 Task: In the Page Amazonrainforest.pptxapply the shape effects 3-d rotation in shape 1 ' off axis 1 left'shape outline with colour purpleapply the shape effects 3-d rotation in shape 2  off axis 1 rightshape outline with colour goldselect and change the height of the shape 1 6.0select and change the height of the shape 2 6.5
Action: Mouse moved to (18, 90)
Screenshot: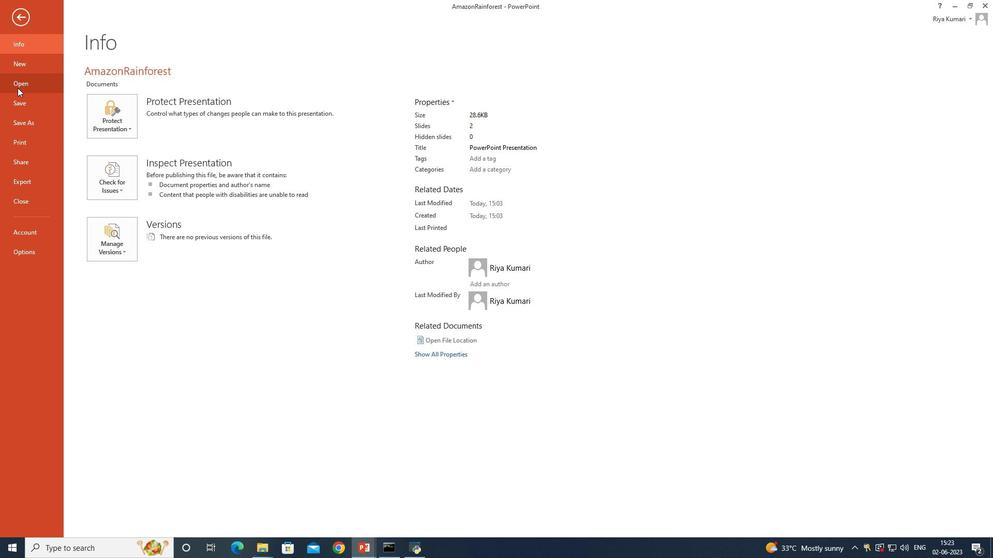 
Action: Mouse pressed left at (18, 90)
Screenshot: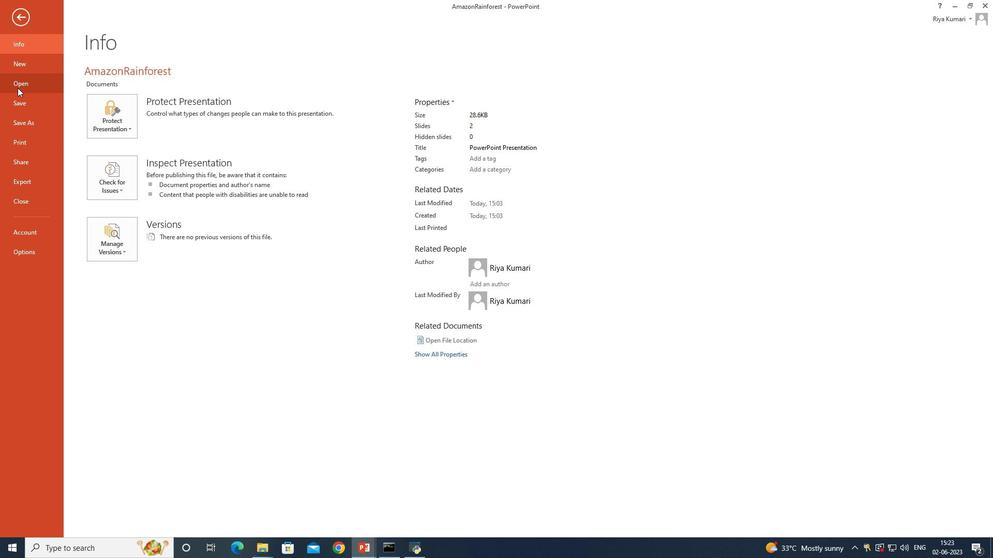 
Action: Mouse moved to (289, 103)
Screenshot: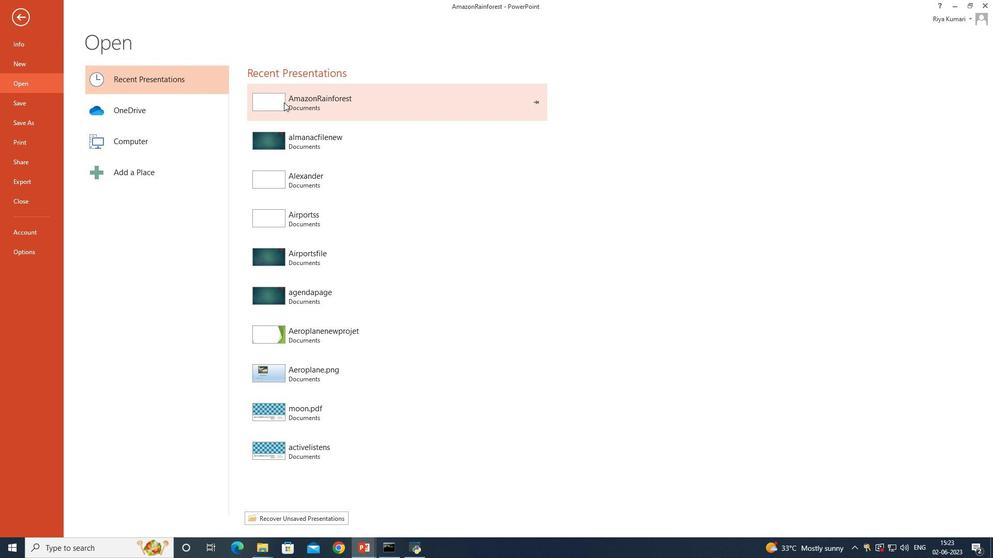 
Action: Mouse pressed left at (289, 103)
Screenshot: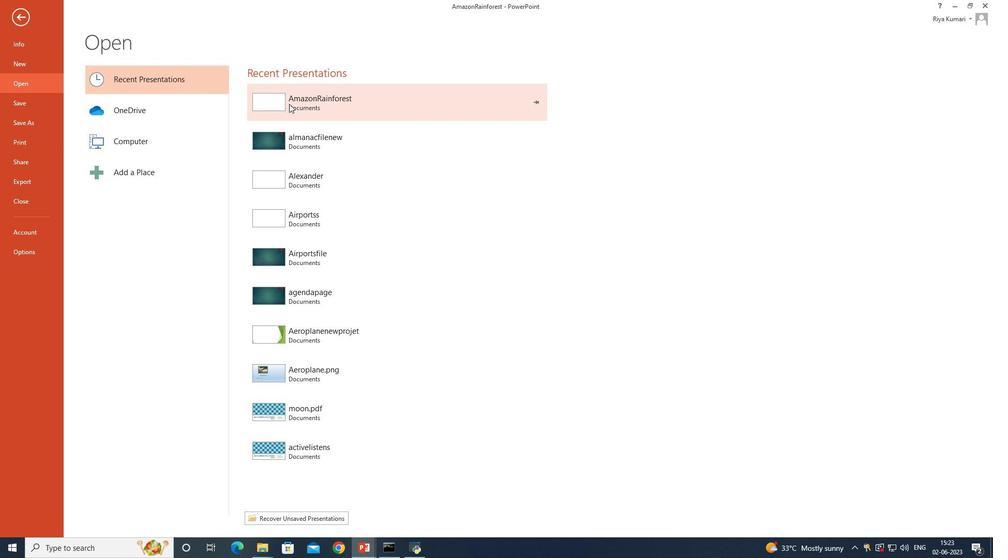 
Action: Mouse moved to (481, 169)
Screenshot: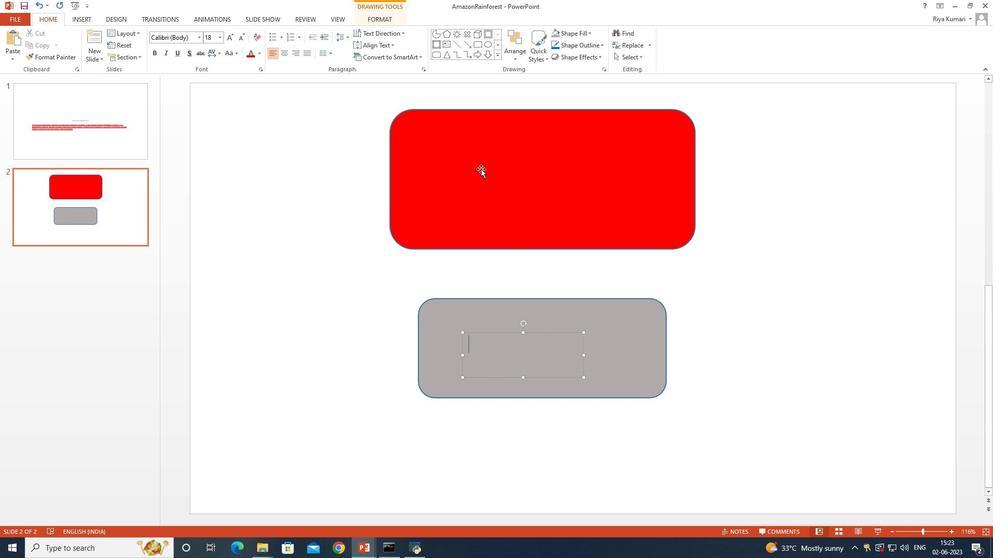 
Action: Mouse pressed left at (481, 169)
Screenshot: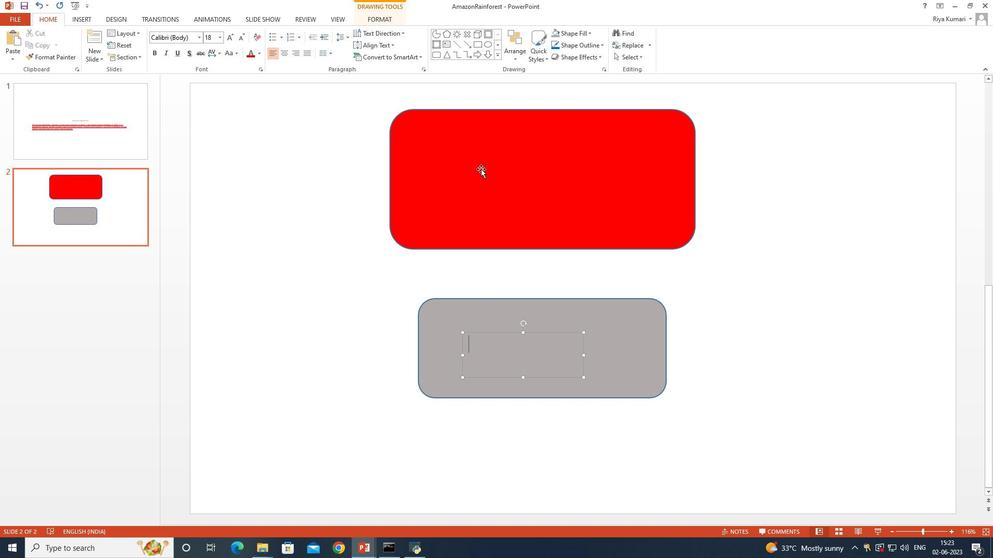 
Action: Mouse moved to (578, 56)
Screenshot: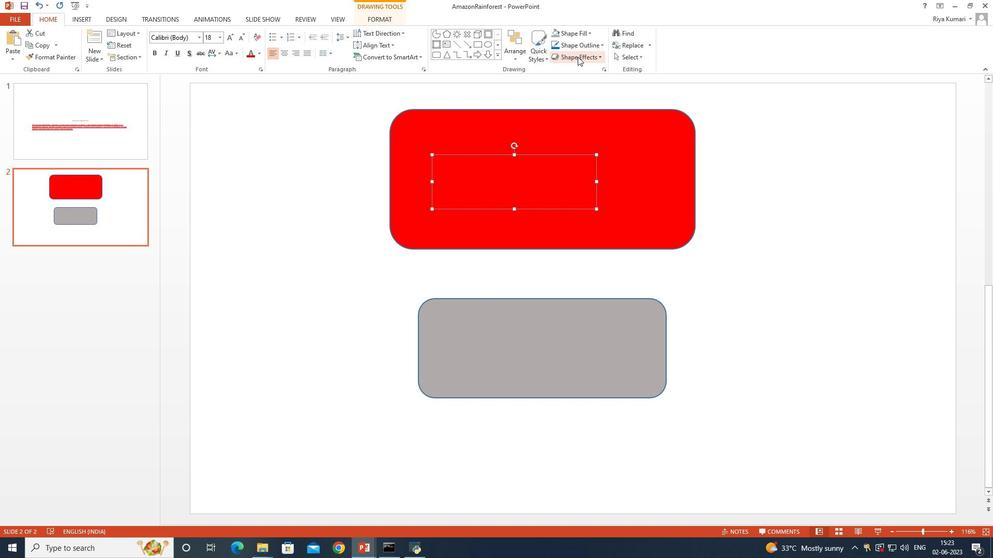 
Action: Mouse pressed left at (578, 56)
Screenshot: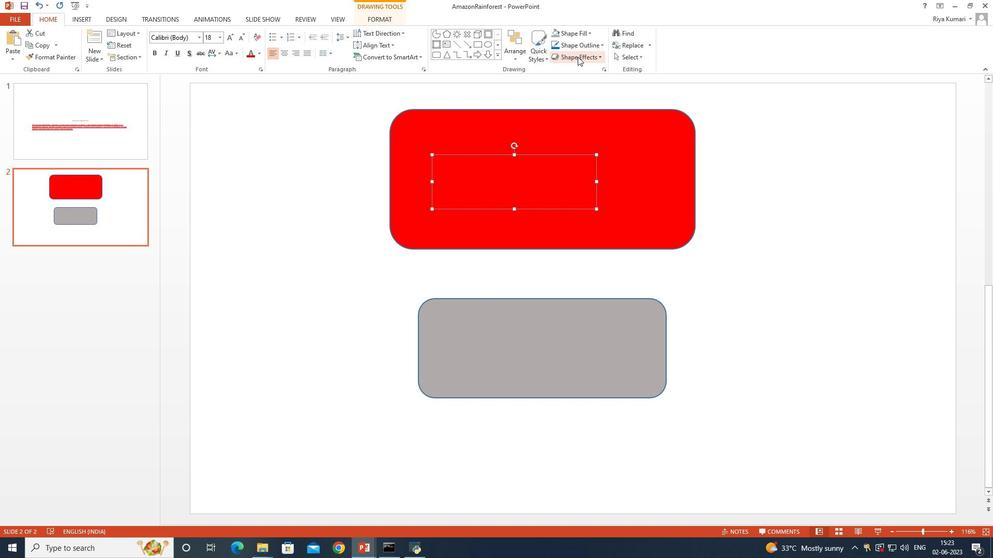 
Action: Mouse moved to (588, 208)
Screenshot: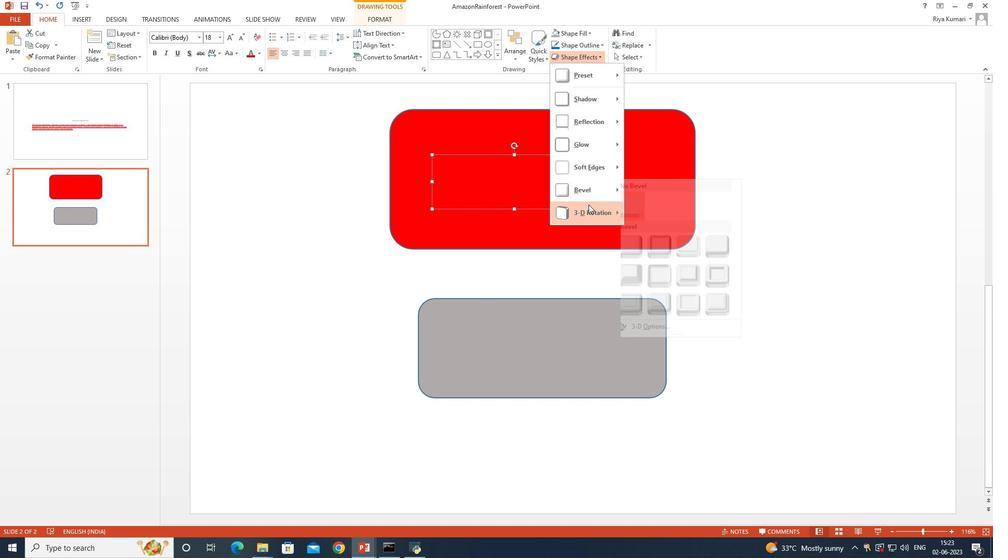 
Action: Mouse pressed left at (588, 208)
Screenshot: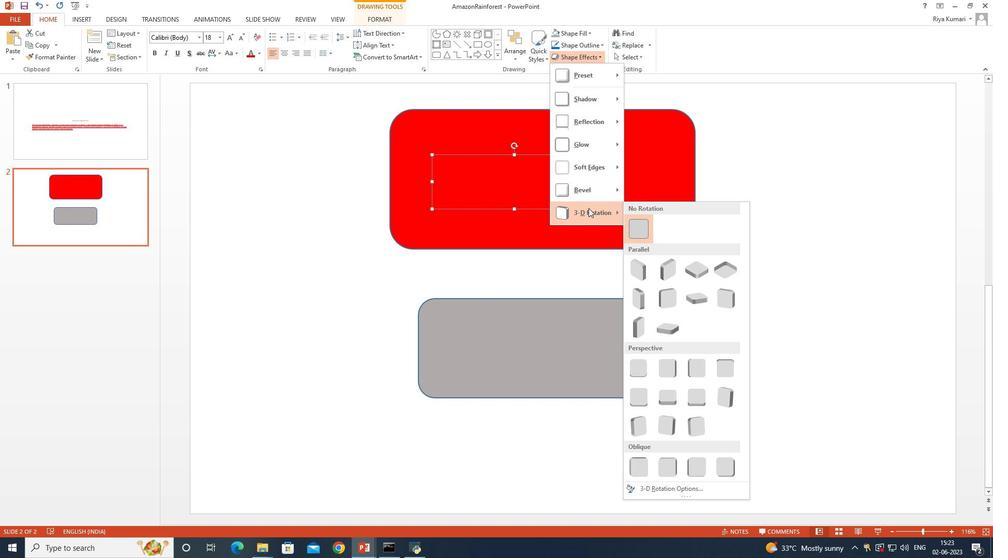 
Action: Mouse moved to (703, 299)
Screenshot: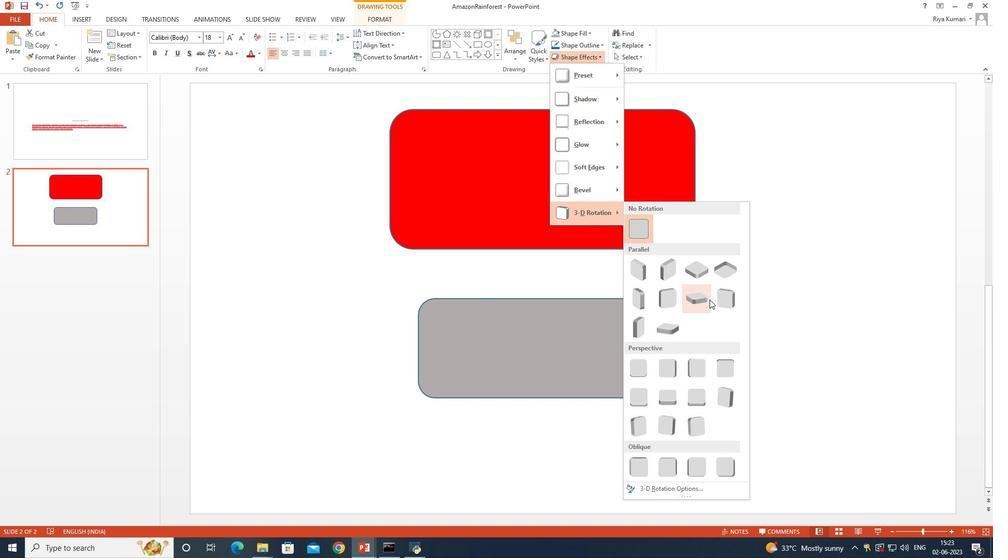 
Action: Mouse pressed left at (703, 299)
Screenshot: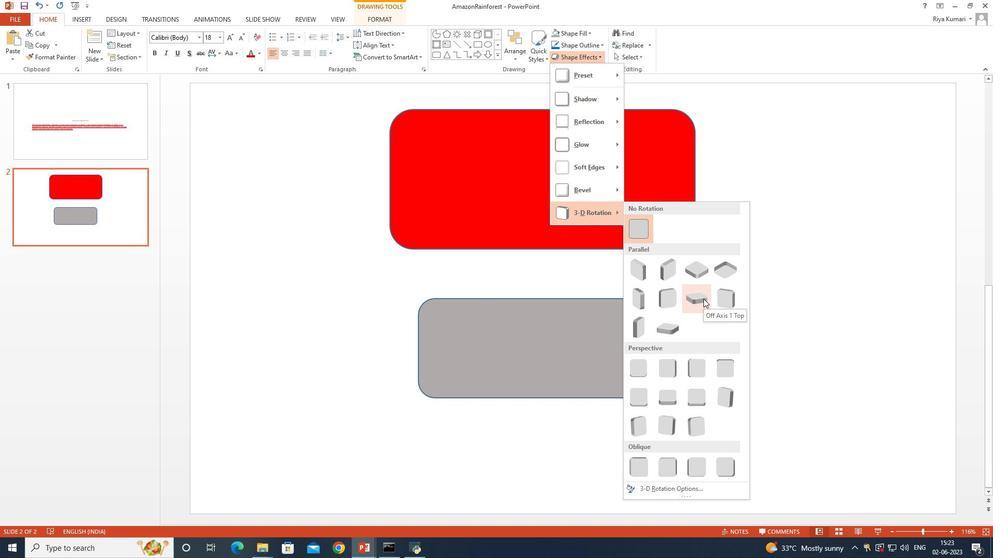 
Action: Mouse moved to (387, 97)
Screenshot: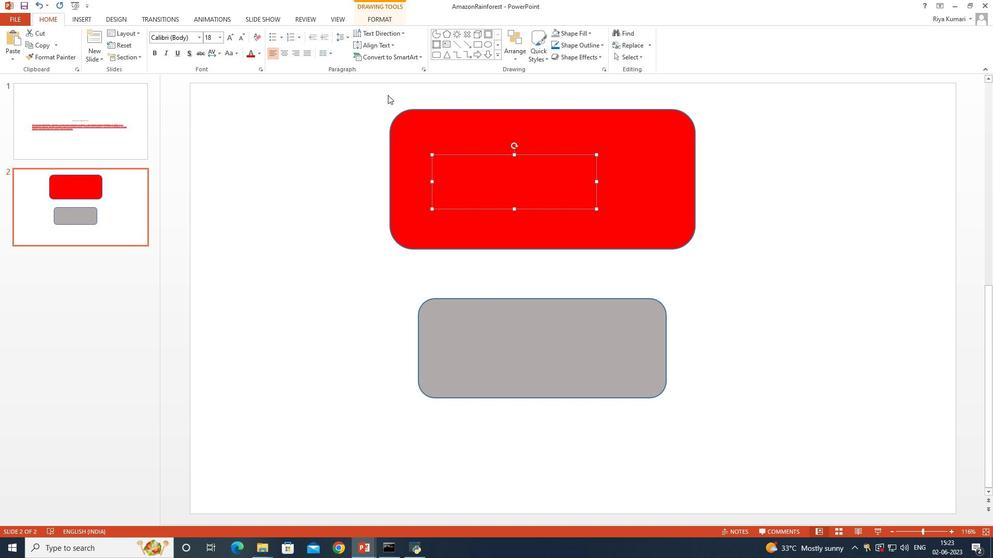 
Action: Mouse pressed left at (387, 97)
Screenshot: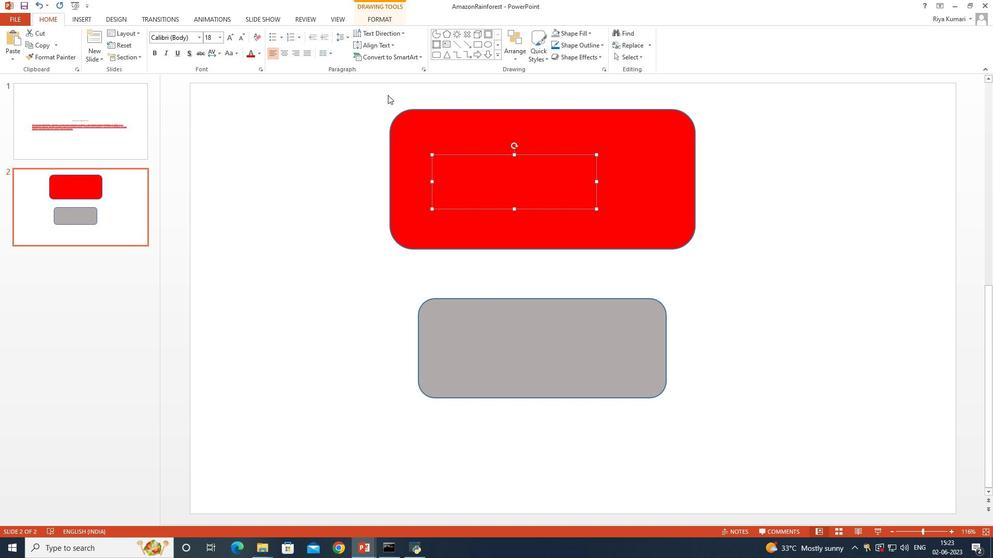 
Action: Mouse moved to (593, 45)
Screenshot: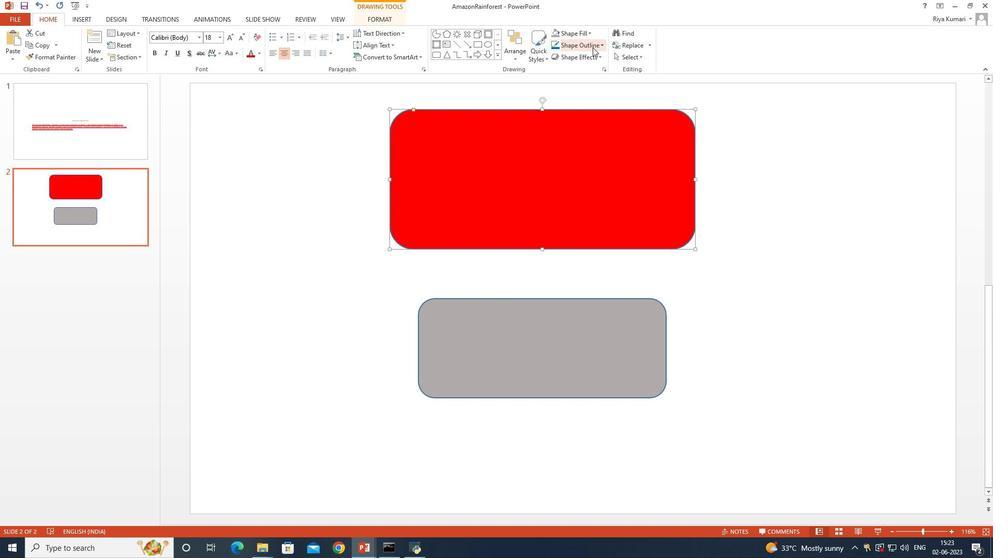 
Action: Mouse pressed left at (593, 45)
Screenshot: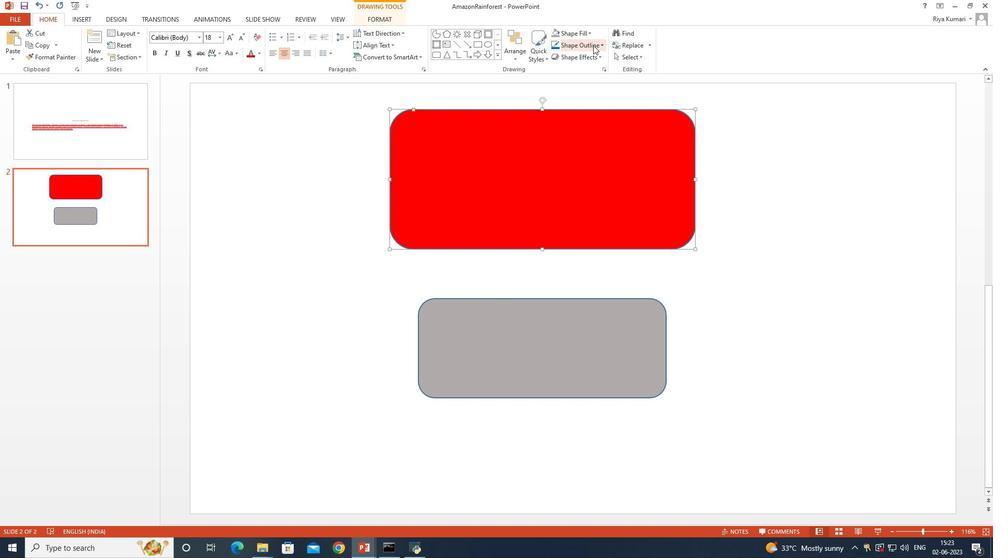 
Action: Mouse moved to (632, 123)
Screenshot: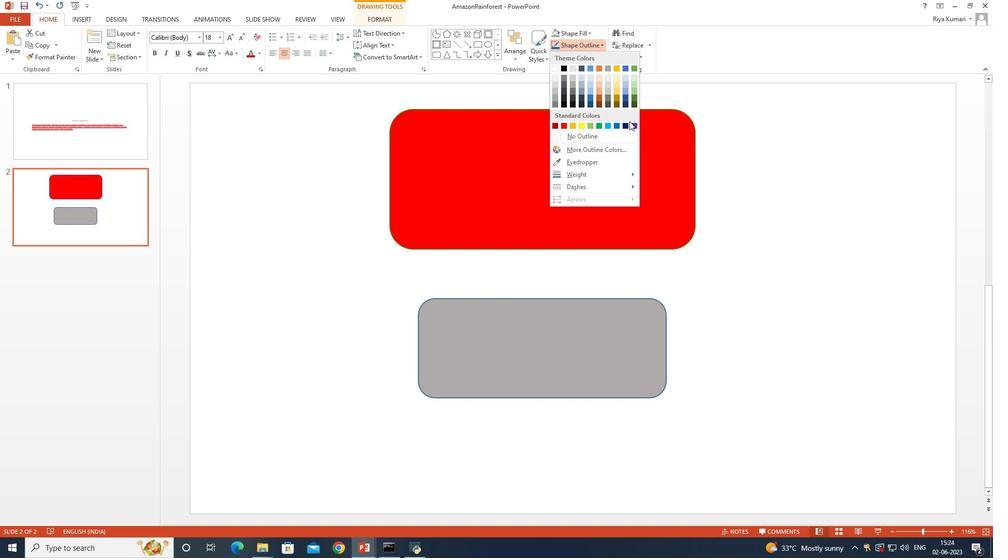 
Action: Mouse pressed left at (632, 123)
Screenshot: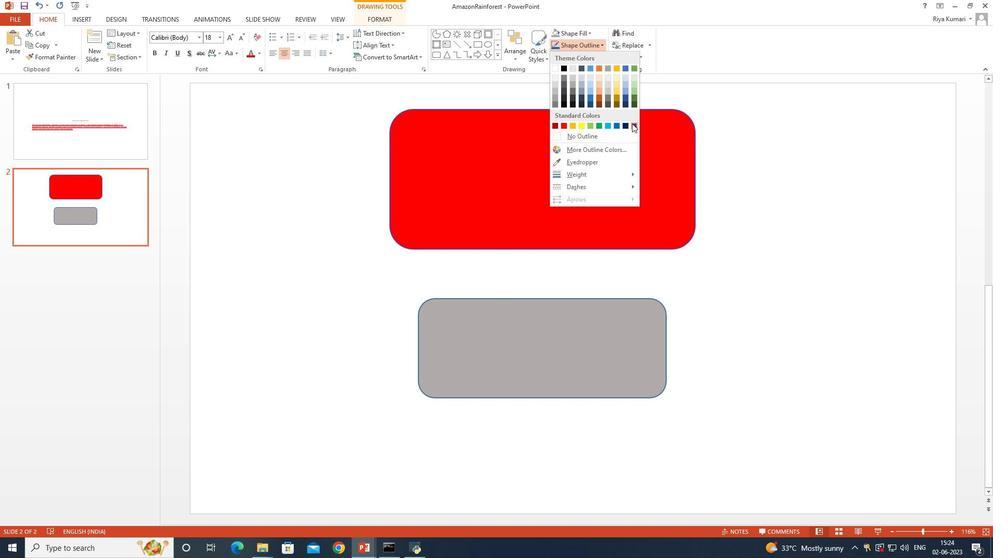 
Action: Mouse moved to (530, 324)
Screenshot: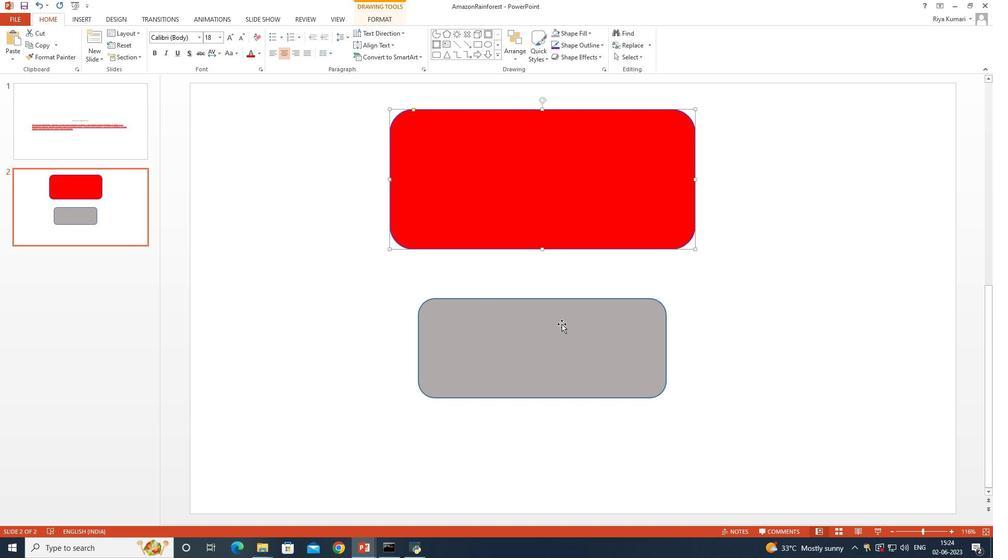 
Action: Mouse pressed left at (530, 324)
Screenshot: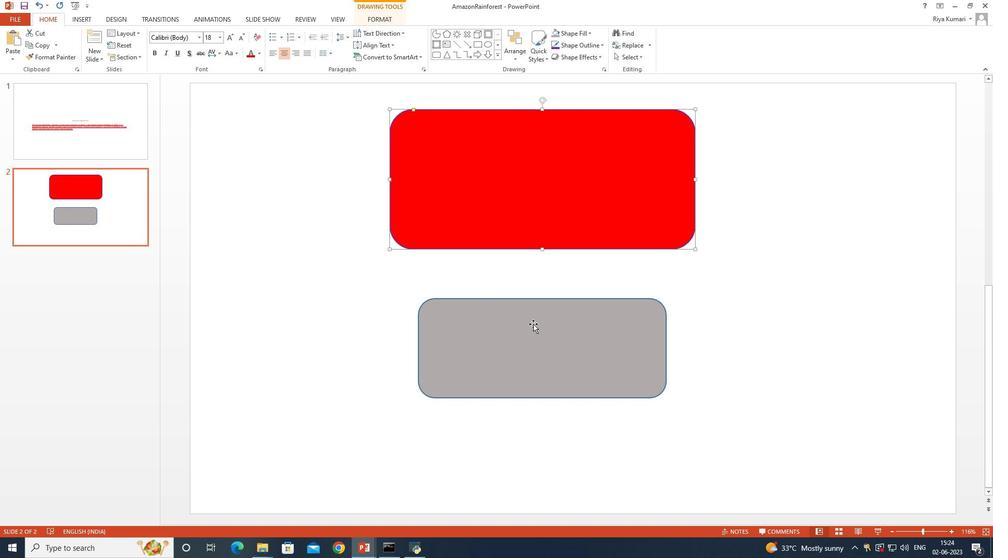 
Action: Mouse moved to (396, 300)
Screenshot: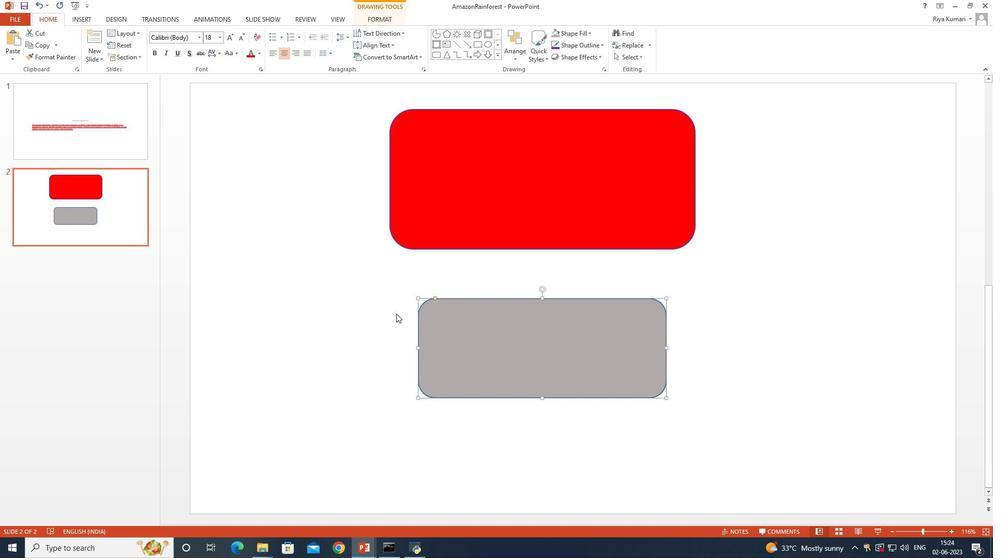 
Action: Mouse pressed left at (396, 300)
Screenshot: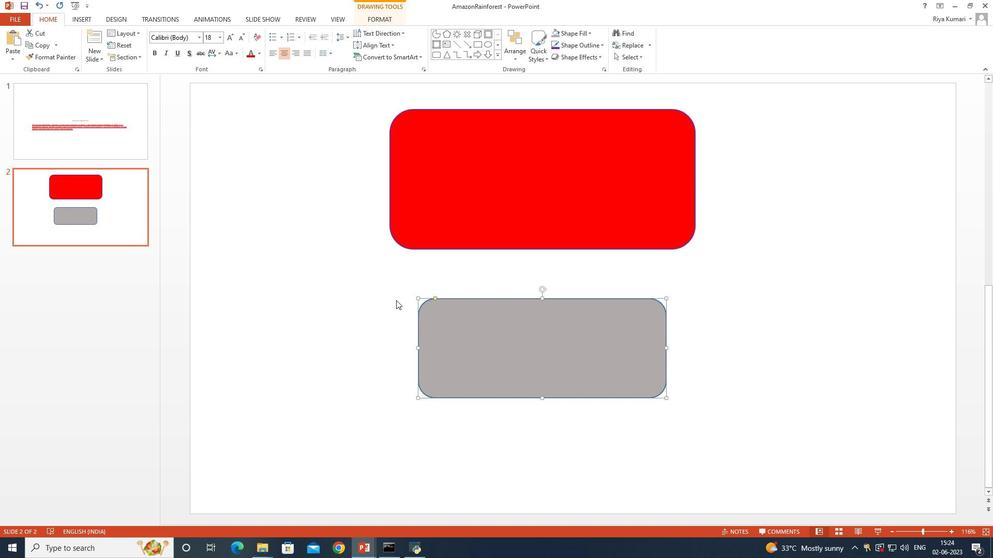 
Action: Mouse moved to (402, 278)
Screenshot: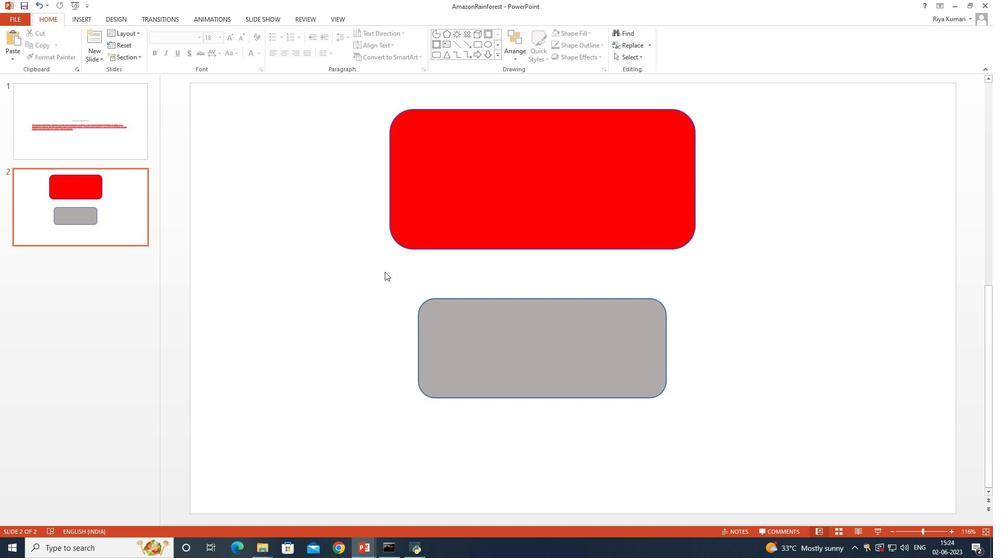 
Action: Mouse pressed left at (402, 278)
Screenshot: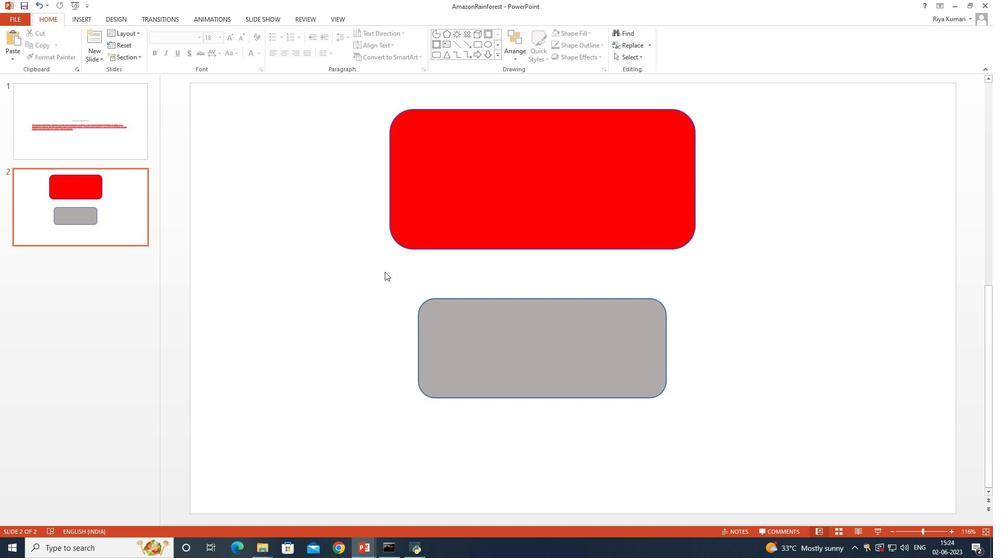 
Action: Mouse moved to (576, 58)
Screenshot: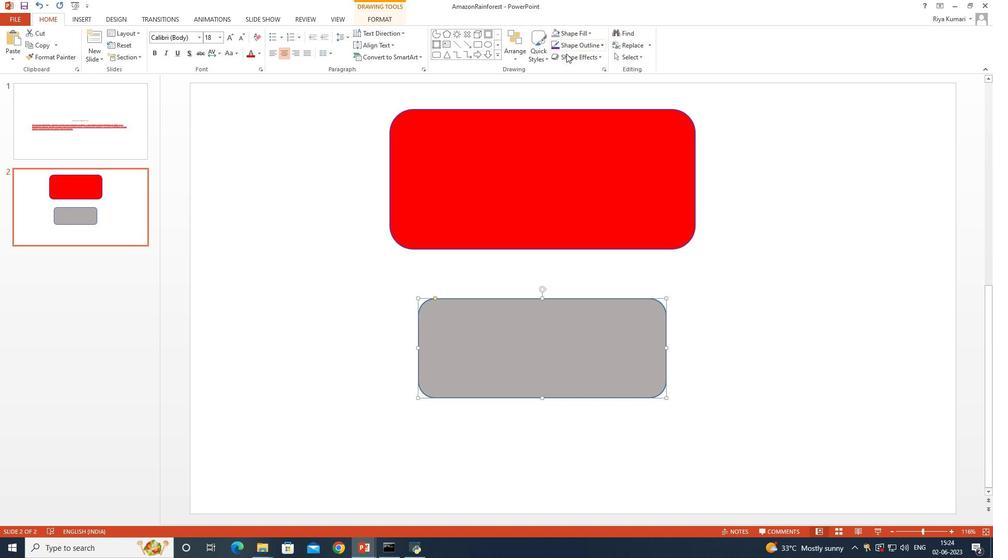 
Action: Mouse pressed left at (576, 58)
Screenshot: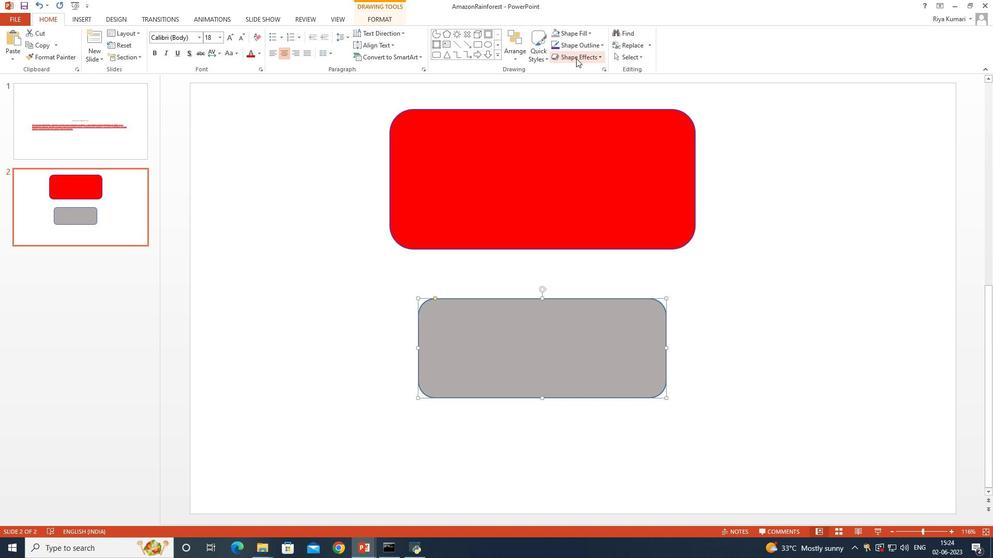 
Action: Mouse moved to (588, 210)
Screenshot: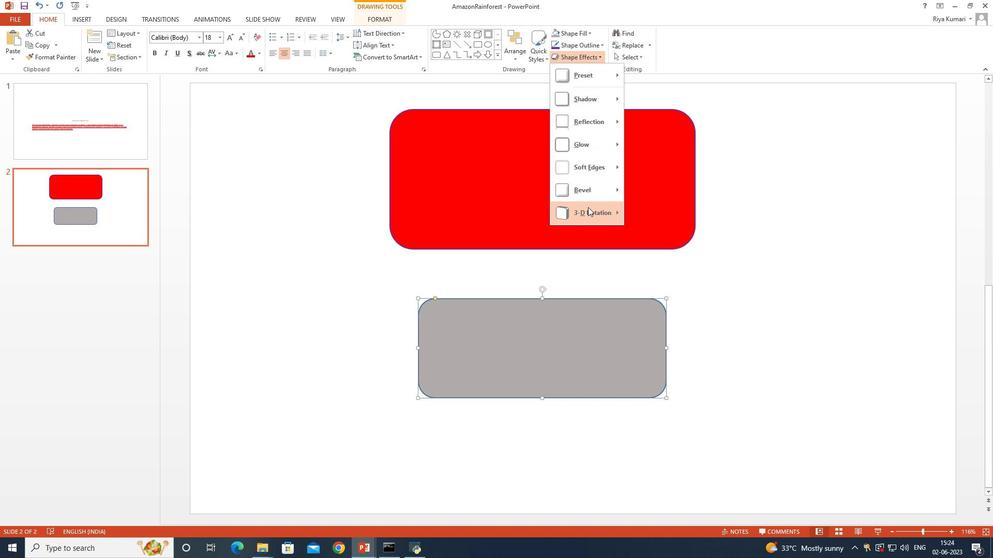 
Action: Mouse pressed left at (588, 210)
Screenshot: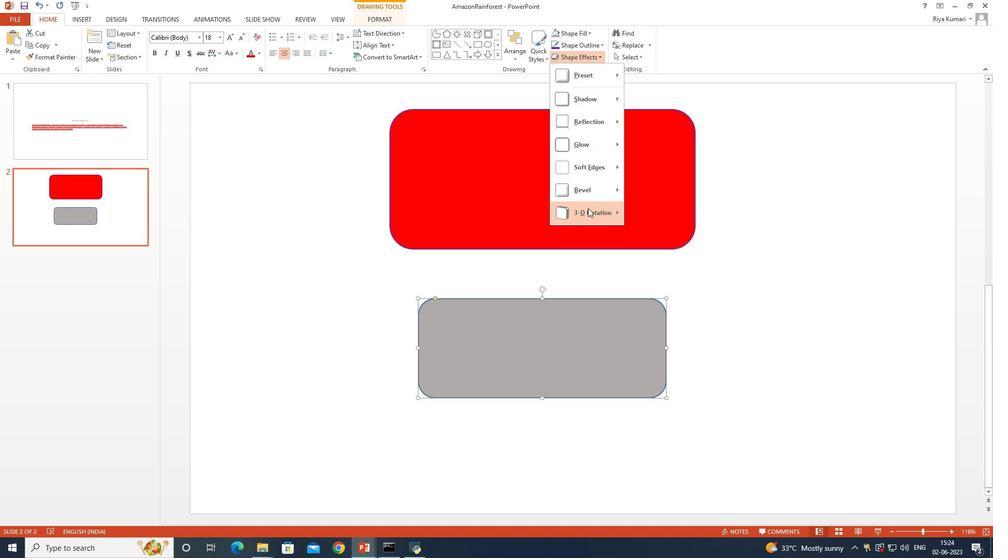 
Action: Mouse moved to (719, 302)
Screenshot: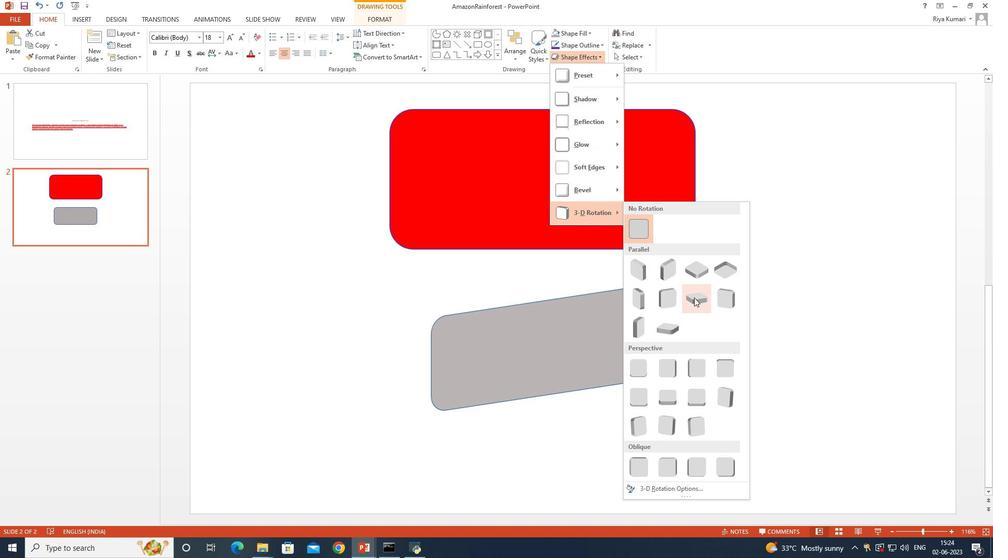 
Action: Mouse pressed left at (719, 302)
Screenshot: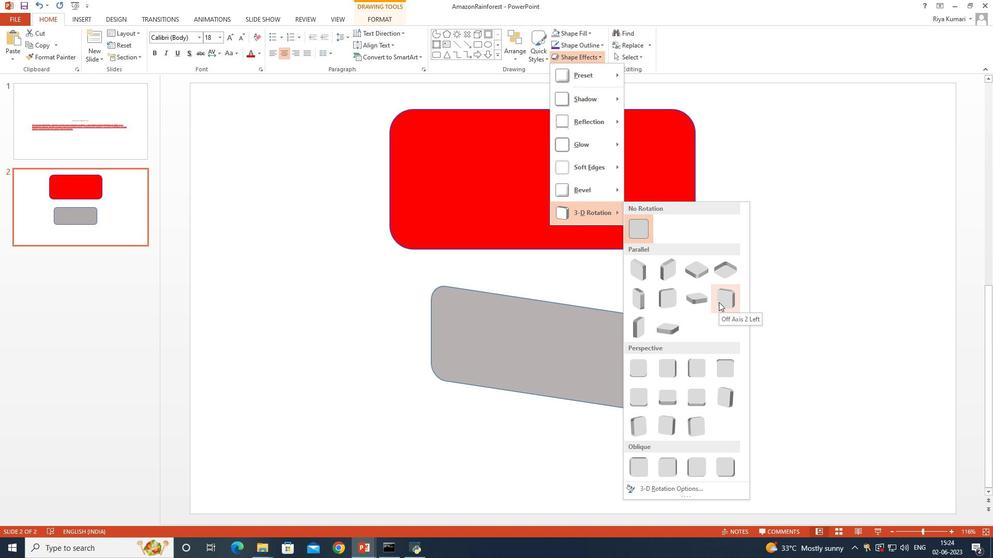 
Action: Mouse moved to (375, 104)
Screenshot: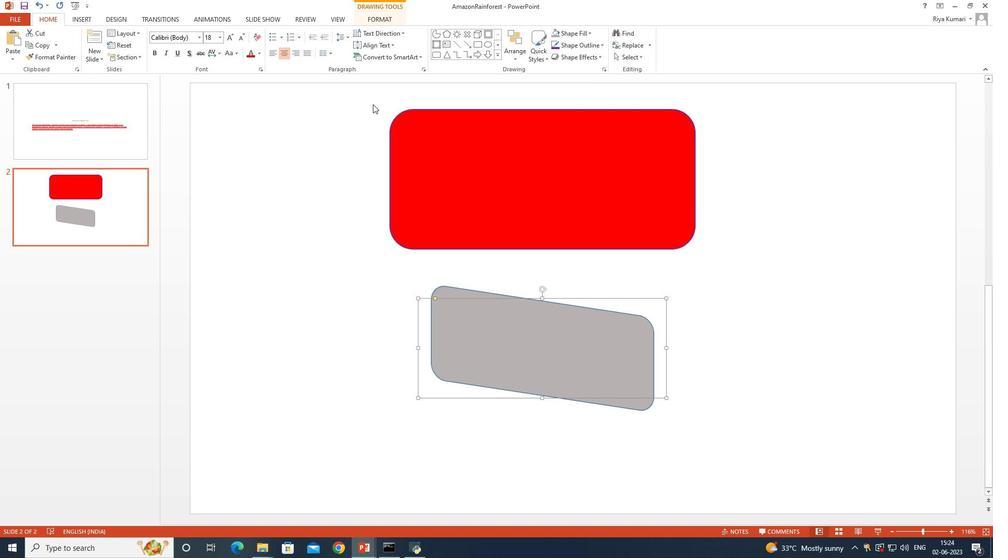 
Action: Mouse pressed left at (375, 104)
Screenshot: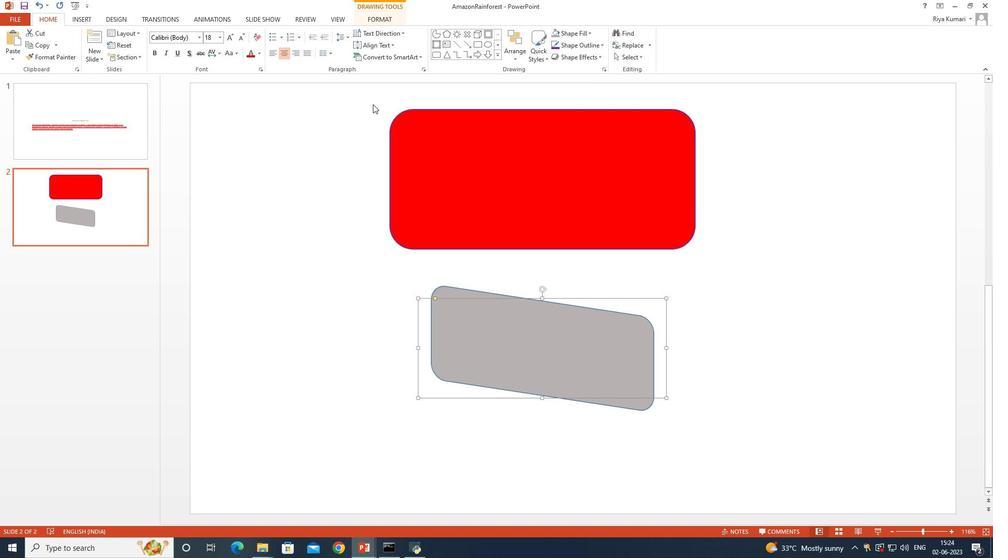 
Action: Mouse moved to (585, 54)
Screenshot: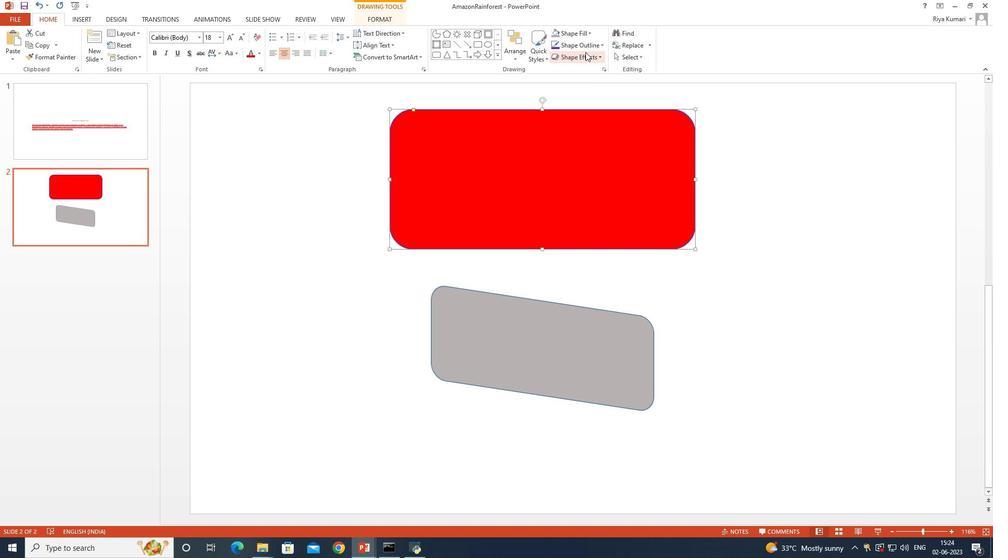 
Action: Mouse pressed left at (585, 54)
Screenshot: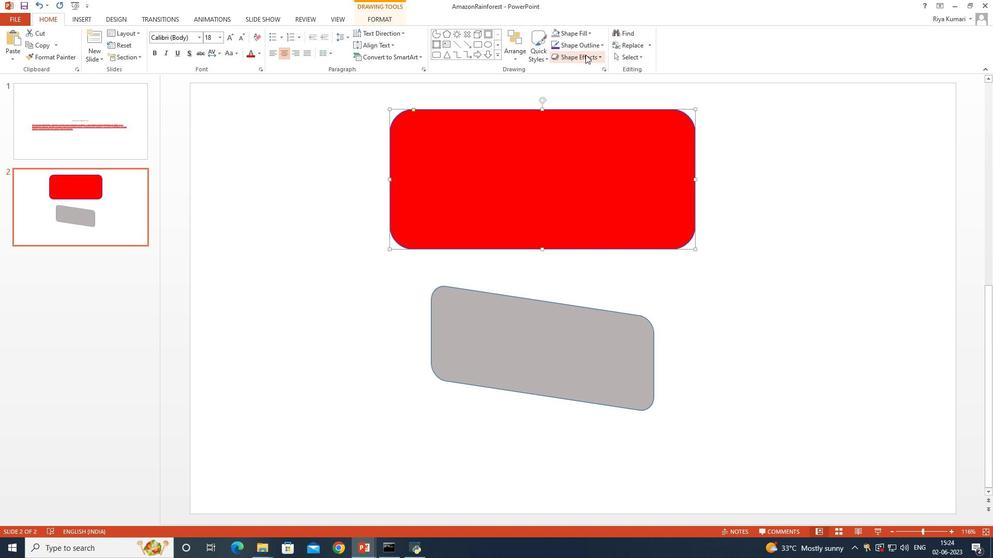 
Action: Mouse moved to (578, 212)
Screenshot: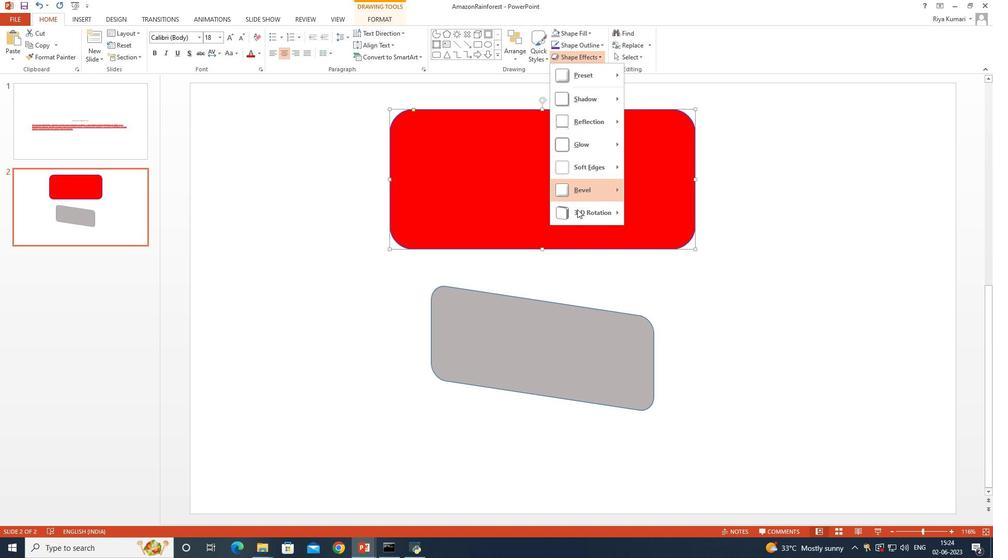 
Action: Mouse pressed left at (578, 212)
Screenshot: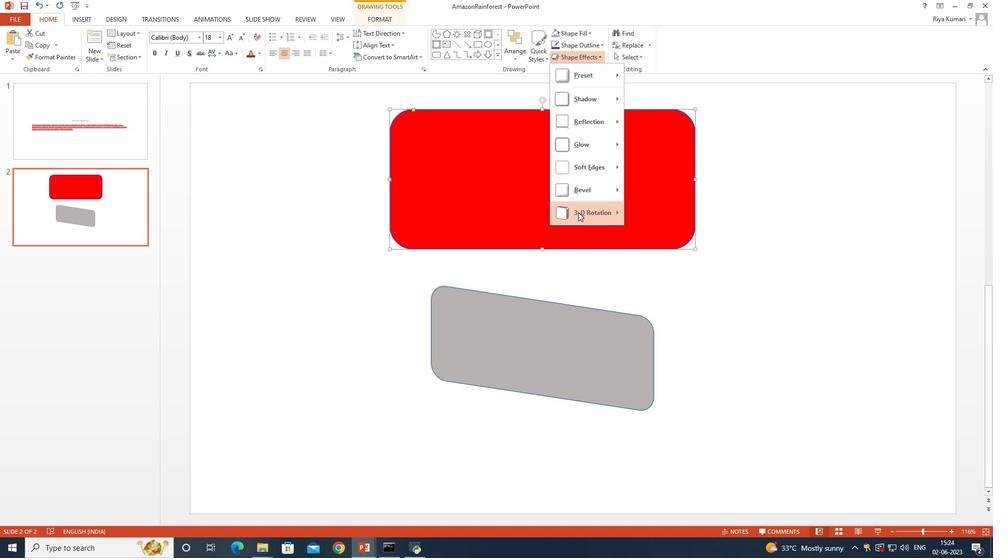 
Action: Mouse moved to (692, 308)
Screenshot: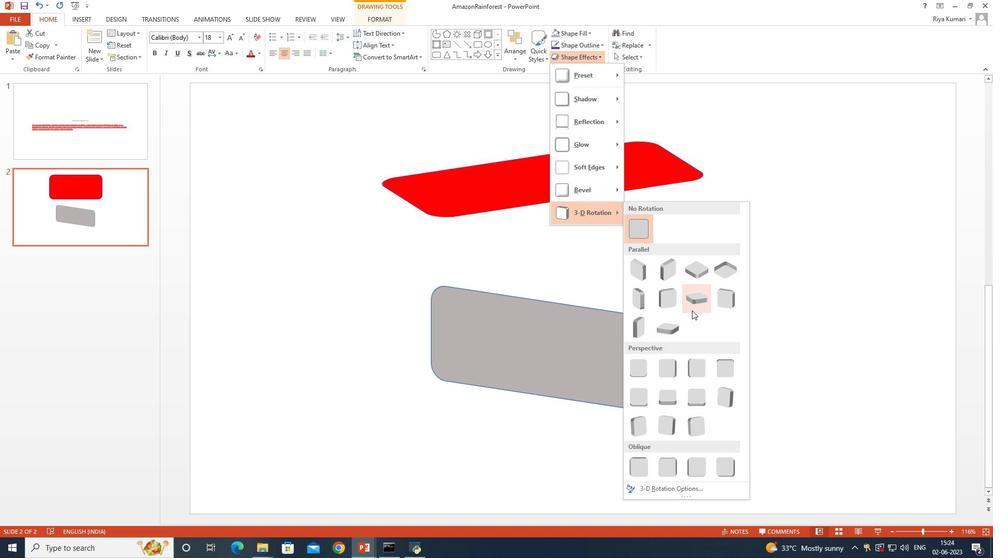 
Action: Mouse pressed left at (692, 308)
Screenshot: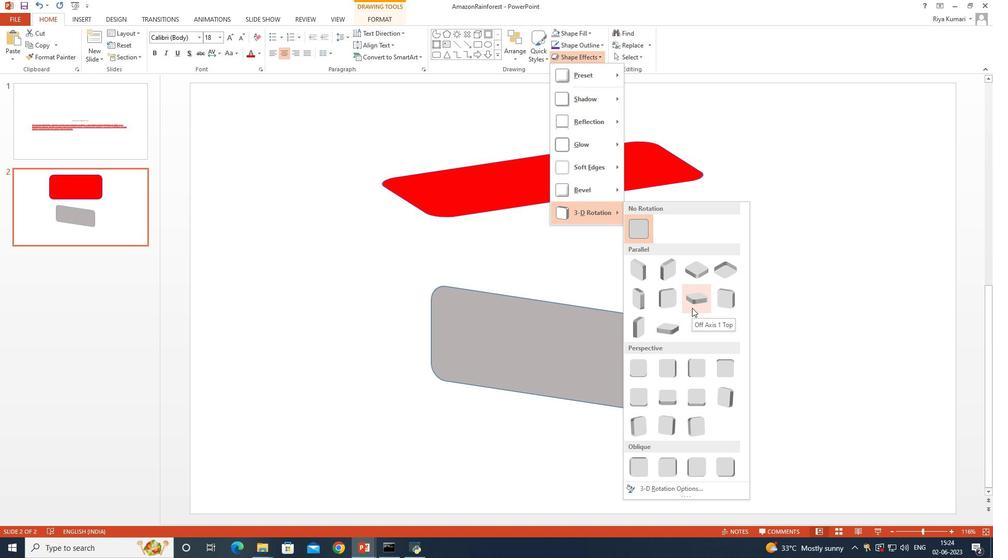 
Action: Mouse moved to (558, 333)
Screenshot: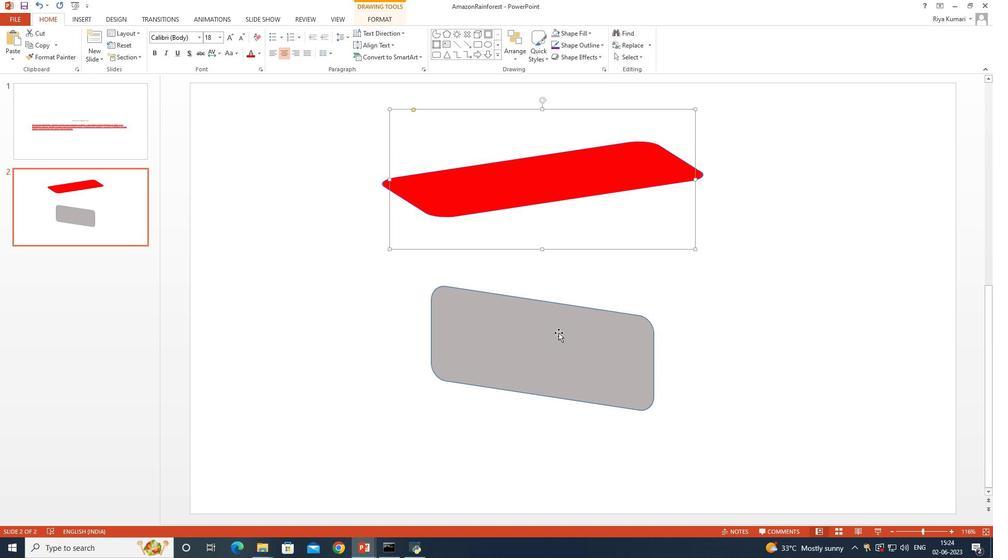 
Action: Mouse pressed left at (558, 333)
Screenshot: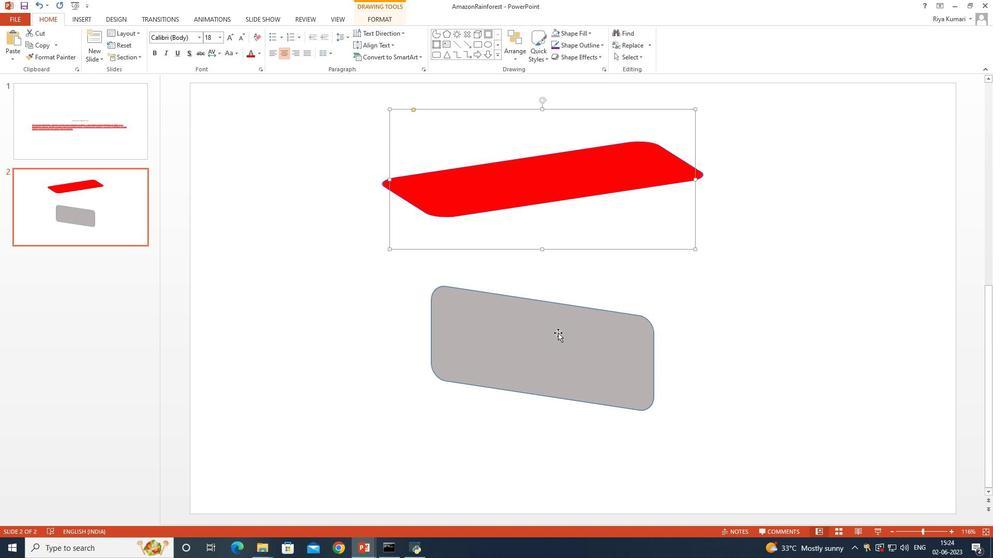 
Action: Mouse moved to (430, 264)
Screenshot: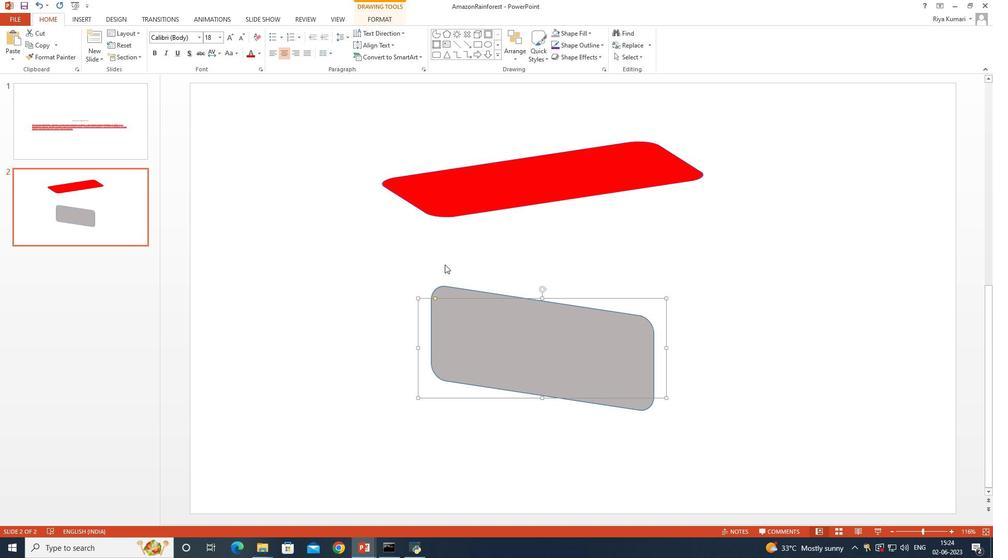 
Action: Mouse pressed left at (430, 264)
Screenshot: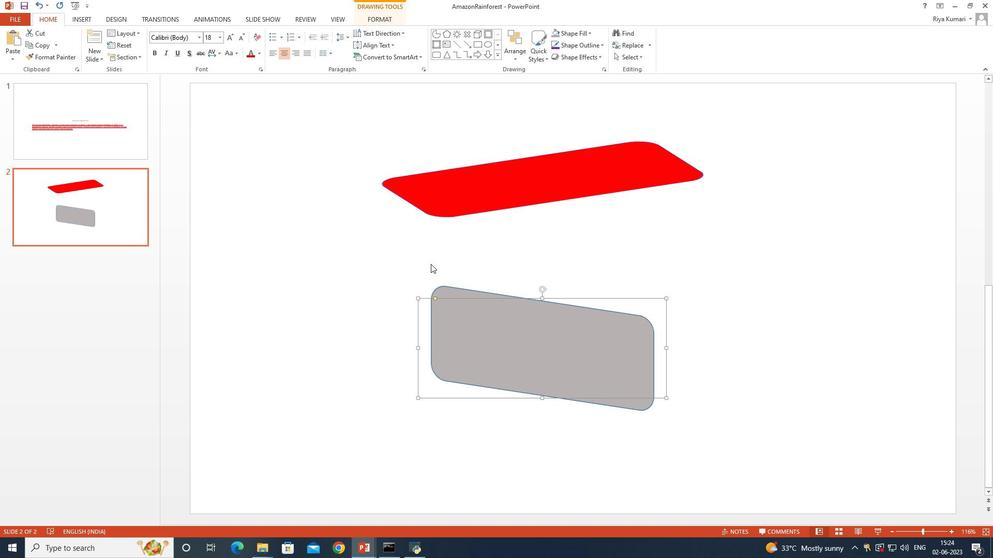 
Action: Mouse moved to (414, 279)
Screenshot: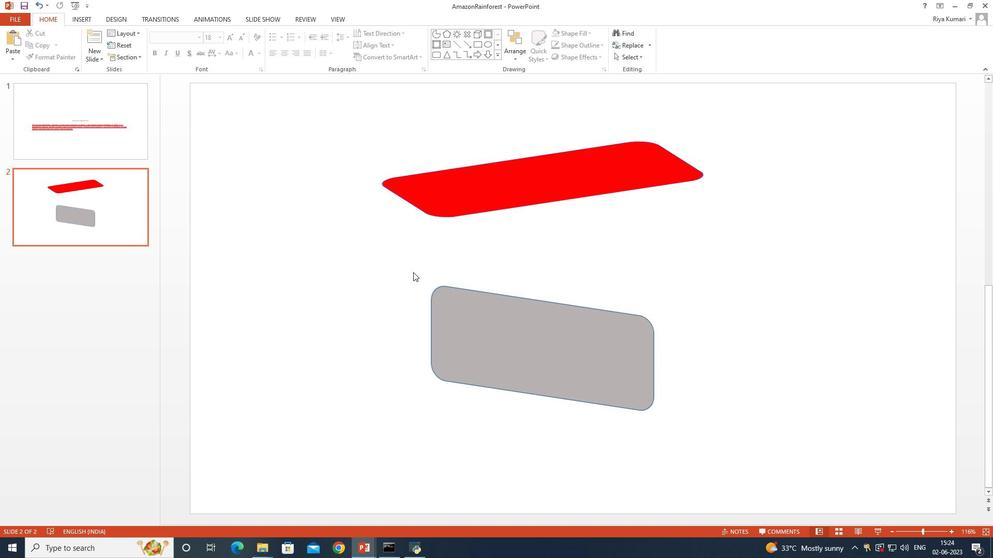 
Action: Mouse pressed left at (414, 279)
Screenshot: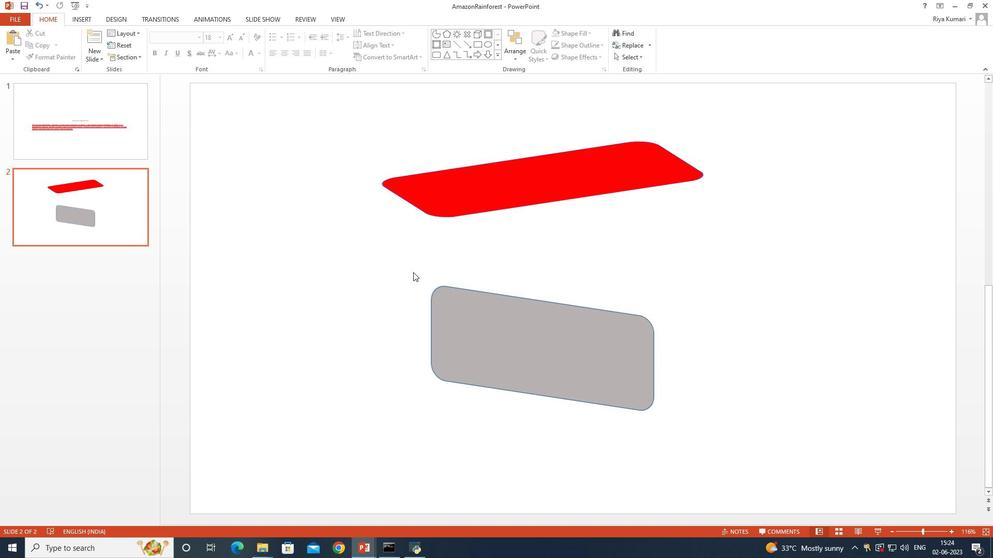 
Action: Mouse moved to (592, 34)
Screenshot: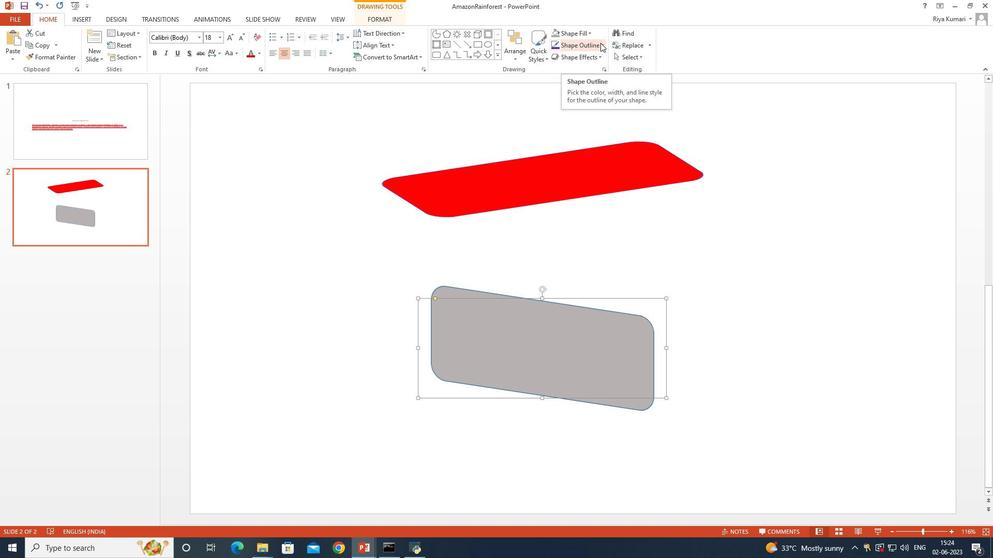 
Action: Mouse pressed left at (592, 34)
Screenshot: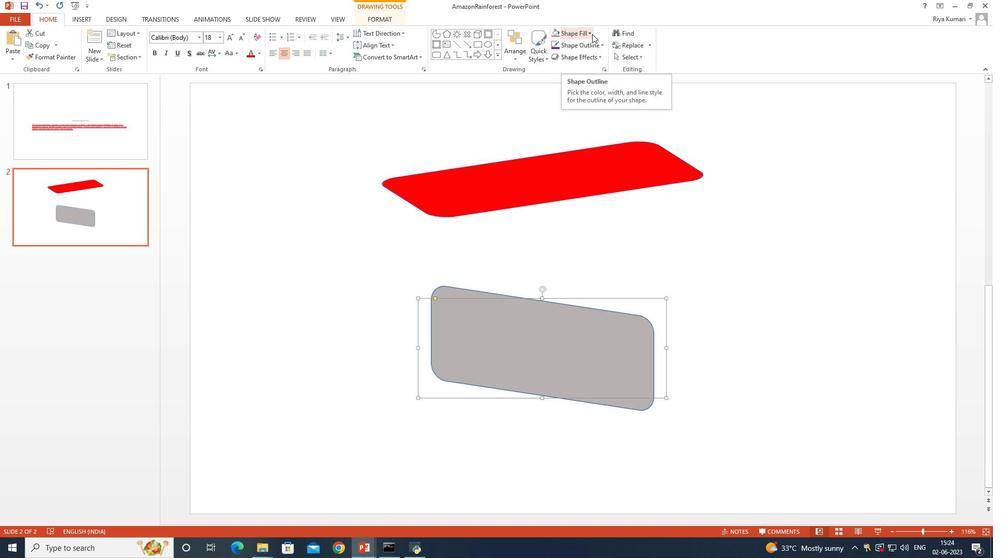 
Action: Mouse moved to (690, 103)
Screenshot: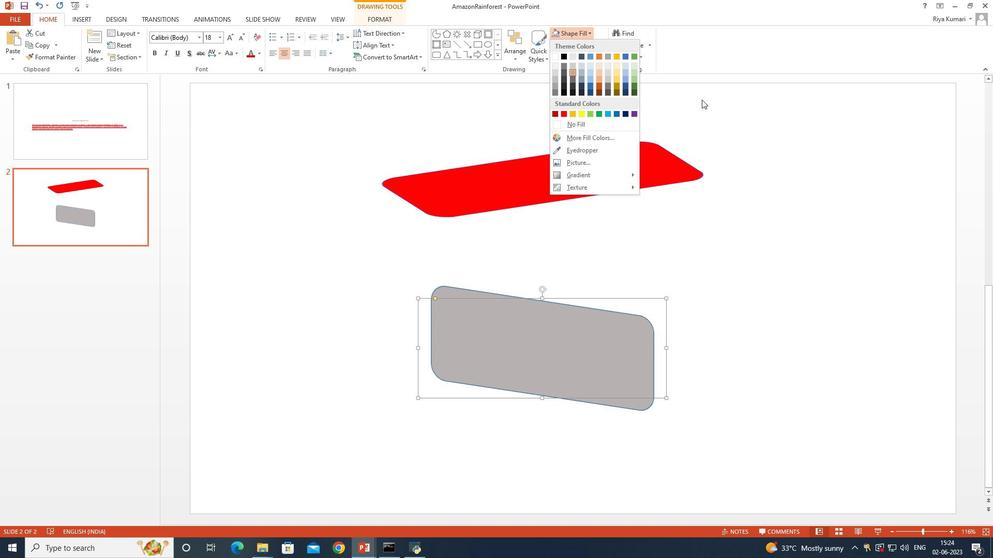 
Action: Mouse pressed left at (690, 103)
Screenshot: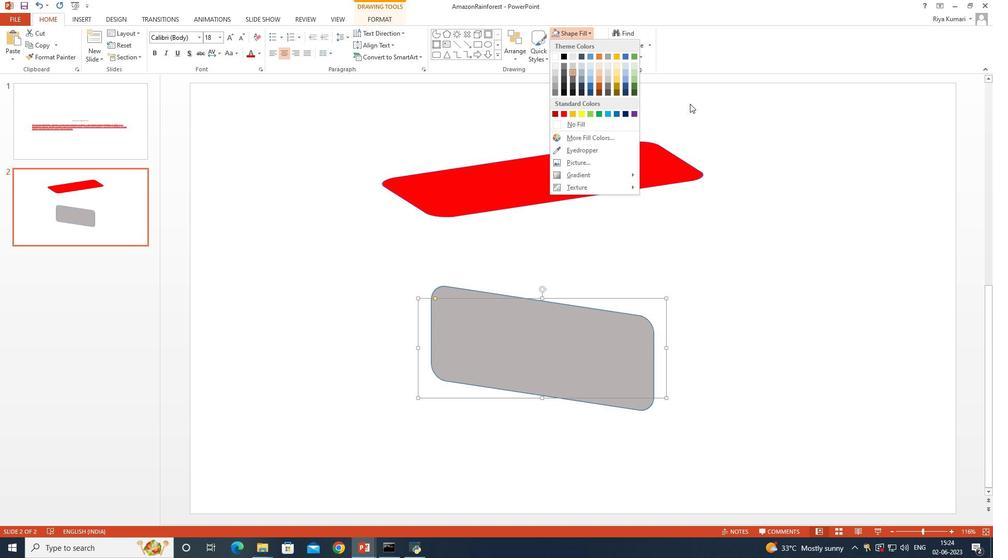 
Action: Mouse moved to (592, 45)
Screenshot: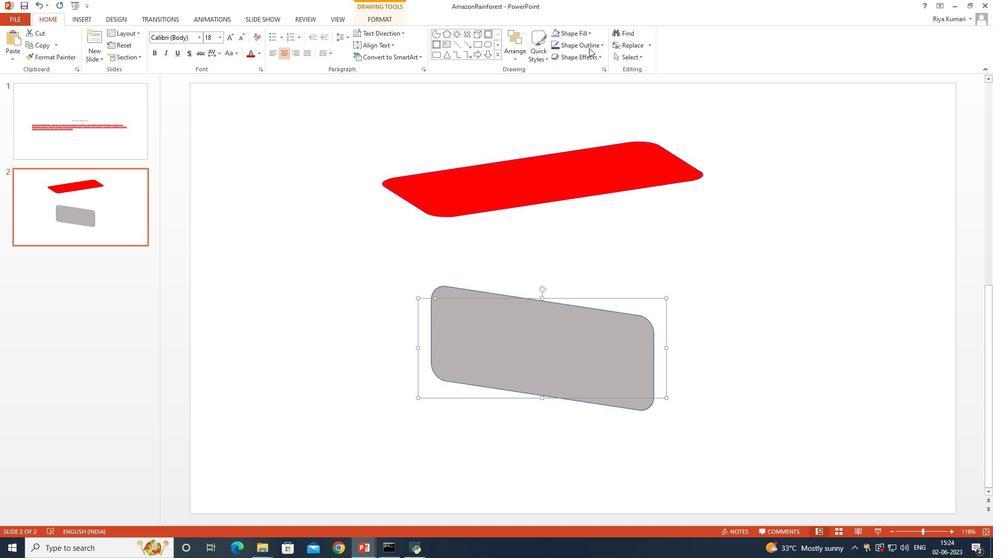 
Action: Mouse pressed left at (592, 45)
Screenshot: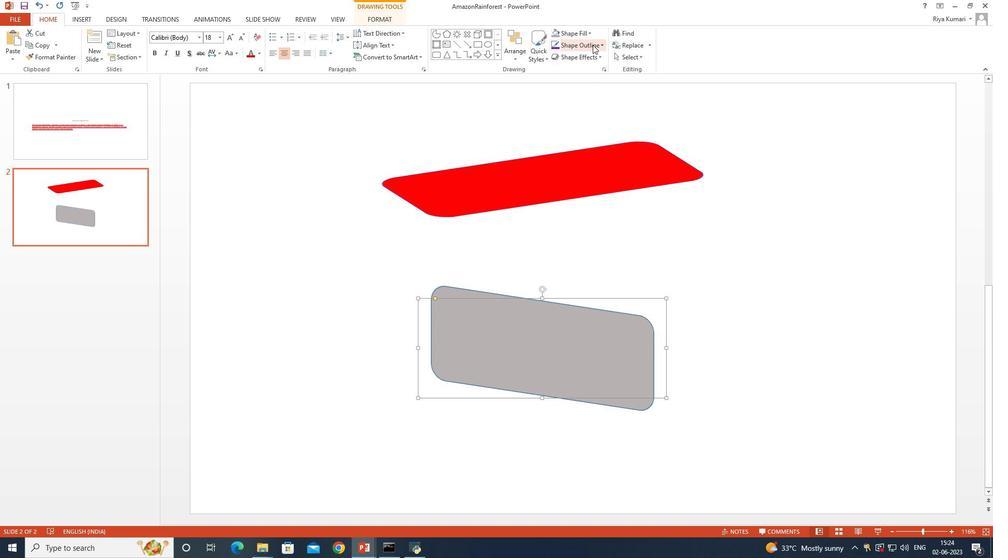 
Action: Mouse moved to (573, 123)
Screenshot: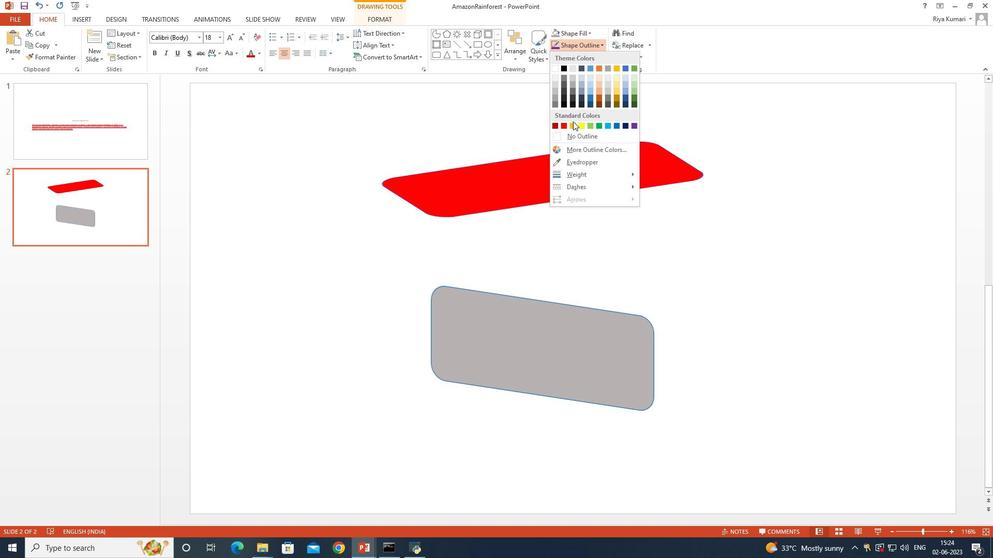 
Action: Mouse pressed left at (573, 123)
Screenshot: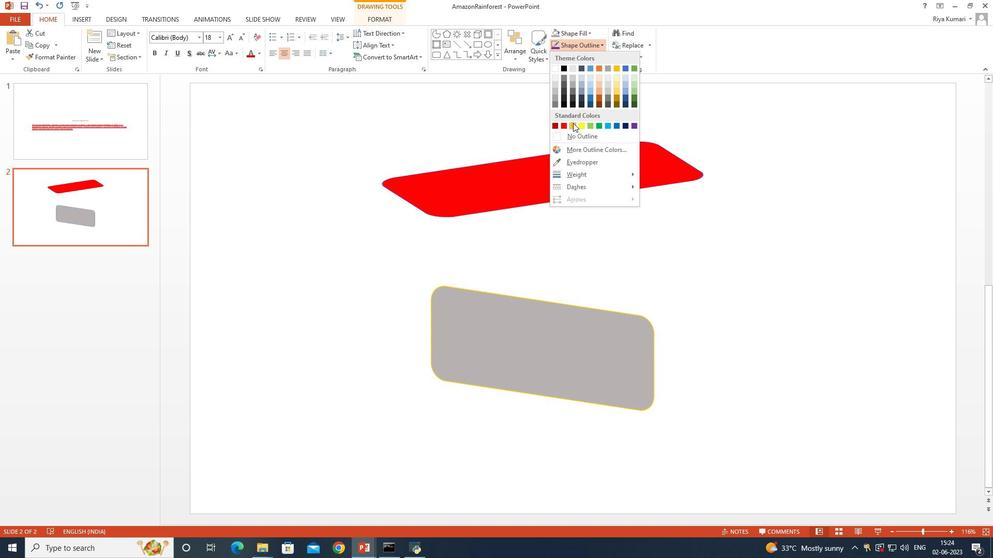 
Action: Mouse moved to (570, 173)
Screenshot: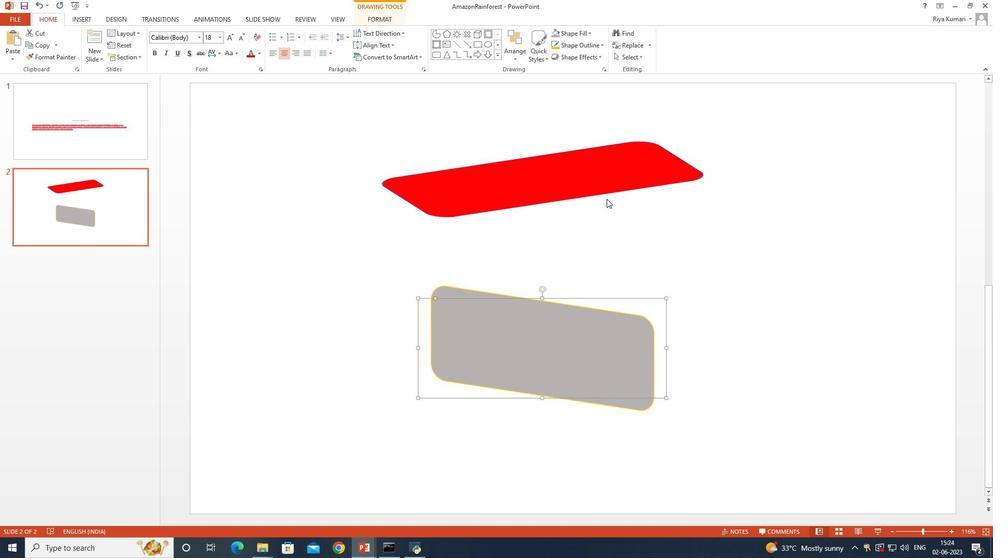 
Action: Mouse pressed left at (570, 173)
Screenshot: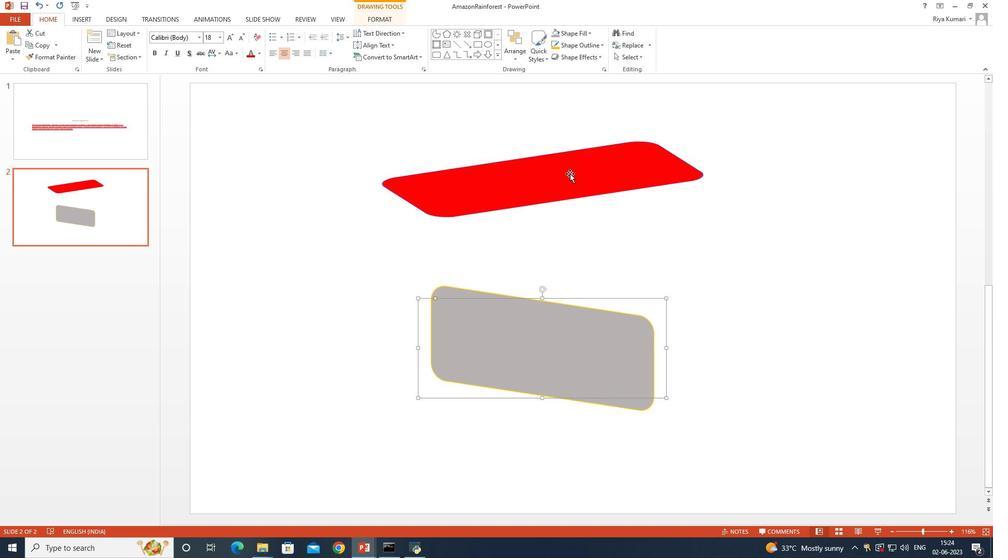 
Action: Mouse moved to (402, 137)
Screenshot: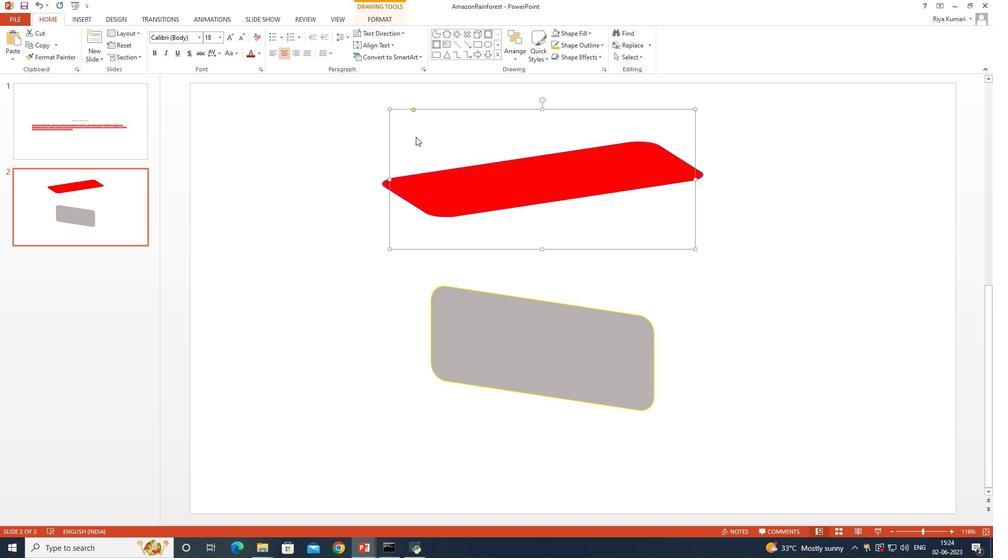 
Action: Mouse pressed left at (402, 137)
Screenshot: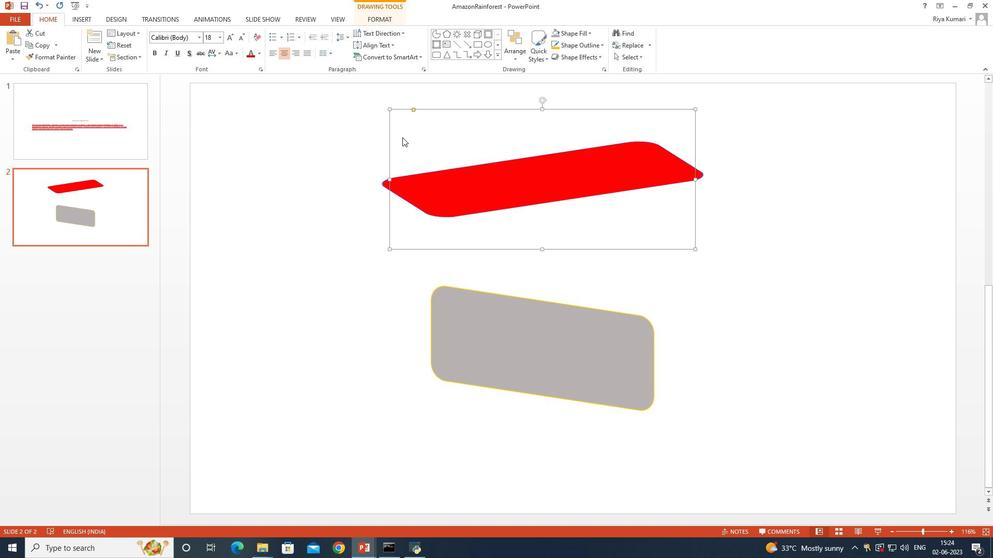 
Action: Mouse moved to (365, 145)
Screenshot: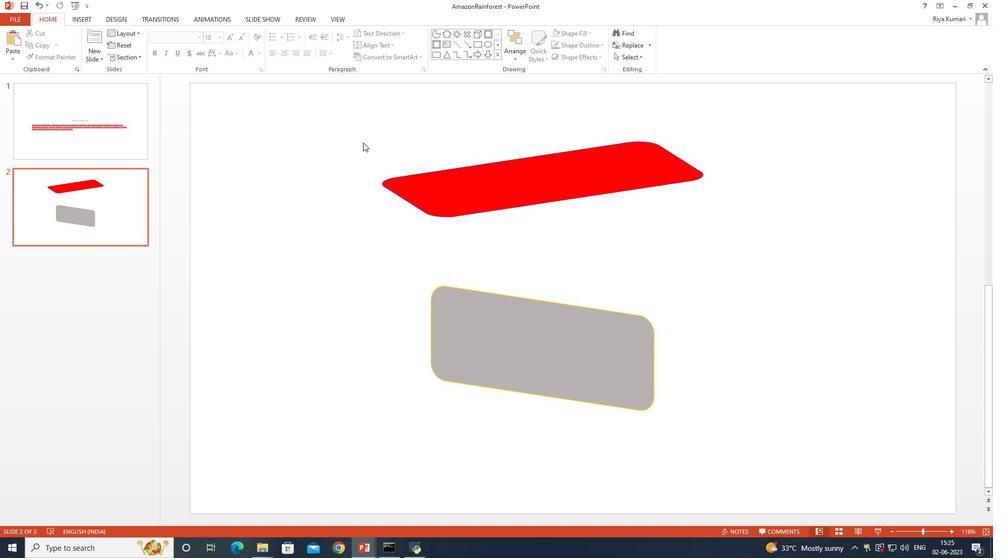 
Action: Mouse pressed left at (365, 145)
Screenshot: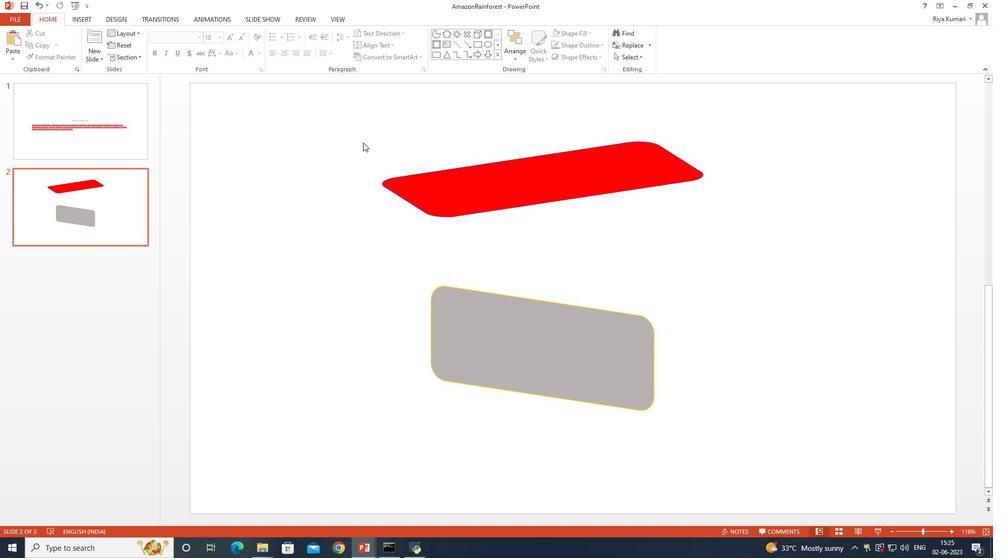 
Action: Mouse moved to (488, 121)
Screenshot: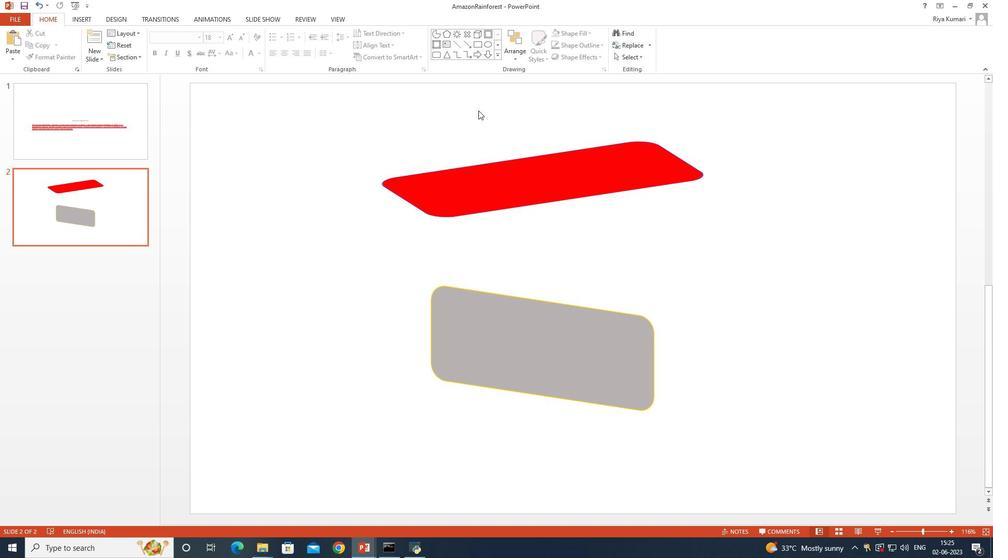 
Action: Mouse pressed left at (488, 121)
Screenshot: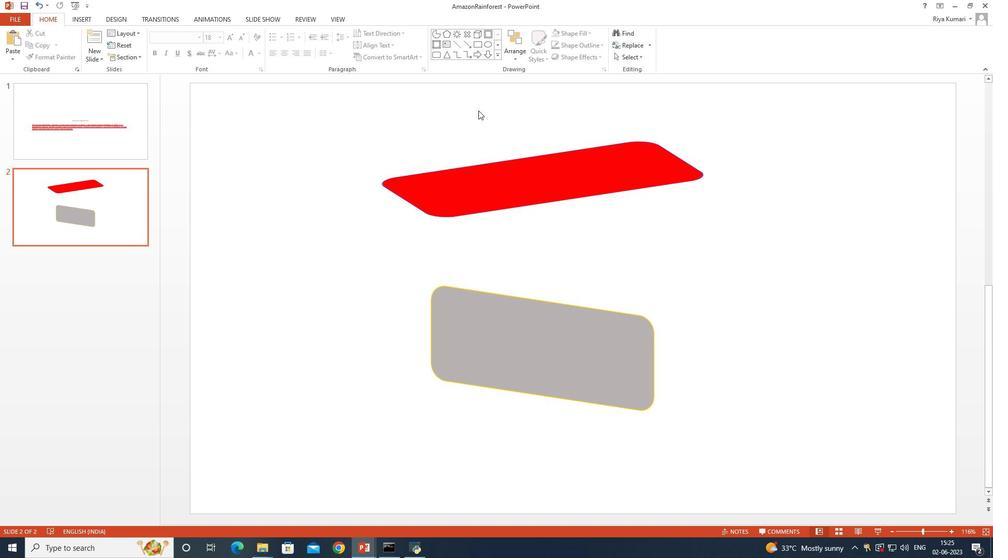 
Action: Mouse moved to (571, 152)
Screenshot: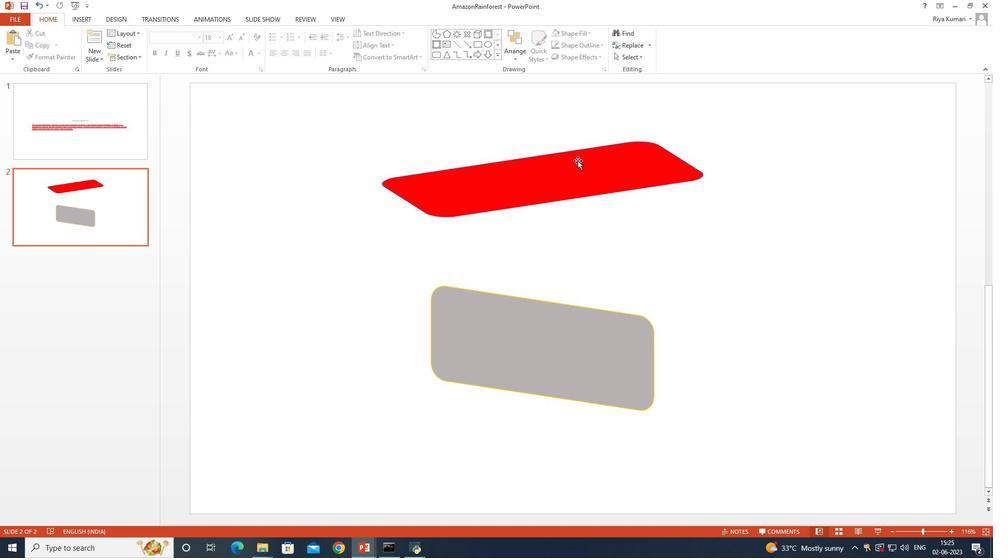 
Action: Mouse pressed left at (571, 152)
Screenshot: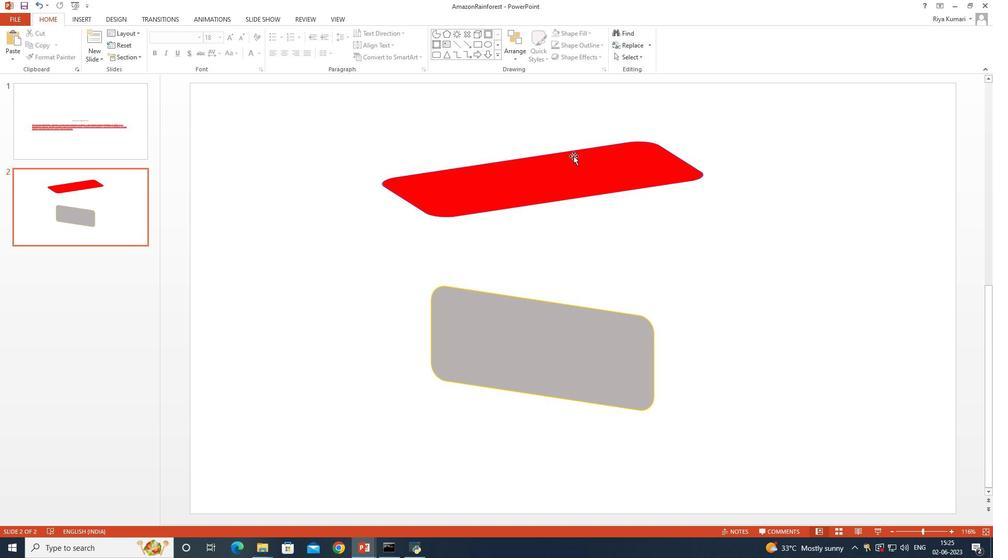 
Action: Mouse moved to (377, 15)
Screenshot: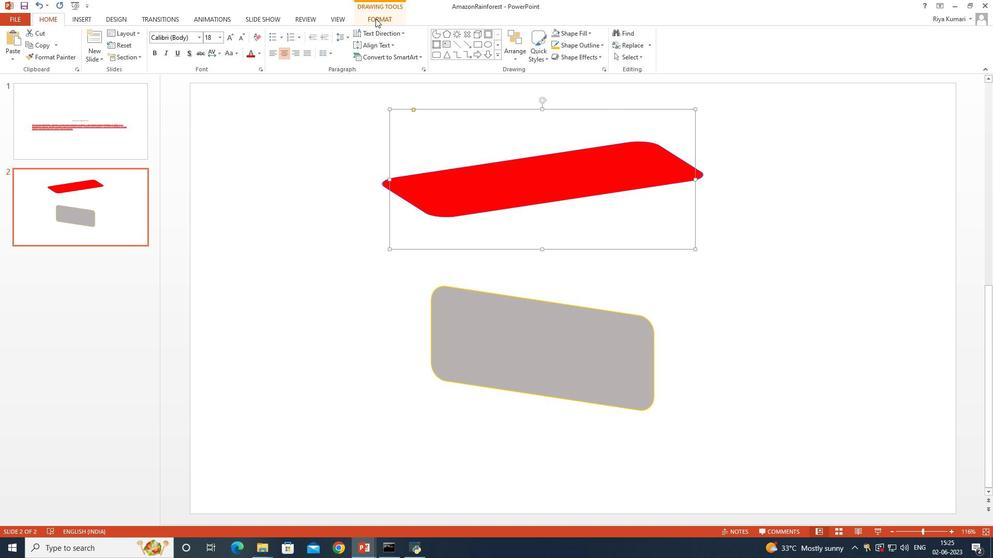 
Action: Mouse pressed left at (377, 15)
Screenshot: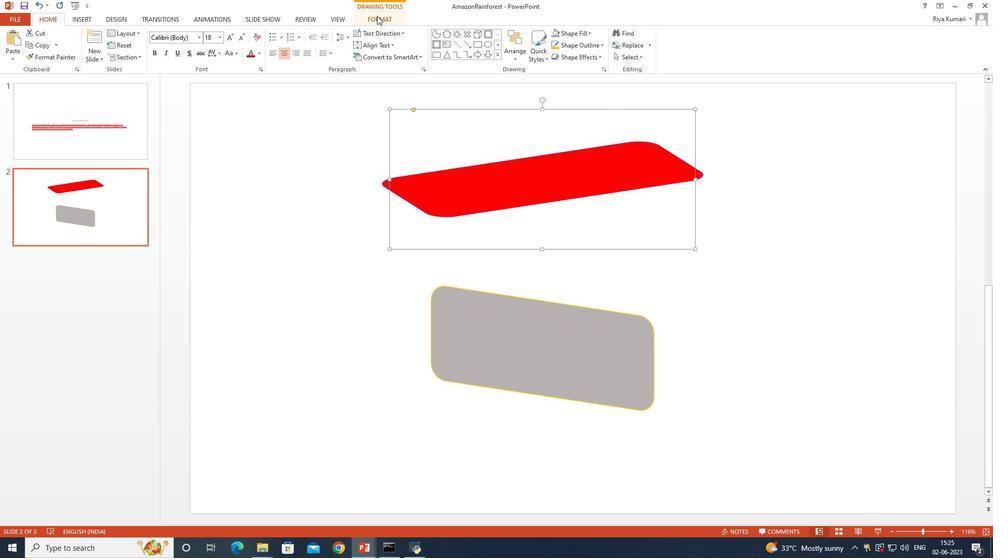 
Action: Mouse moved to (789, 40)
Screenshot: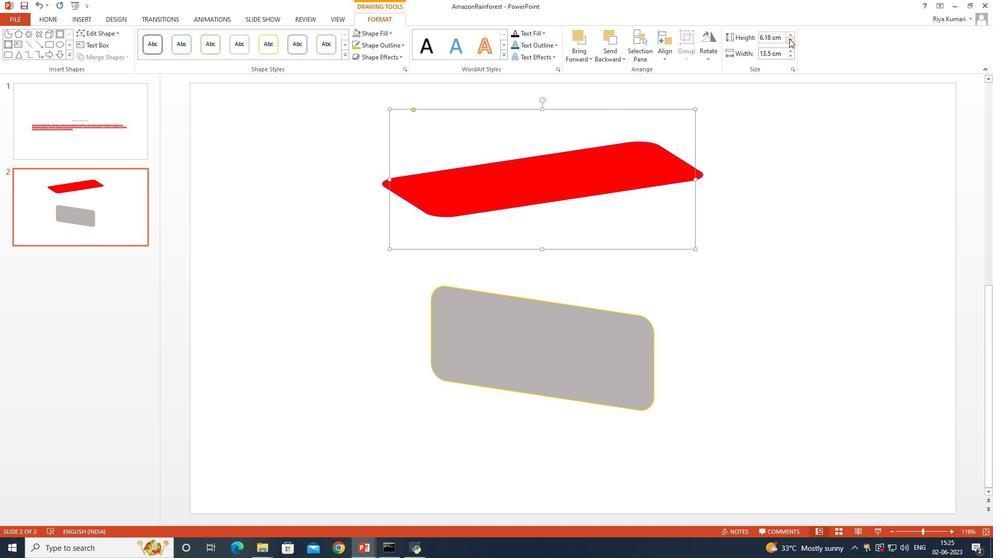 
Action: Mouse pressed left at (789, 40)
Screenshot: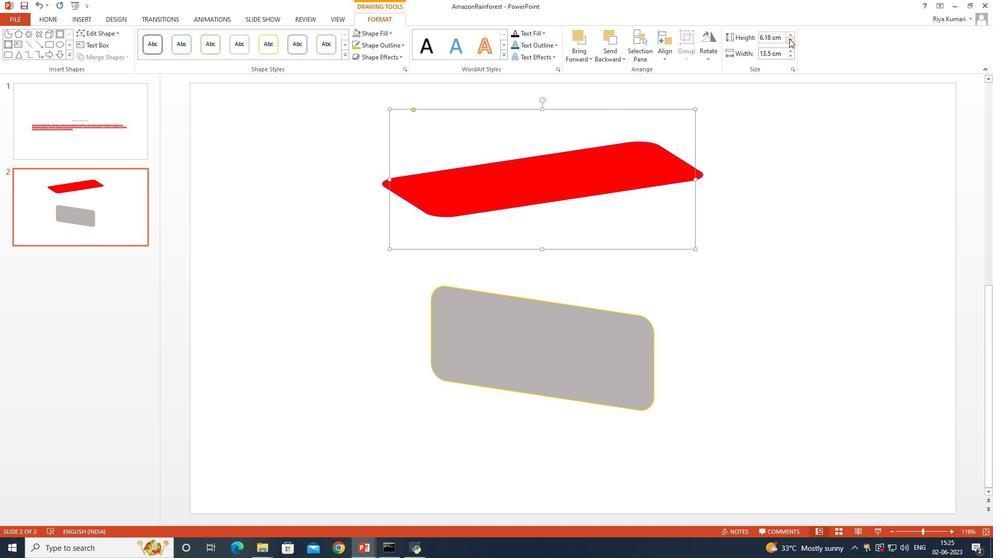 
Action: Mouse pressed left at (789, 40)
Screenshot: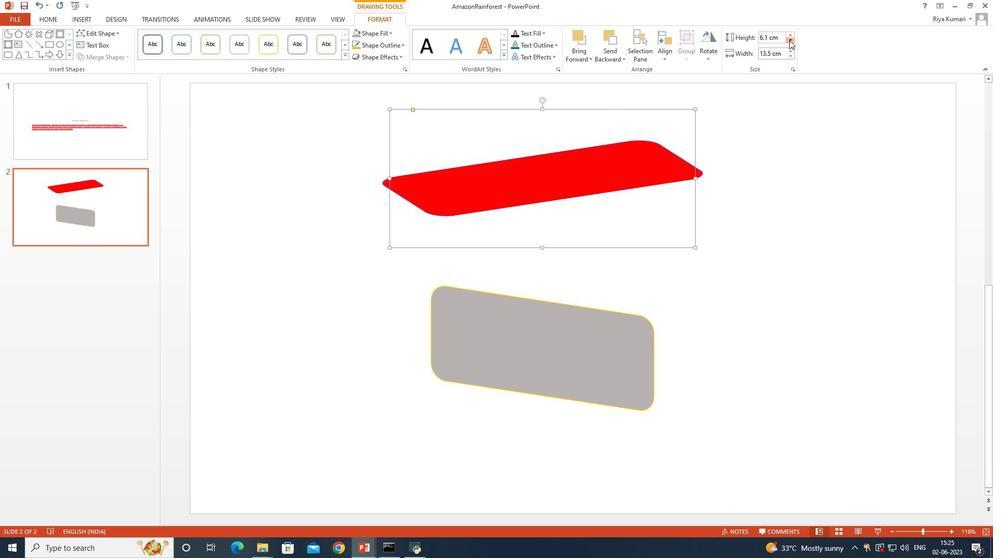 
Action: Mouse pressed left at (789, 40)
Screenshot: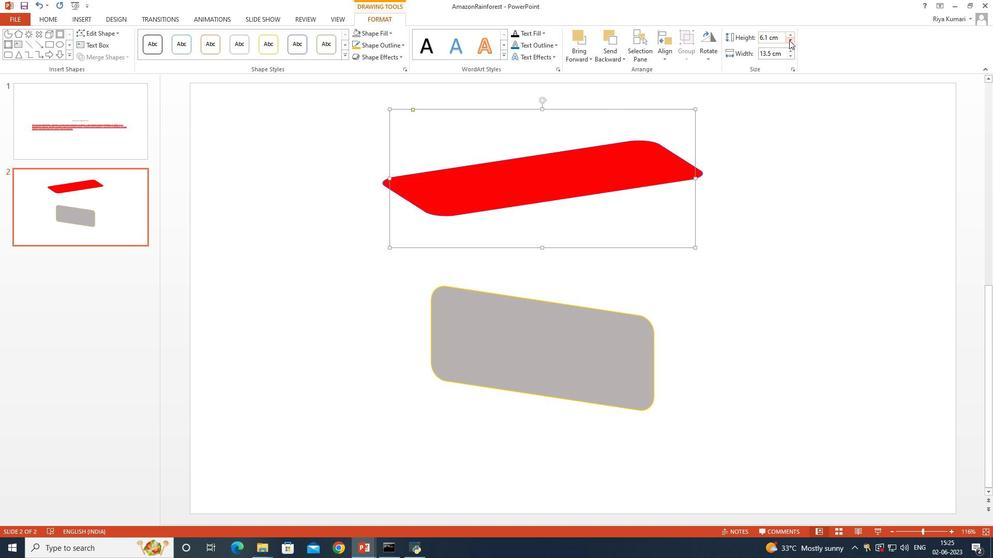 
Action: Mouse pressed left at (789, 40)
Screenshot: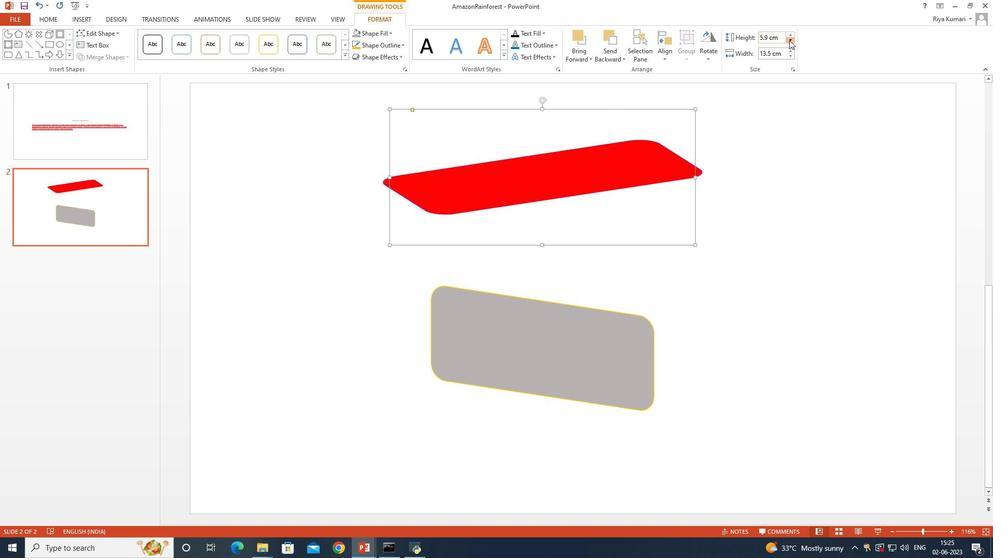 
Action: Mouse pressed left at (789, 40)
Screenshot: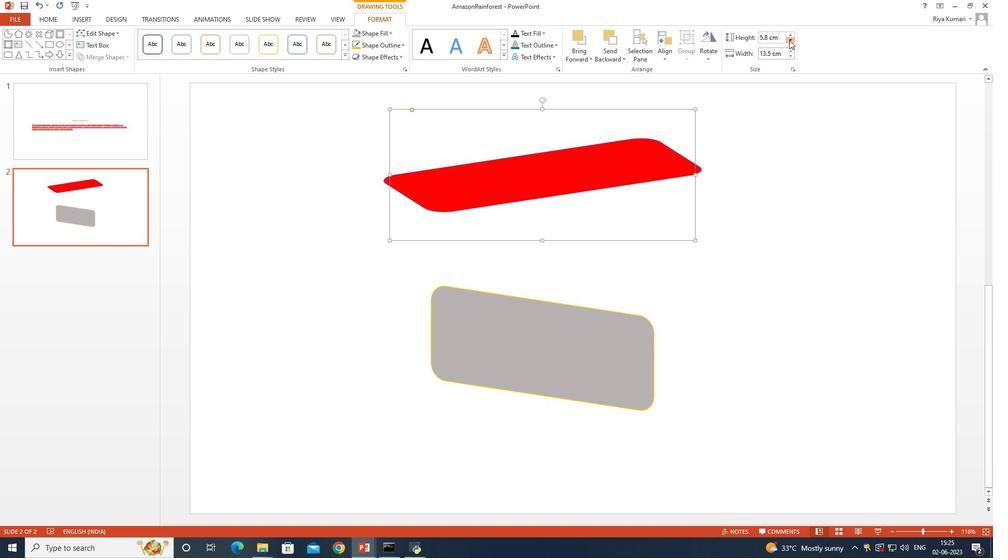 
Action: Mouse pressed left at (789, 40)
Screenshot: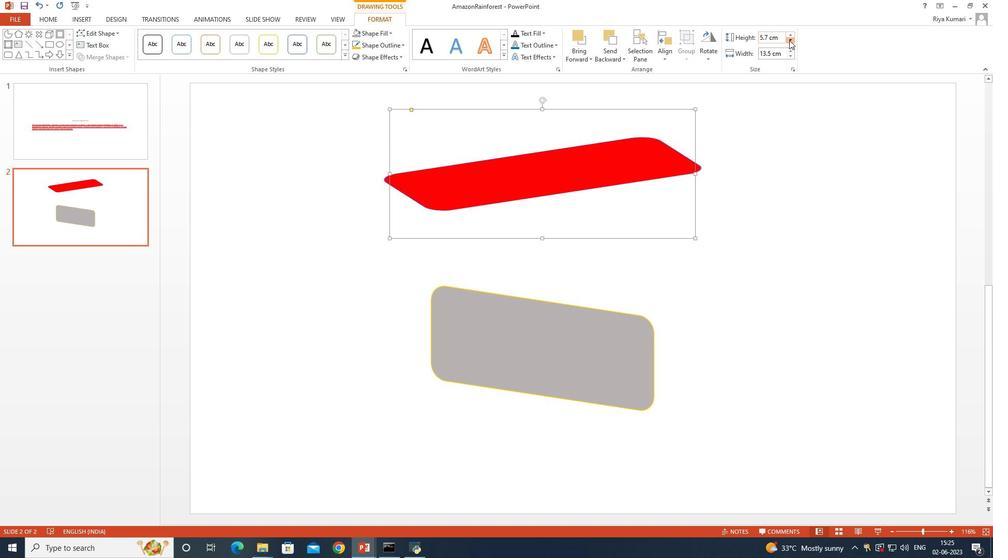 
Action: Mouse pressed left at (789, 40)
Screenshot: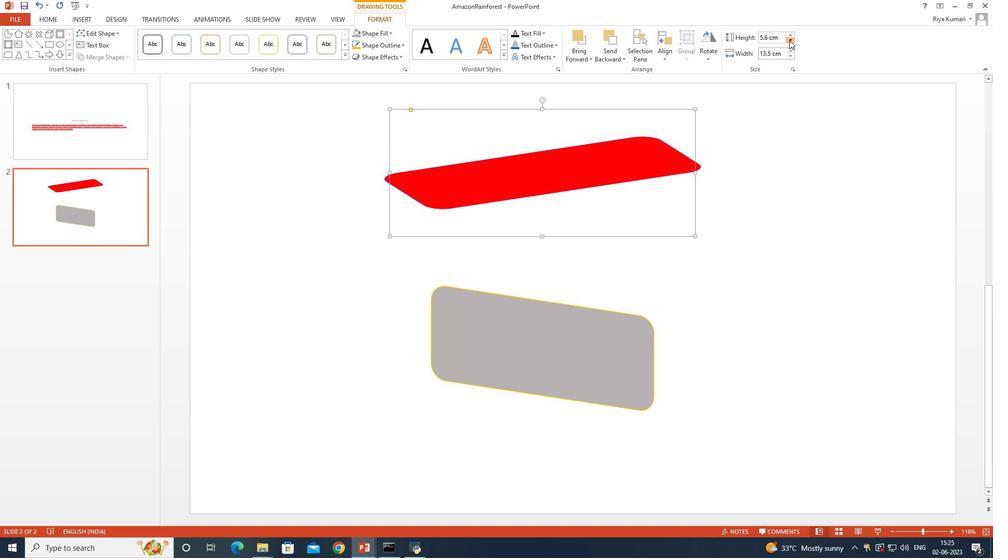 
Action: Mouse pressed left at (789, 40)
Screenshot: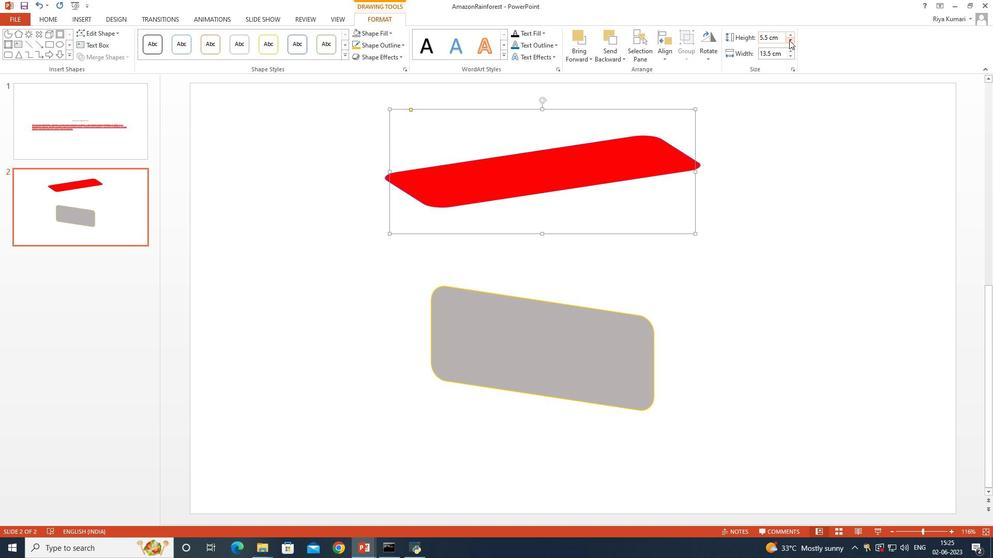 
Action: Mouse pressed left at (789, 40)
Screenshot: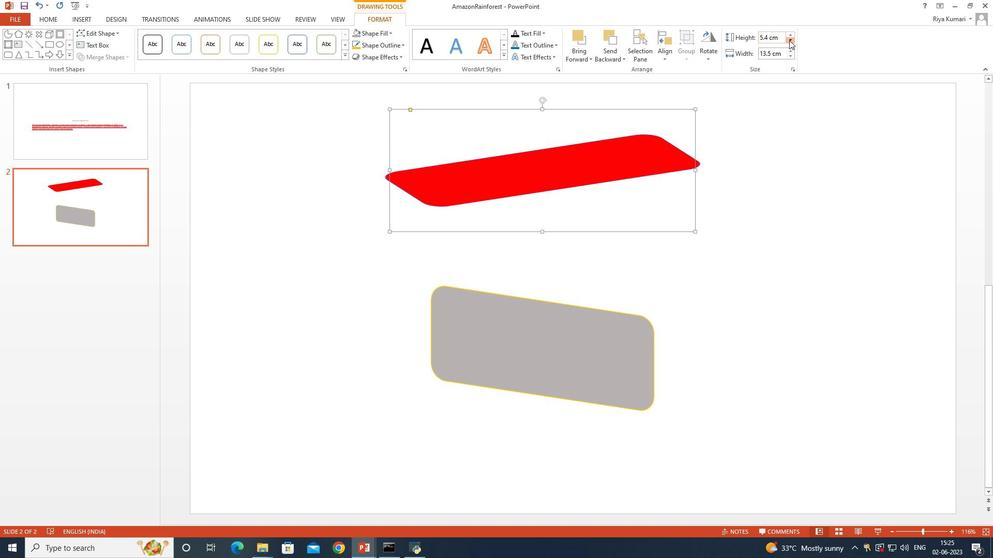 
Action: Mouse pressed left at (789, 40)
Screenshot: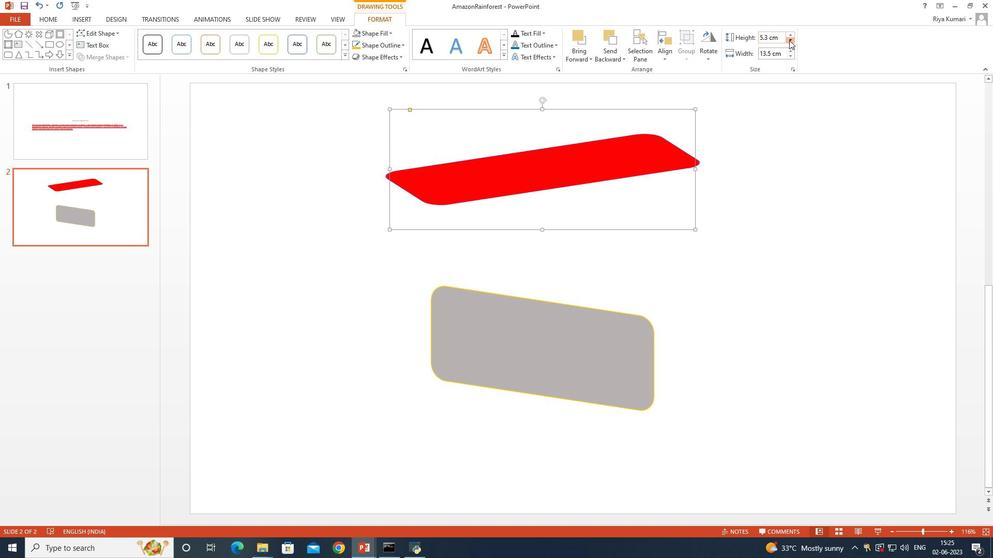 
Action: Mouse pressed left at (789, 40)
Screenshot: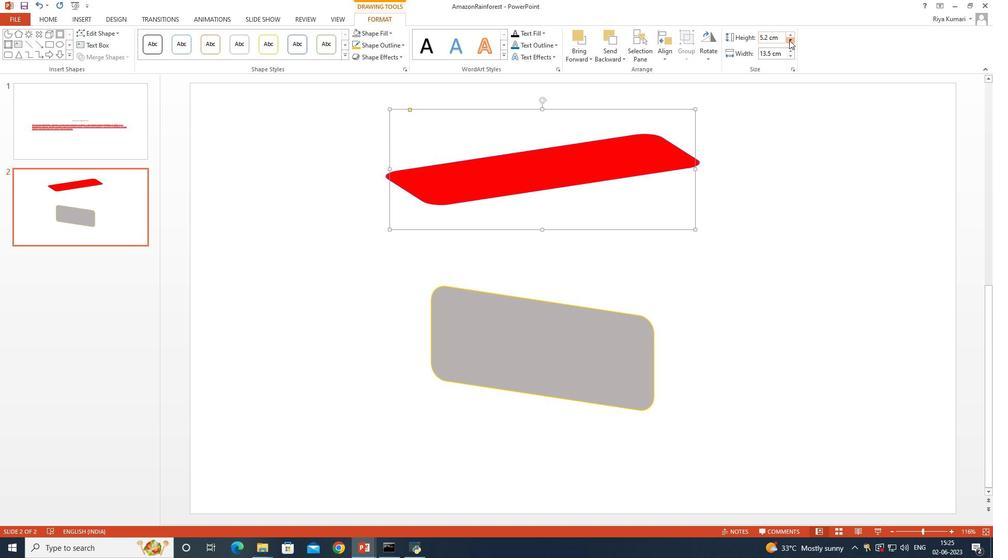 
Action: Mouse moved to (790, 32)
Screenshot: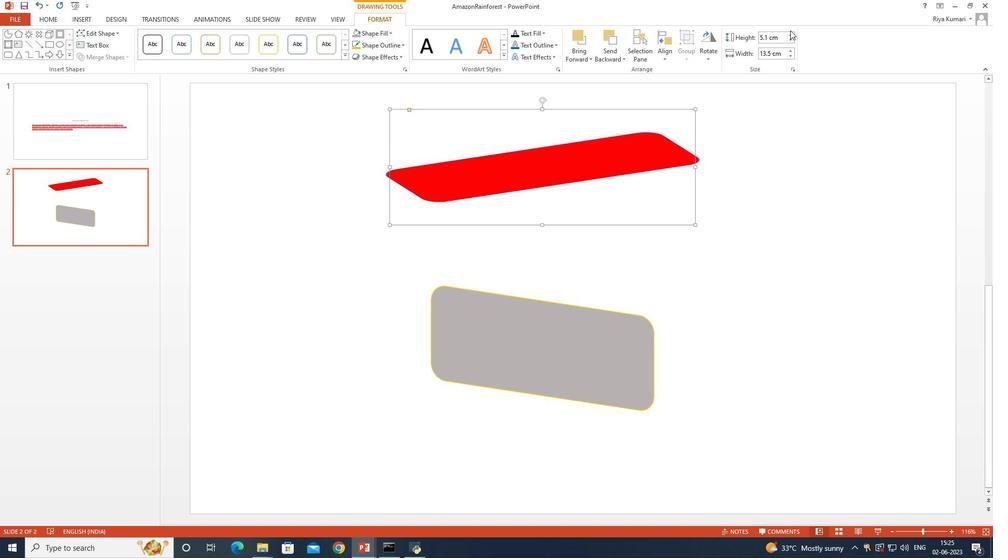 
Action: Mouse pressed left at (790, 32)
Screenshot: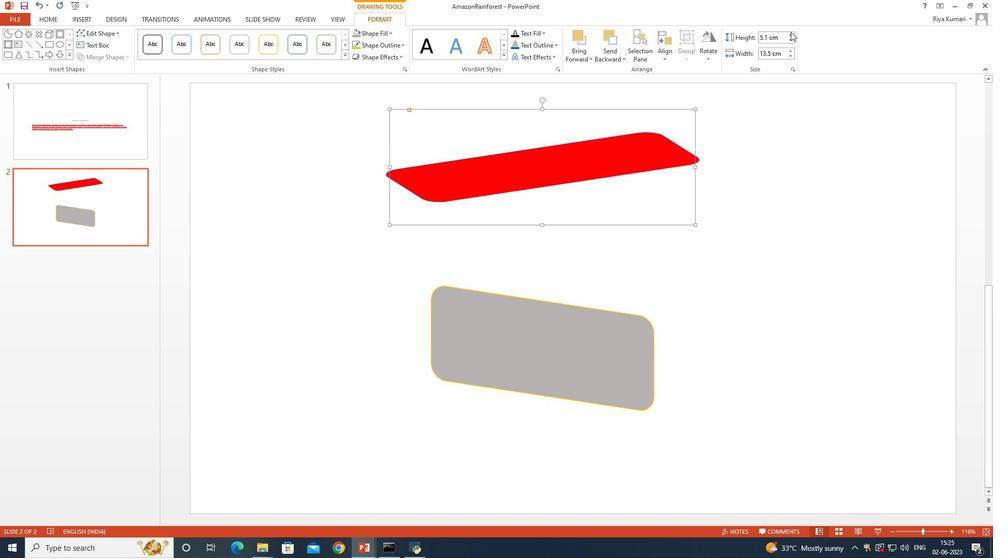 
Action: Mouse pressed left at (790, 32)
Screenshot: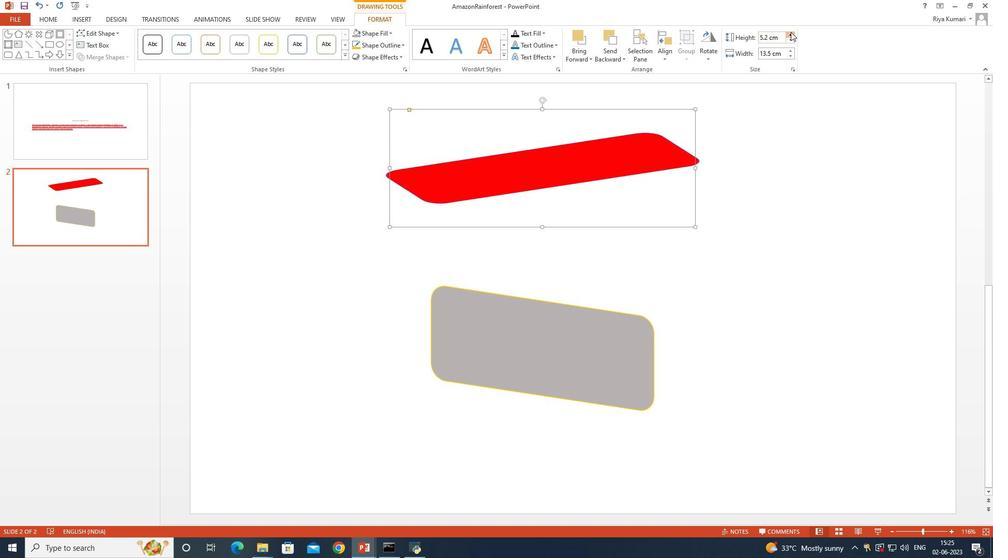 
Action: Mouse pressed left at (790, 32)
Screenshot: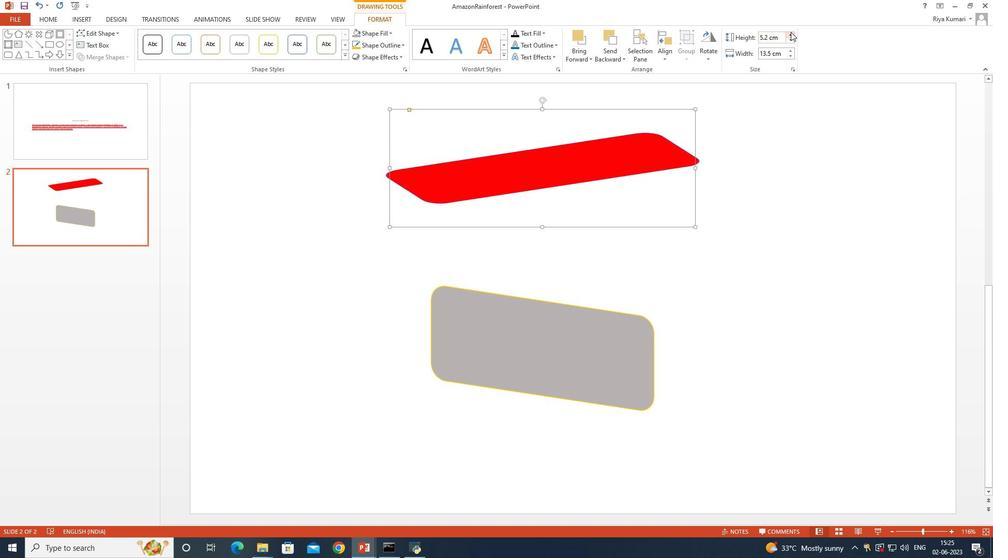 
Action: Mouse pressed left at (790, 32)
Screenshot: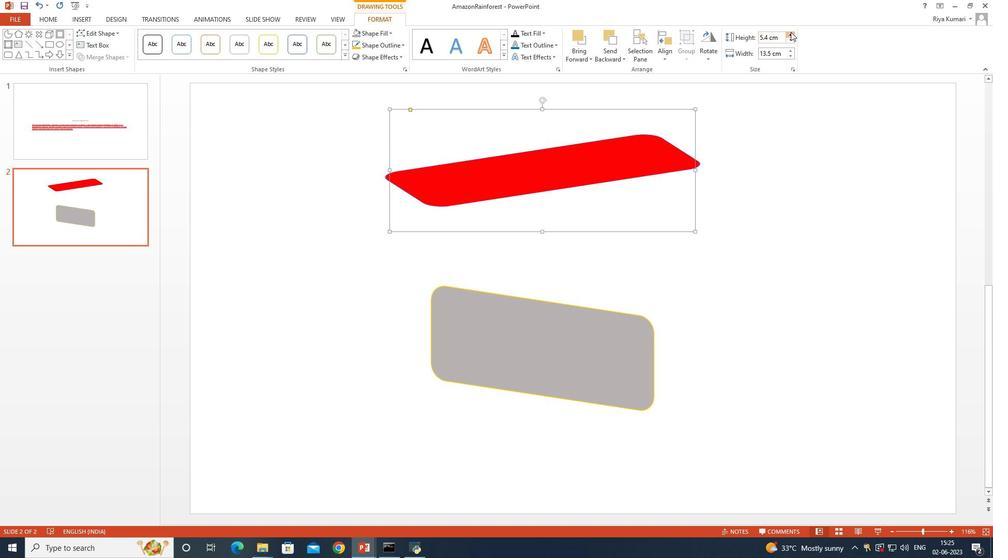 
Action: Mouse pressed left at (790, 32)
Screenshot: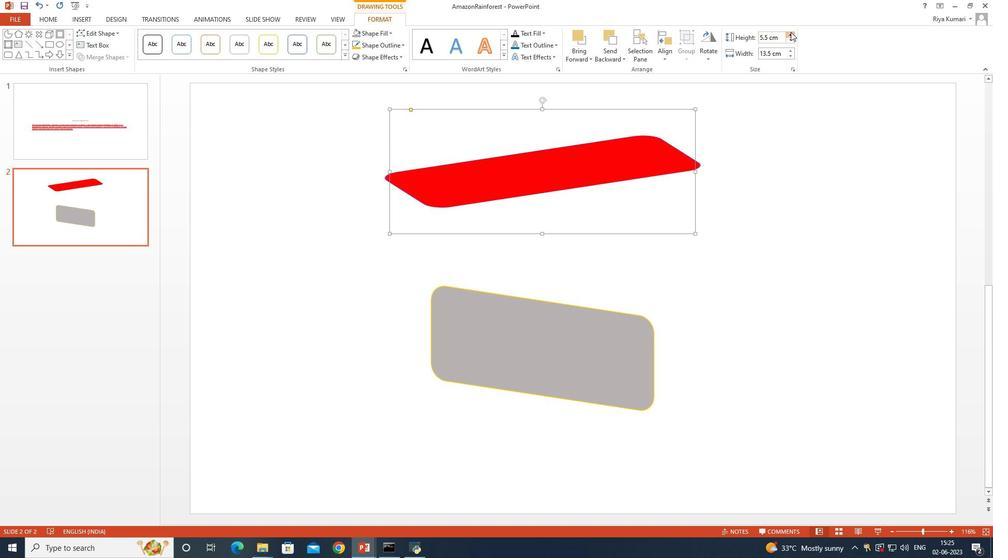 
Action: Mouse pressed left at (790, 32)
Screenshot: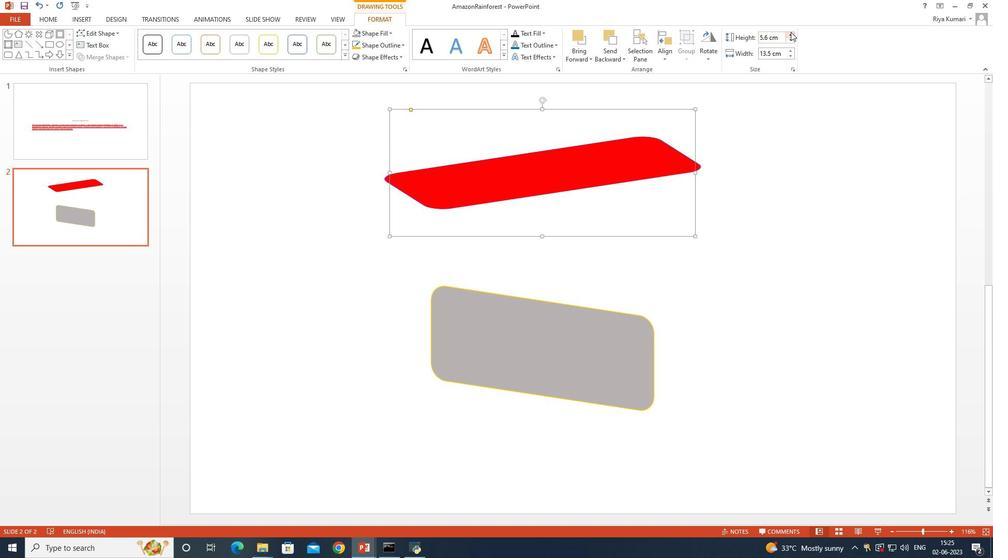 
Action: Mouse pressed left at (790, 32)
Screenshot: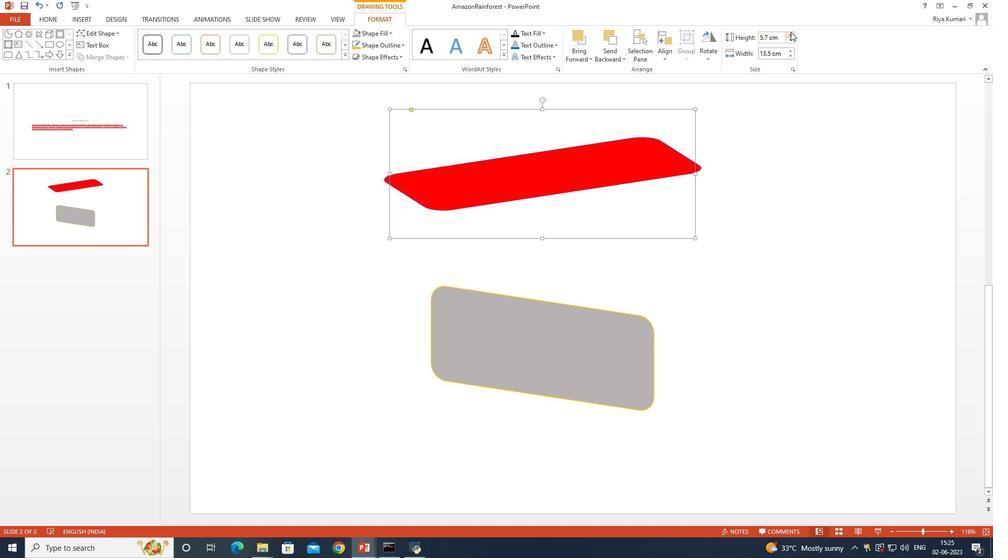 
Action: Mouse pressed left at (790, 32)
Screenshot: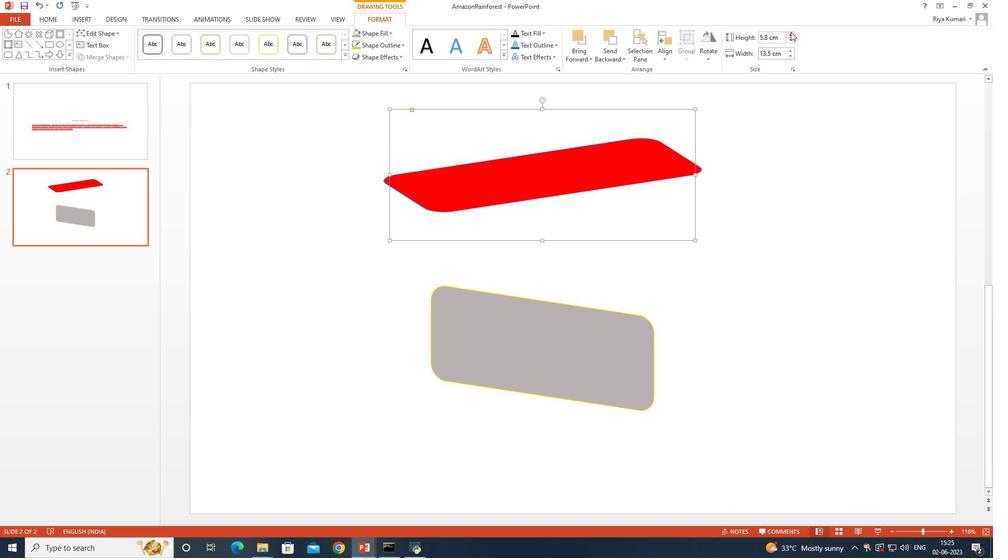 
Action: Mouse pressed left at (790, 32)
Screenshot: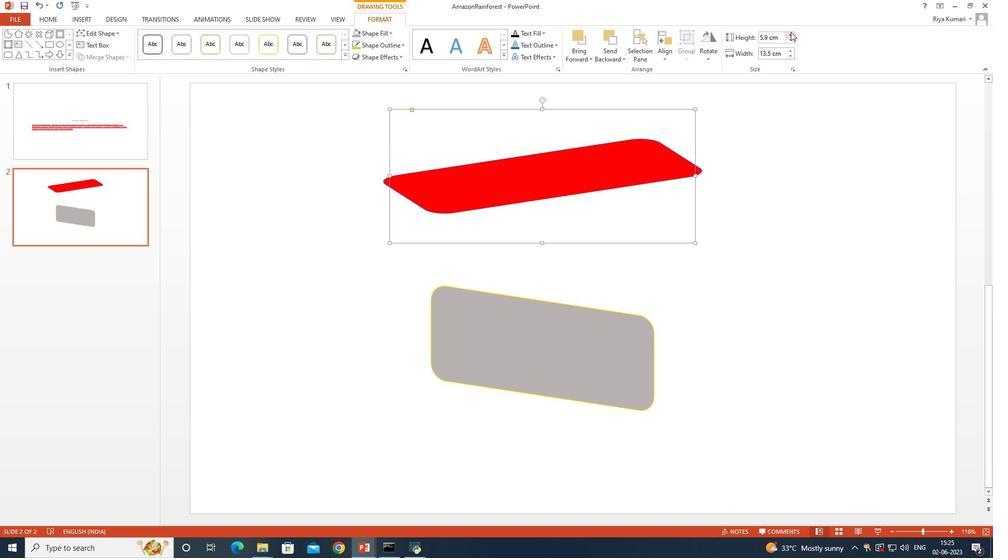 
Action: Mouse pressed left at (790, 32)
Screenshot: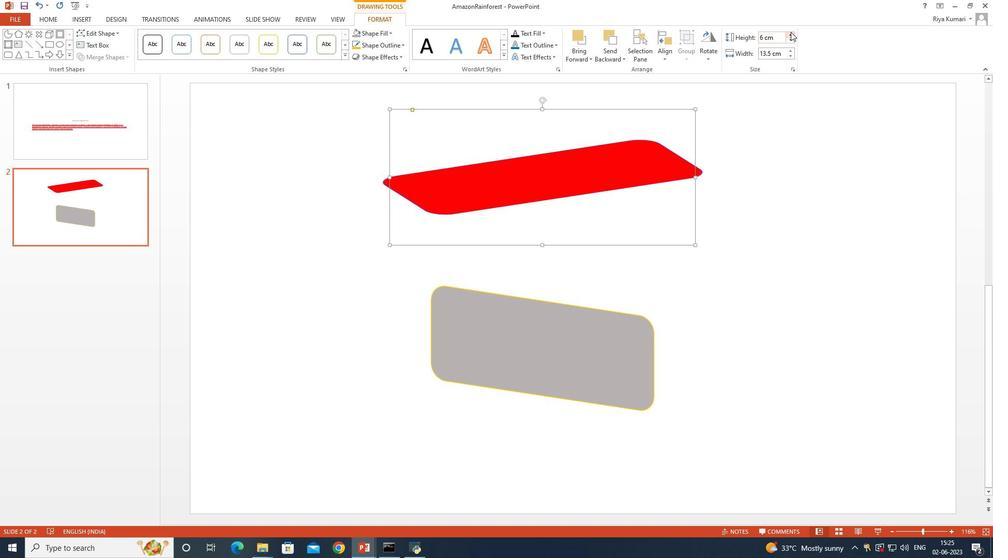
Action: Mouse moved to (790, 38)
Screenshot: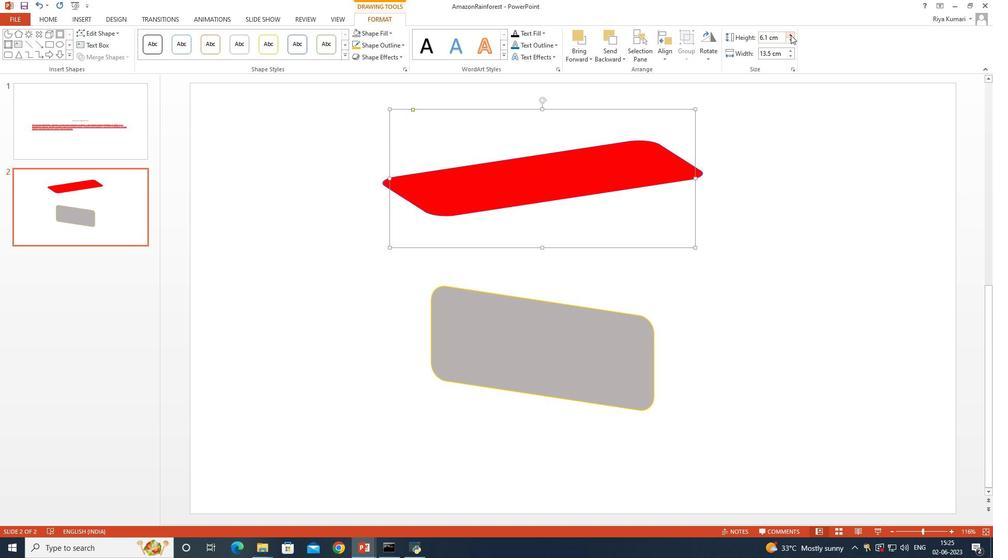 
Action: Mouse pressed left at (790, 38)
Screenshot: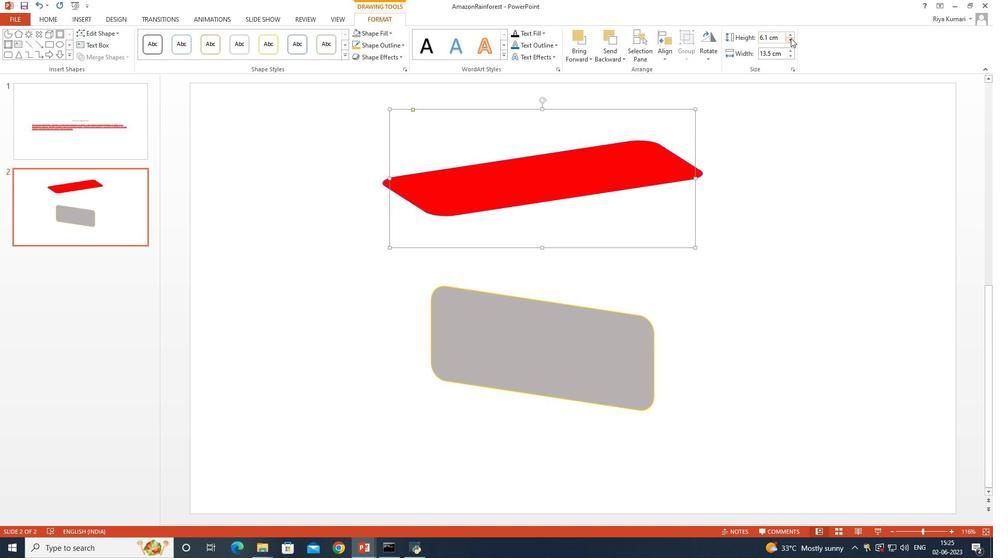 
Action: Mouse moved to (754, 322)
Screenshot: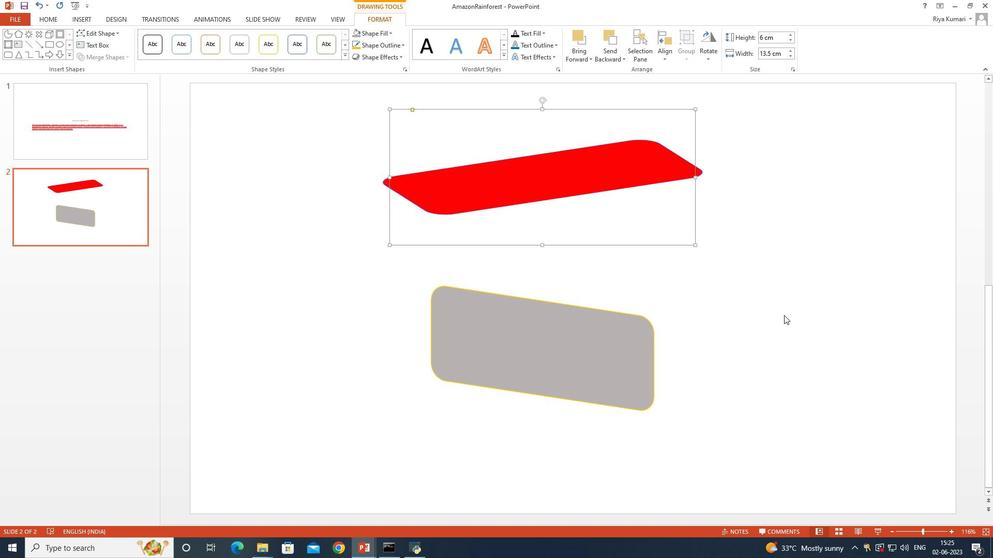 
Action: Mouse pressed left at (754, 322)
Screenshot: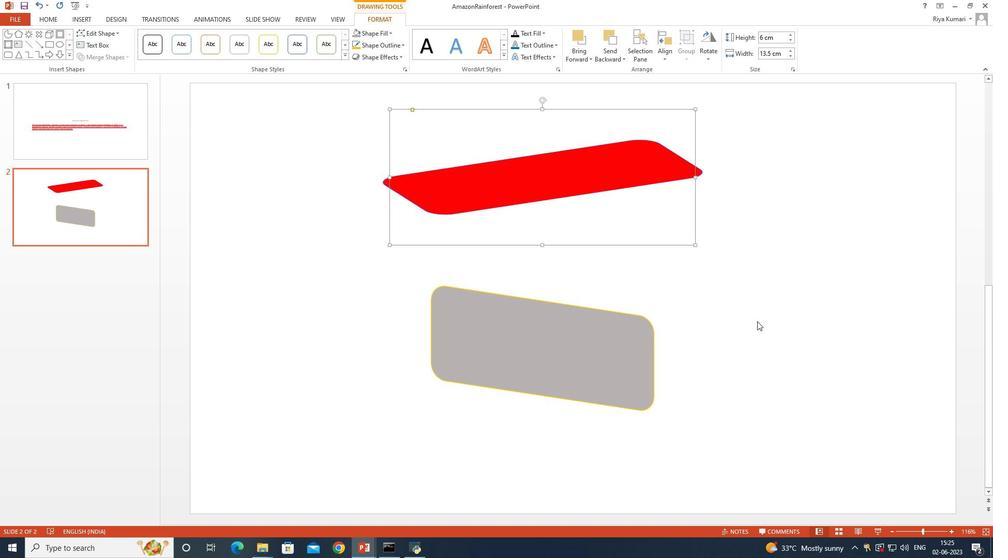 
Action: Mouse moved to (431, 288)
Screenshot: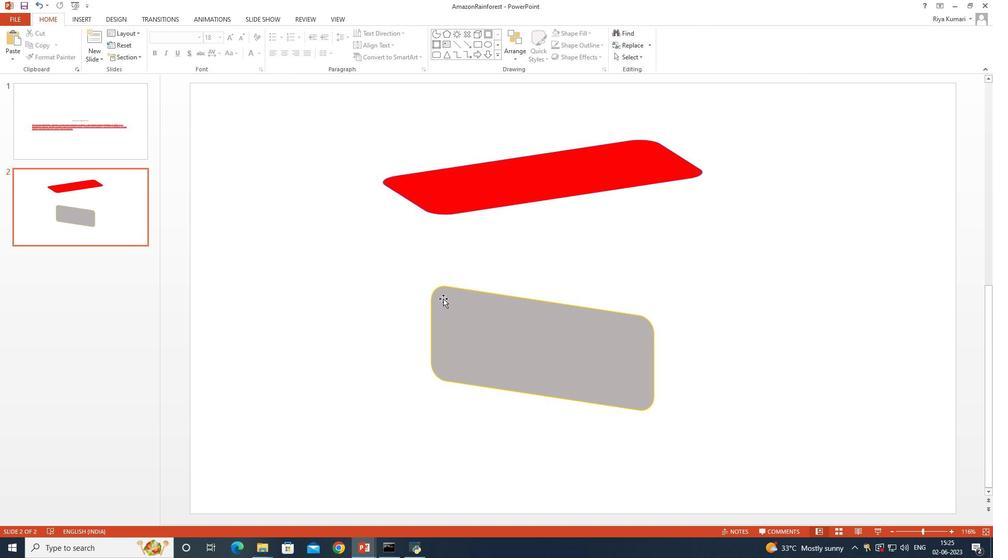 
Action: Mouse pressed left at (431, 288)
Screenshot: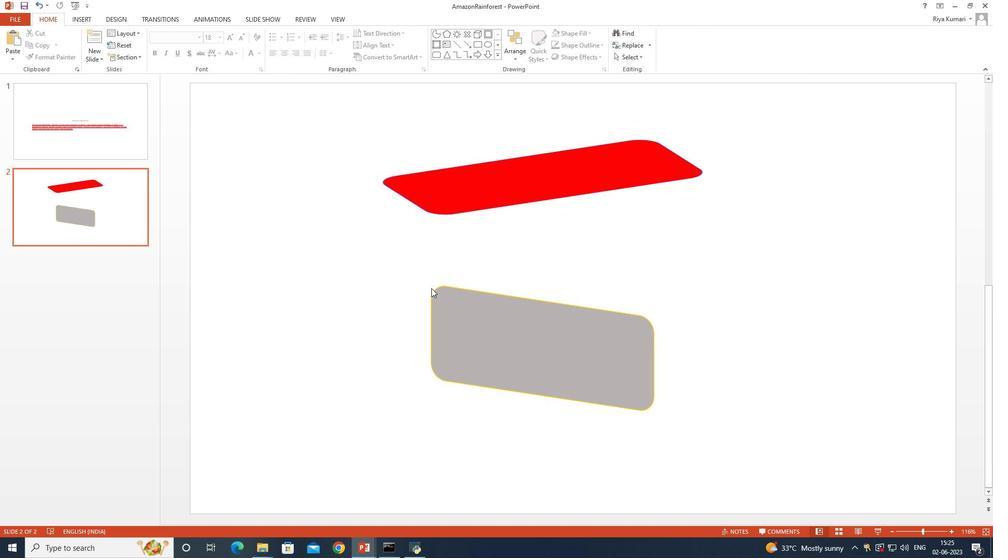 
Action: Mouse moved to (595, 362)
Screenshot: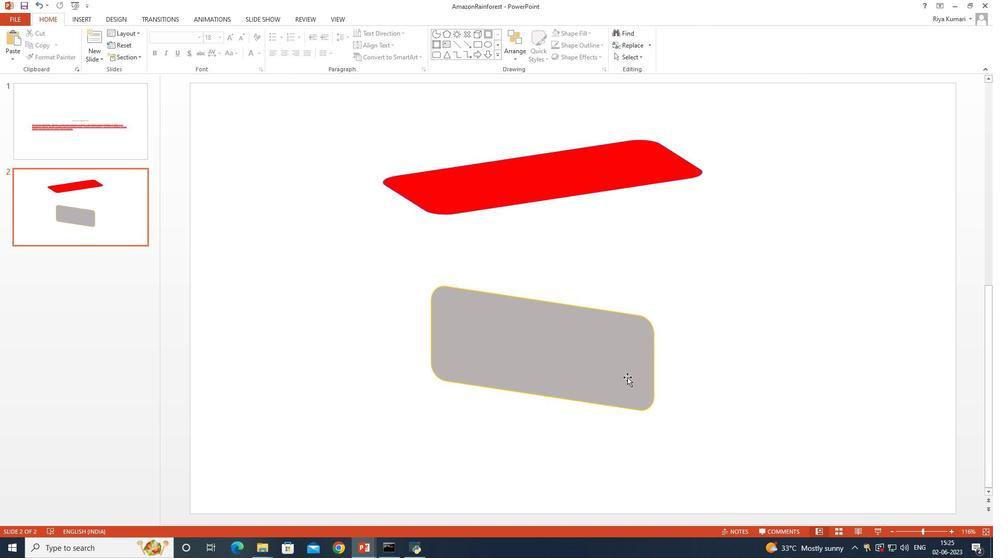 
Action: Mouse pressed left at (595, 362)
Screenshot: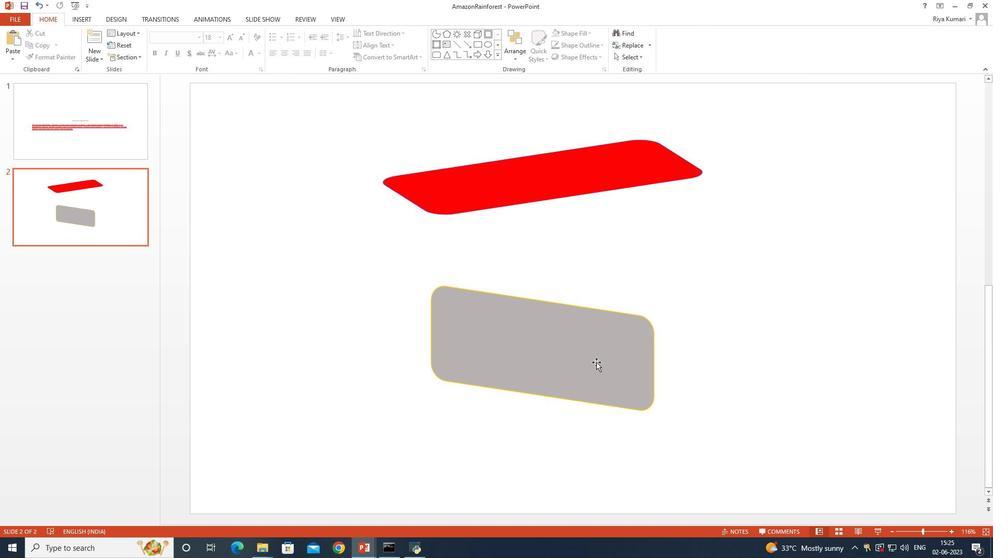 
Action: Mouse moved to (386, 16)
Screenshot: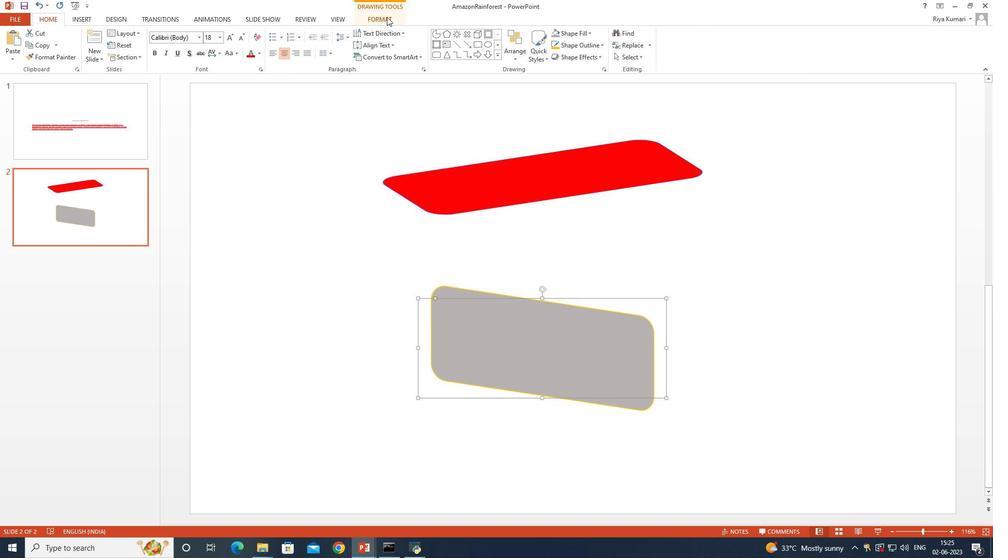 
Action: Mouse pressed left at (386, 16)
Screenshot: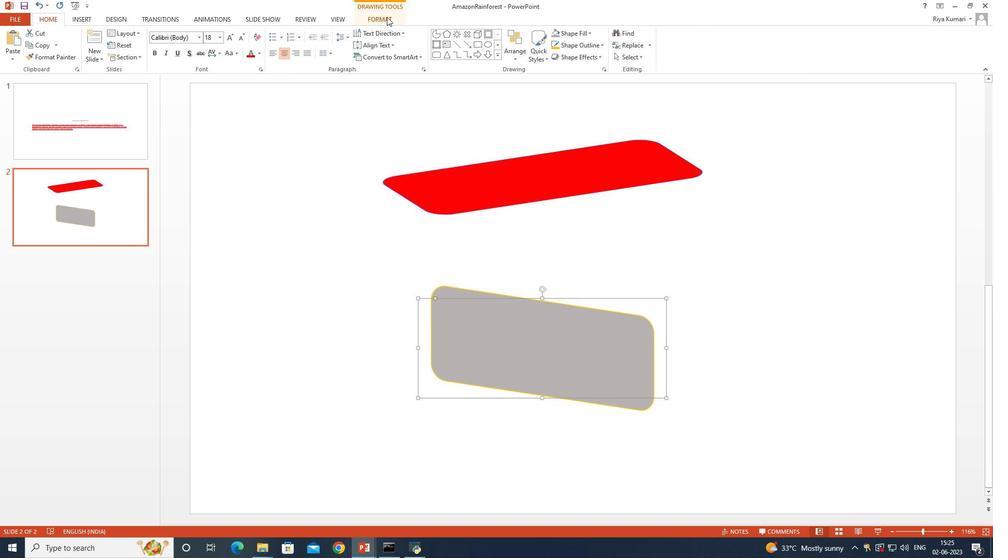 
Action: Mouse moved to (789, 54)
Screenshot: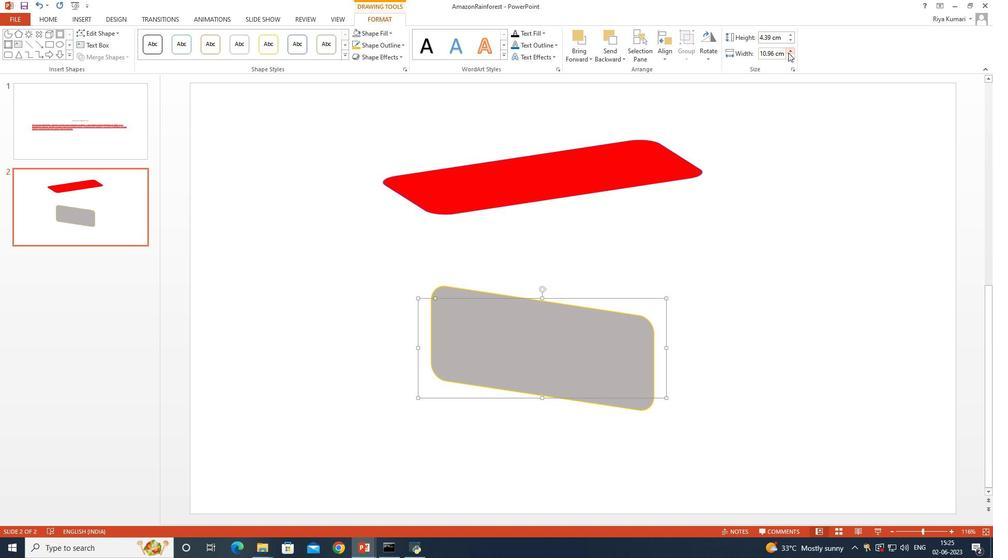 
Action: Mouse pressed left at (789, 54)
Screenshot: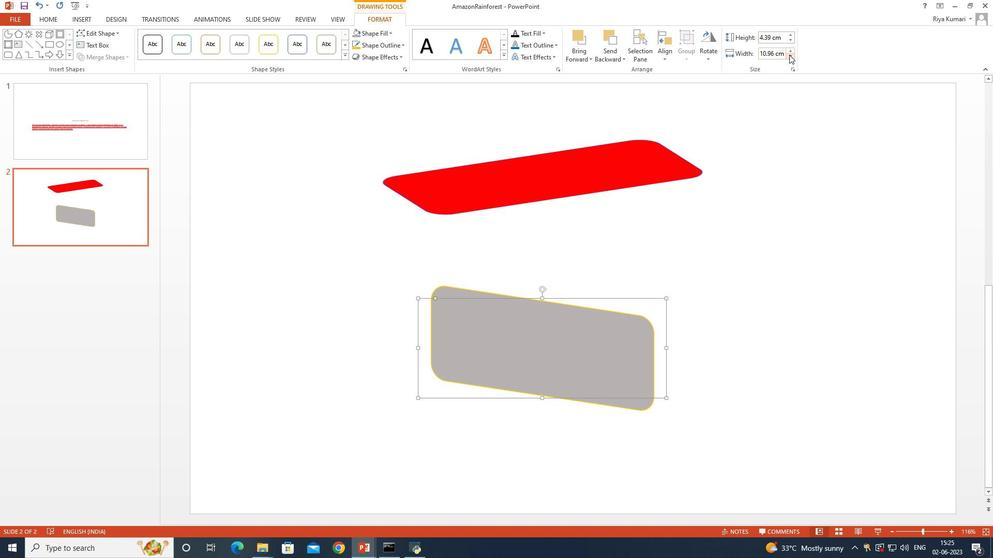 
Action: Mouse pressed left at (789, 54)
Screenshot: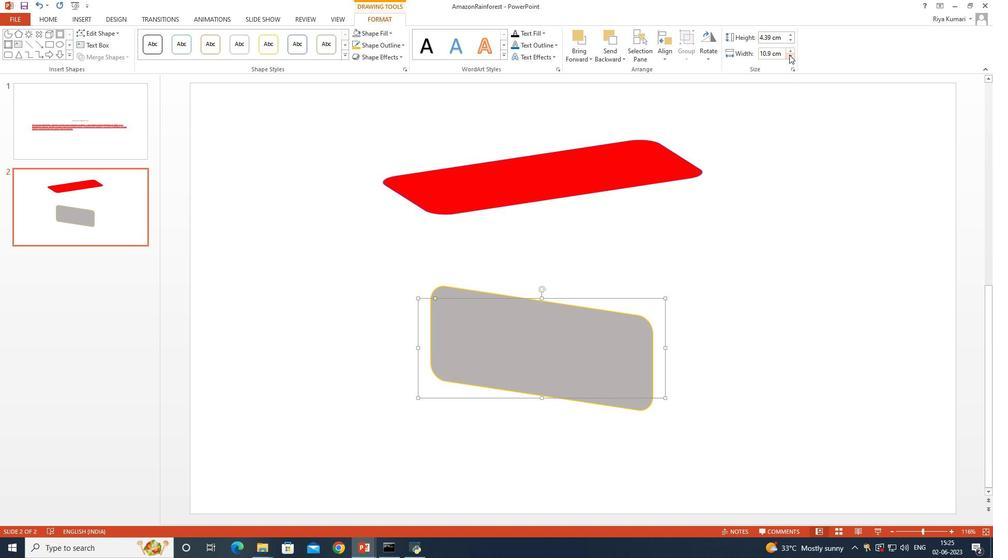 
Action: Mouse pressed left at (789, 54)
Screenshot: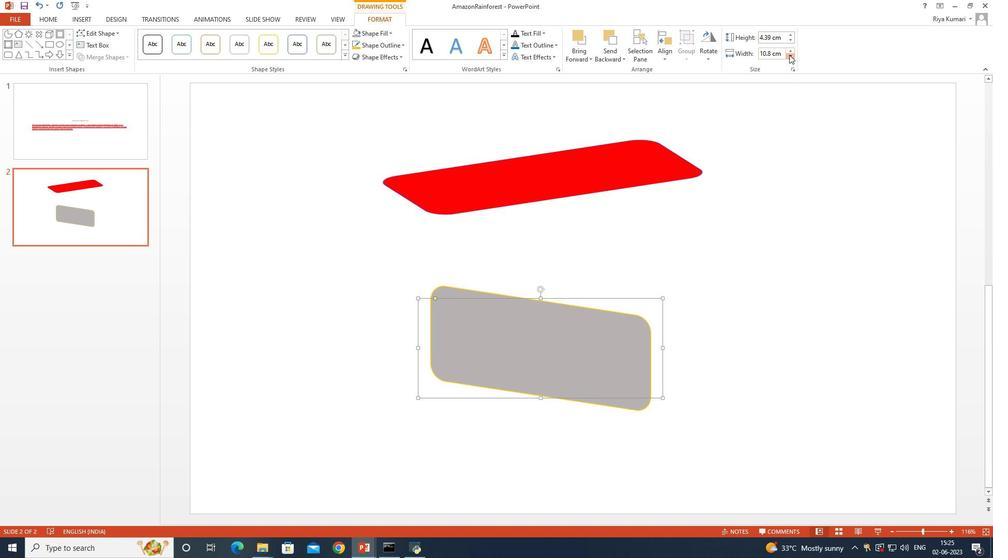 
Action: Mouse moved to (789, 55)
Screenshot: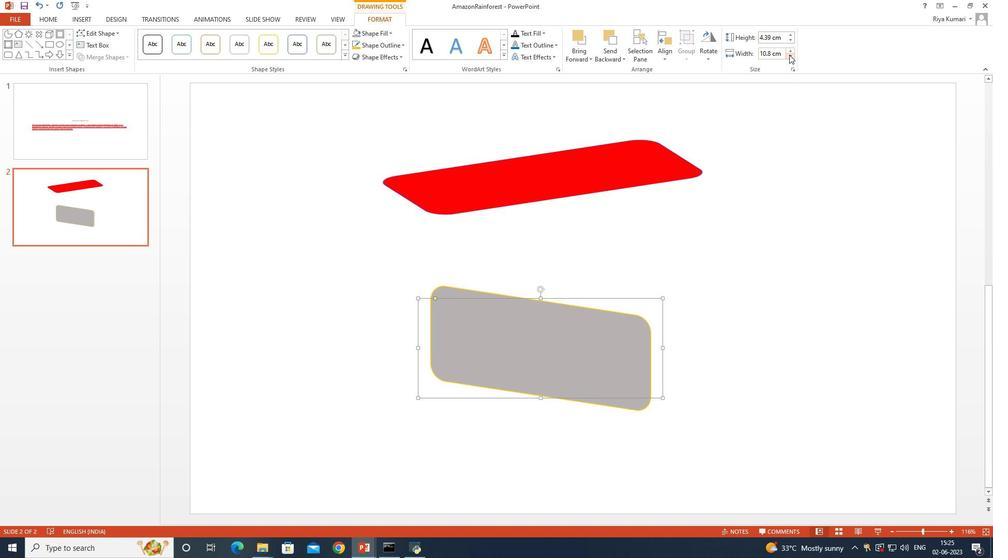
Action: Mouse pressed left at (789, 55)
Screenshot: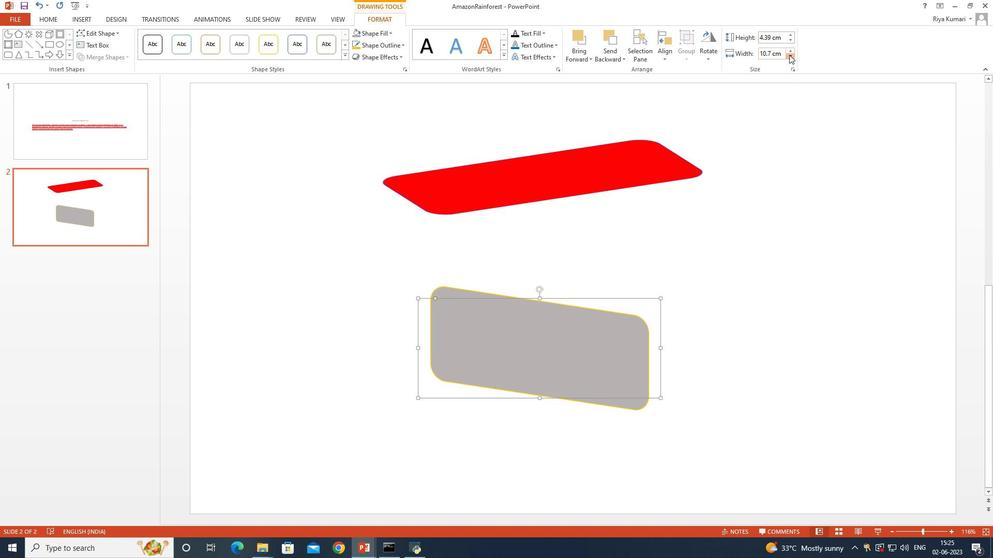 
Action: Mouse pressed left at (789, 55)
Screenshot: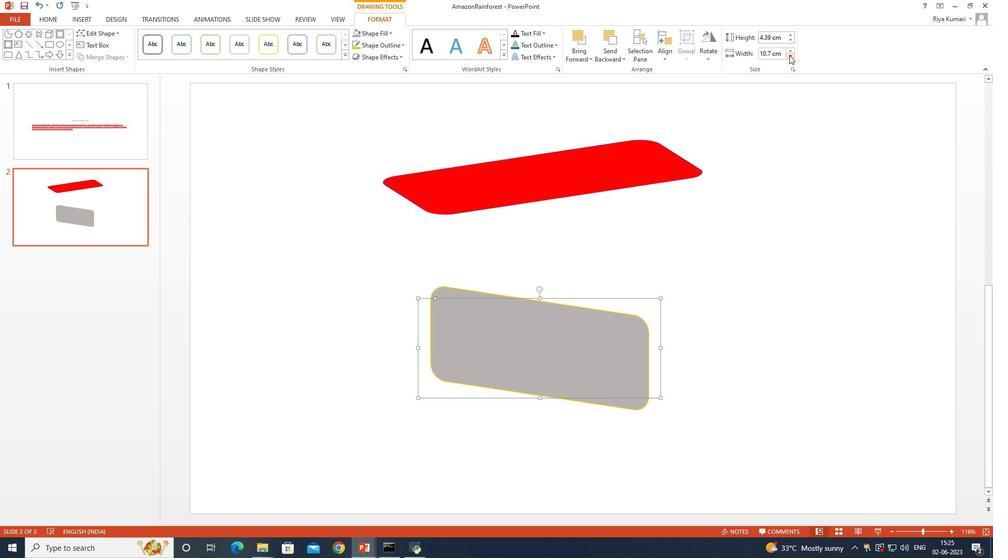 
Action: Mouse moved to (789, 55)
Screenshot: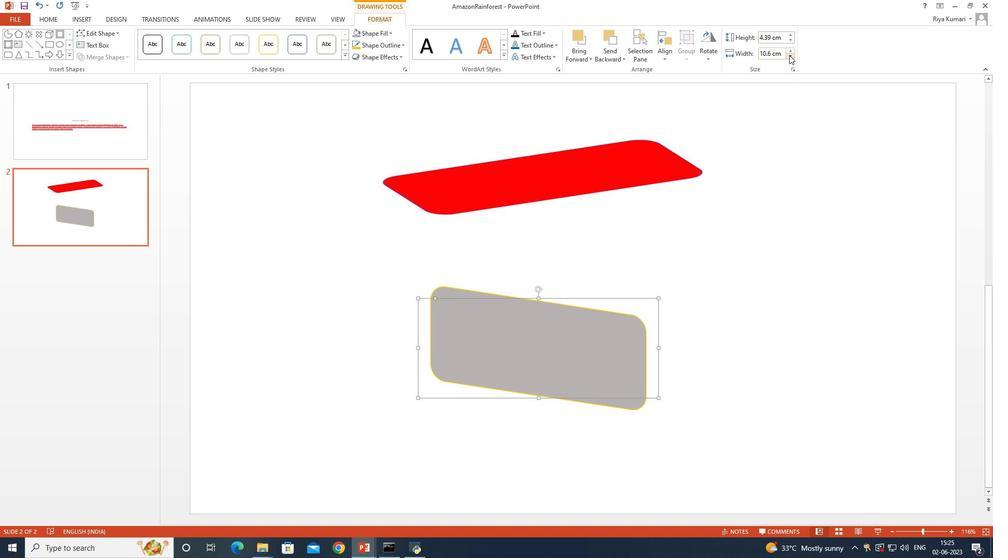 
Action: Mouse pressed left at (789, 55)
Screenshot: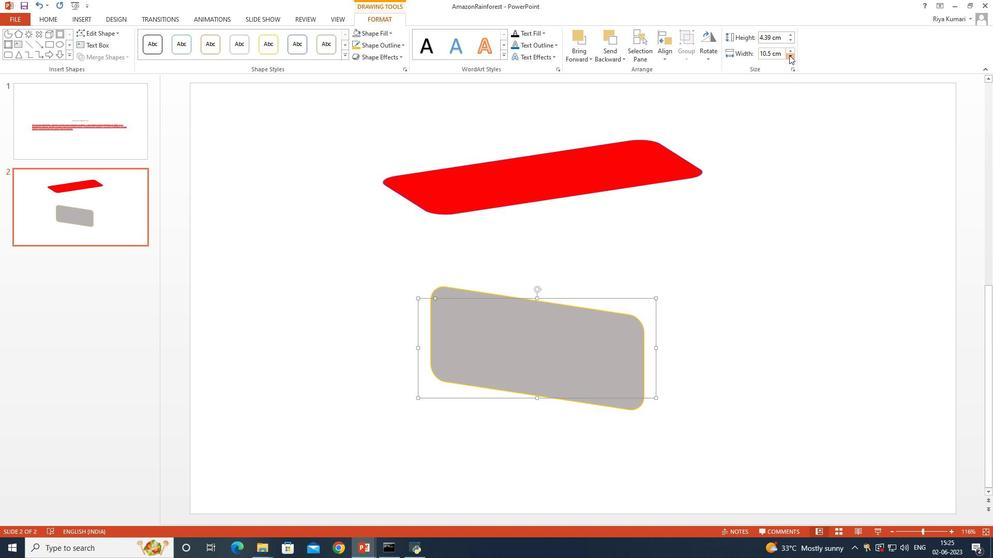 
Action: Mouse moved to (791, 39)
Screenshot: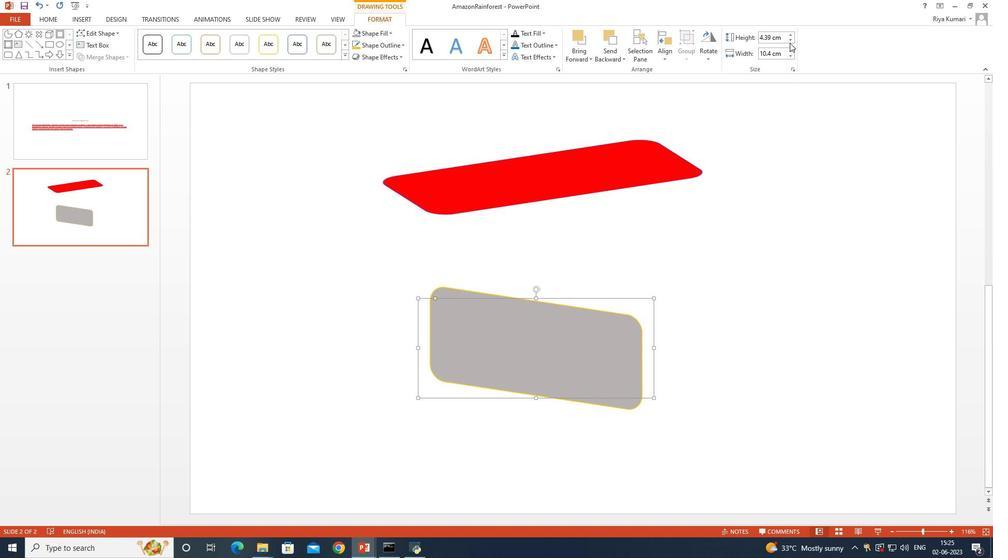 
Action: Mouse pressed left at (791, 39)
Screenshot: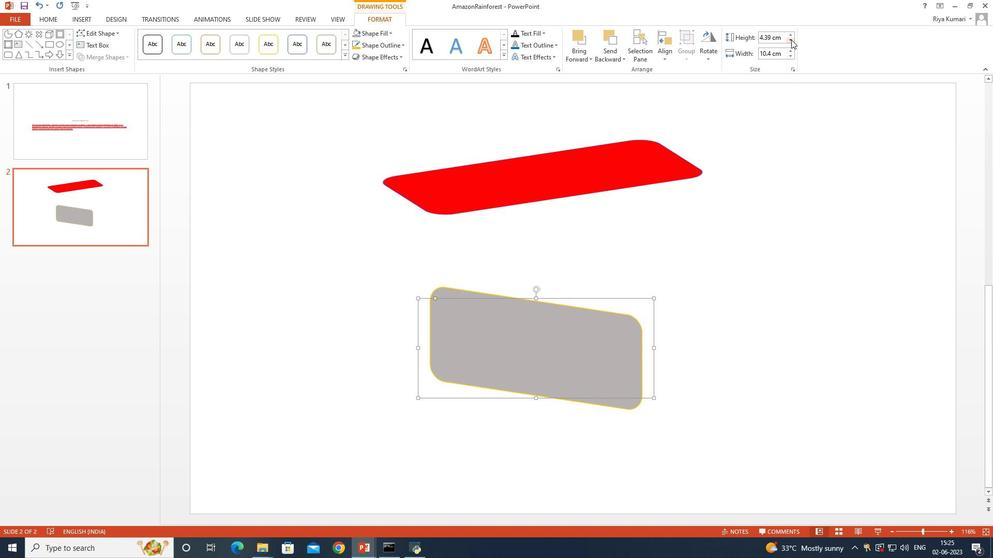 
Action: Mouse pressed left at (791, 39)
Screenshot: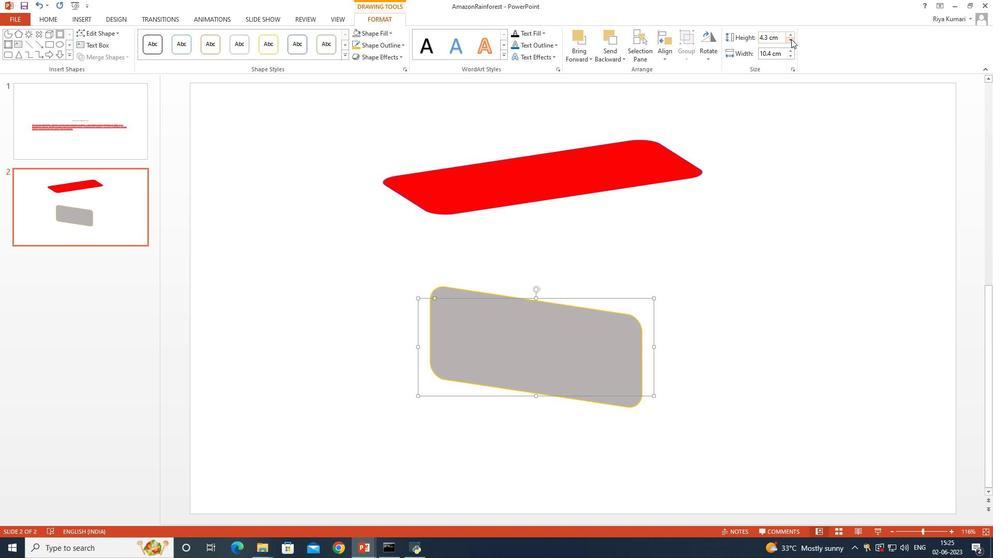 
Action: Mouse moved to (791, 35)
Screenshot: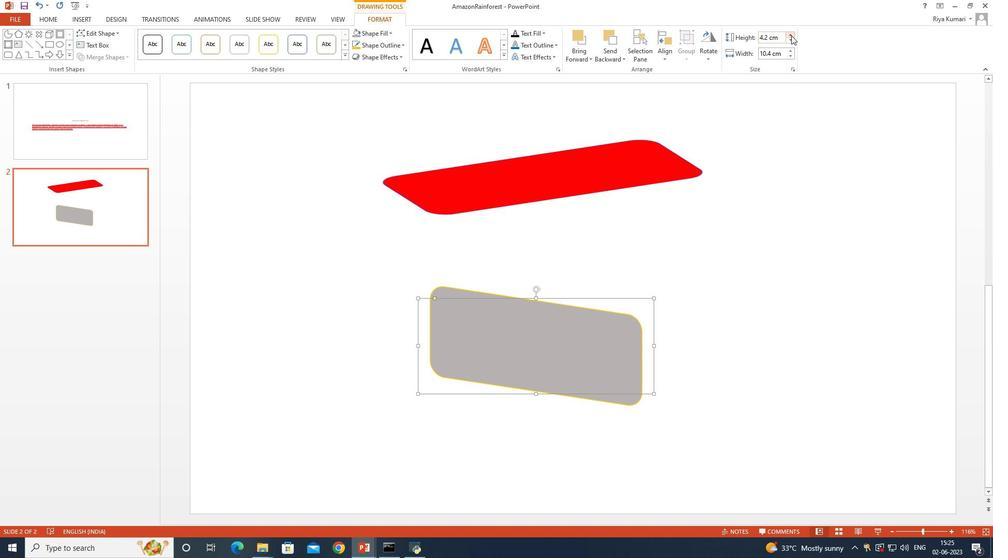 
Action: Mouse pressed left at (791, 35)
Screenshot: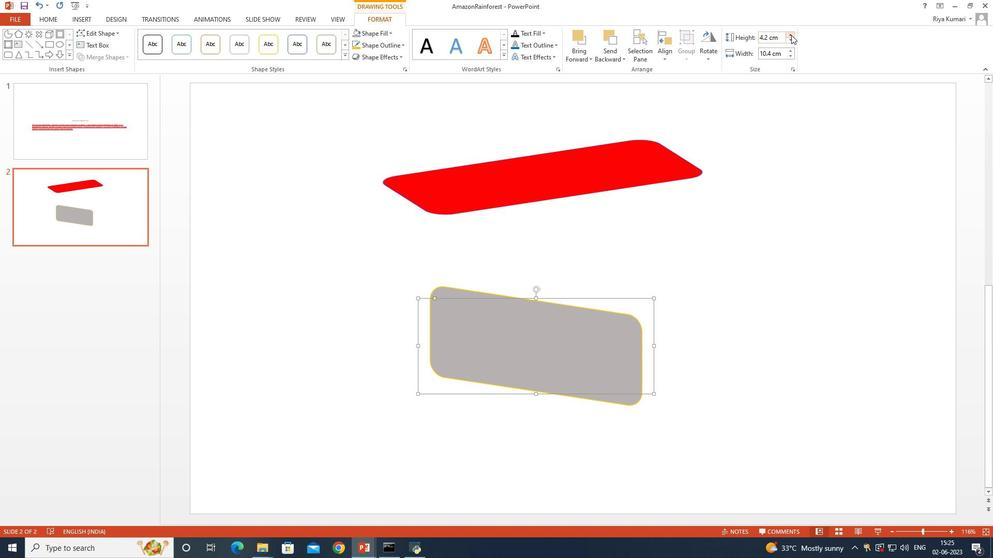 
Action: Mouse pressed left at (791, 35)
Screenshot: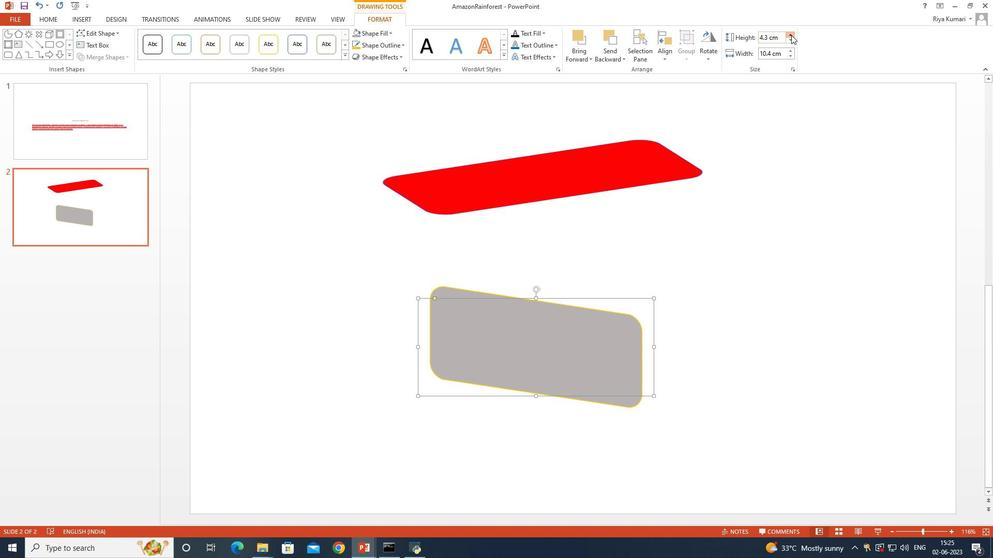
Action: Mouse pressed left at (791, 35)
Screenshot: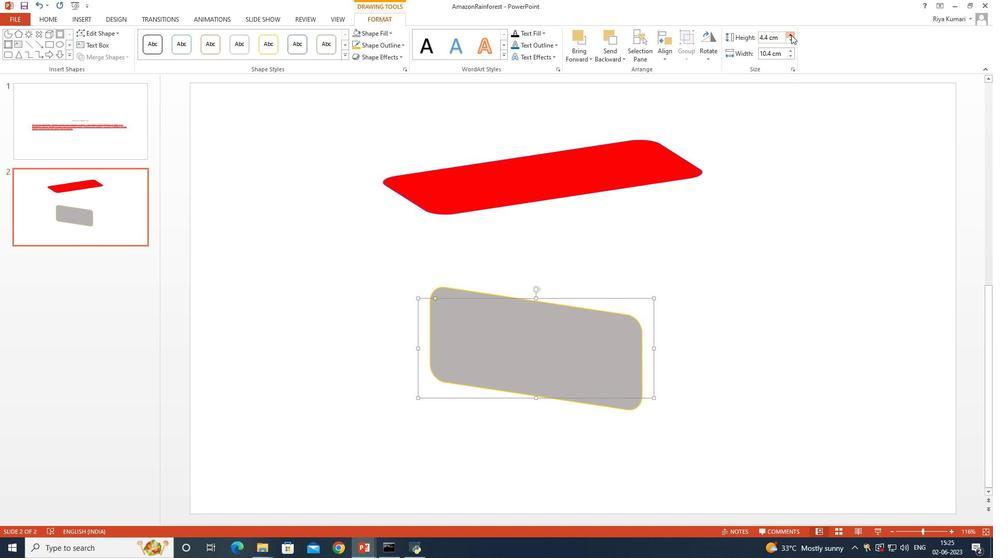 
Action: Mouse pressed left at (791, 35)
Screenshot: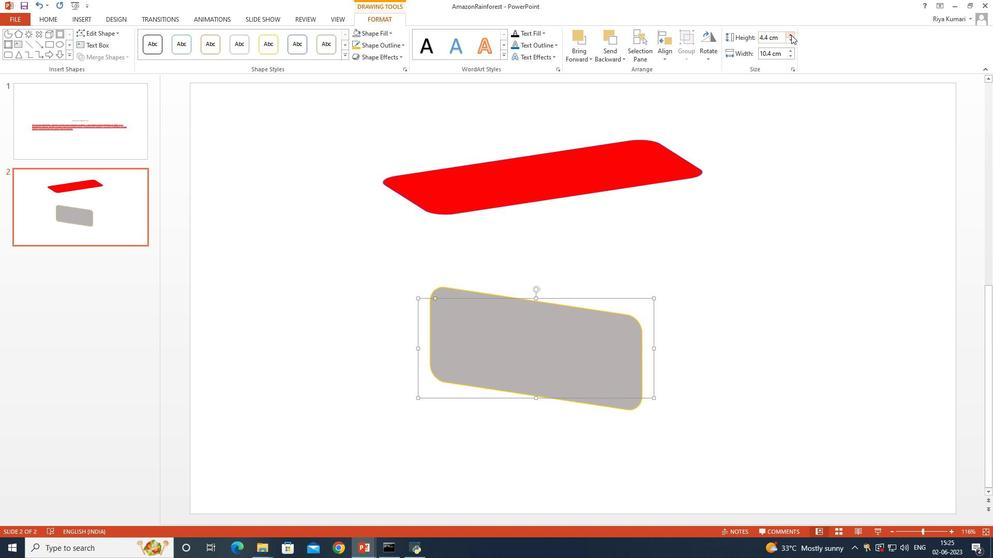 
Action: Mouse pressed left at (791, 35)
Screenshot: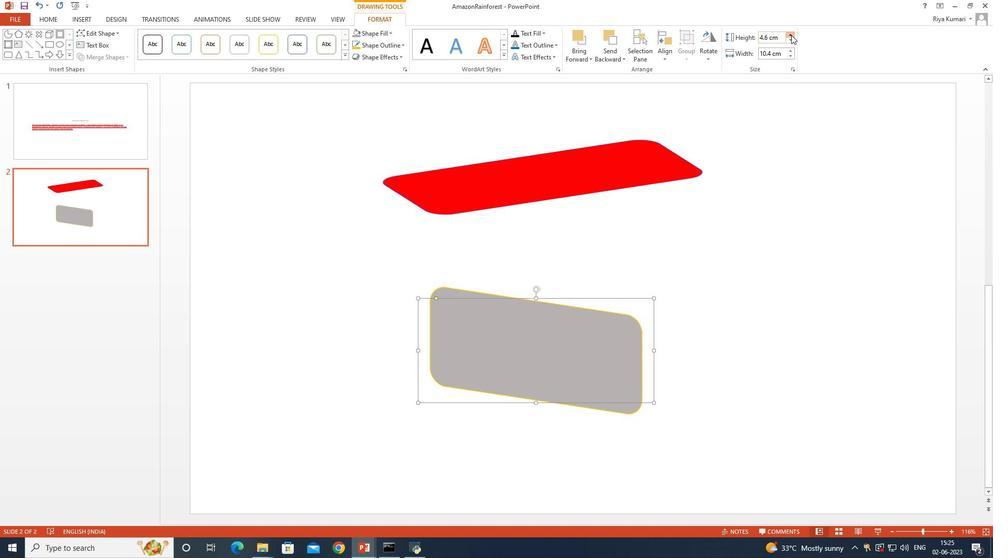 
Action: Mouse pressed left at (791, 35)
Screenshot: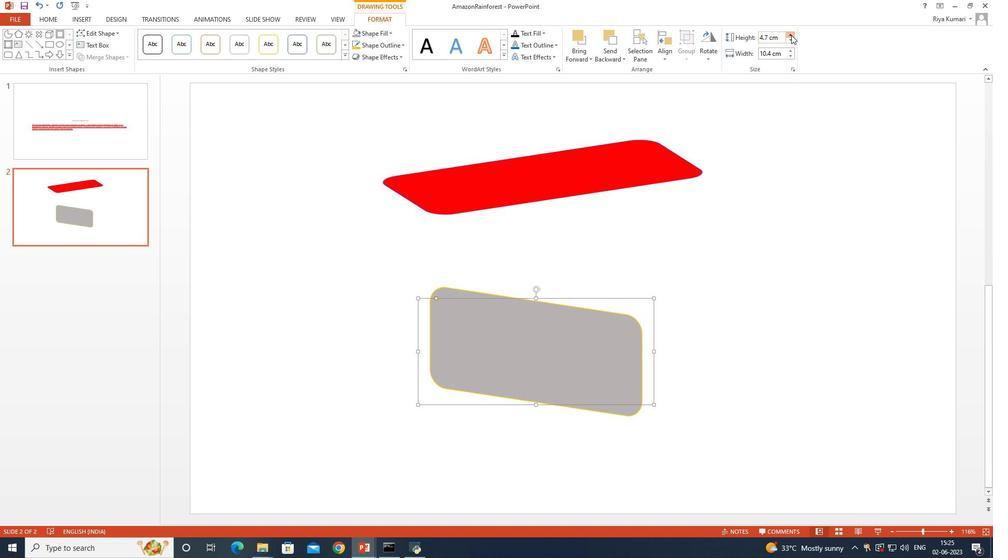
Action: Mouse pressed left at (791, 35)
Screenshot: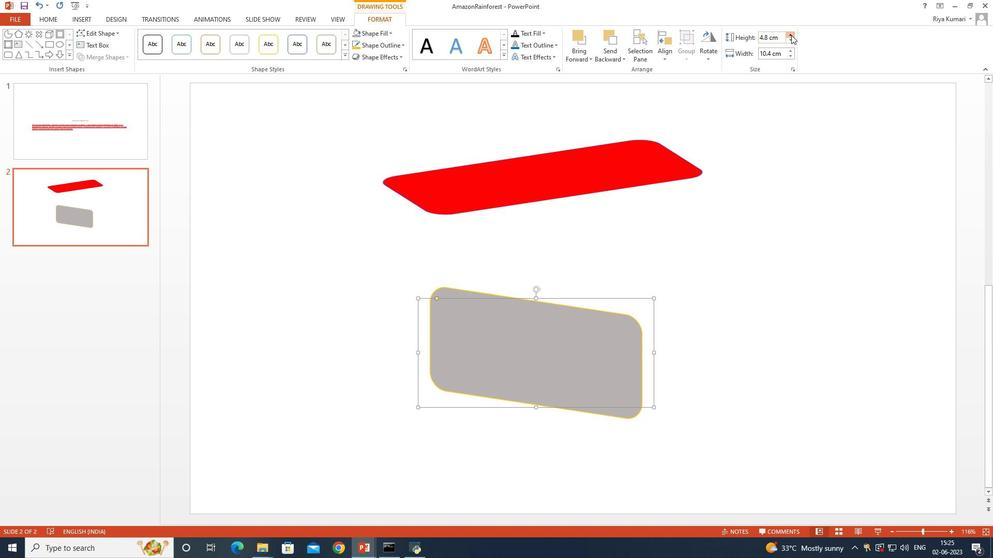 
Action: Mouse pressed left at (791, 35)
Screenshot: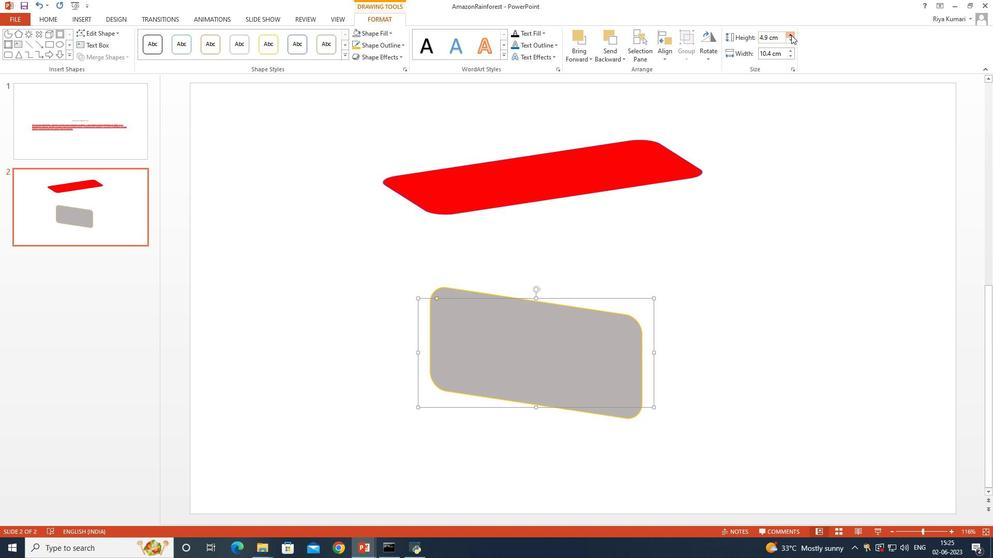 
Action: Mouse pressed left at (791, 35)
Screenshot: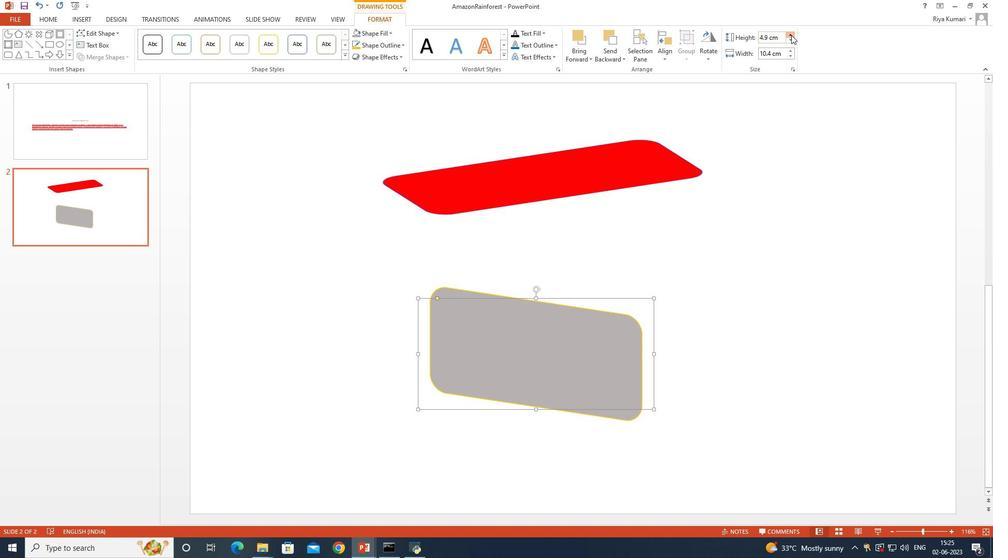 
Action: Mouse pressed left at (791, 35)
Screenshot: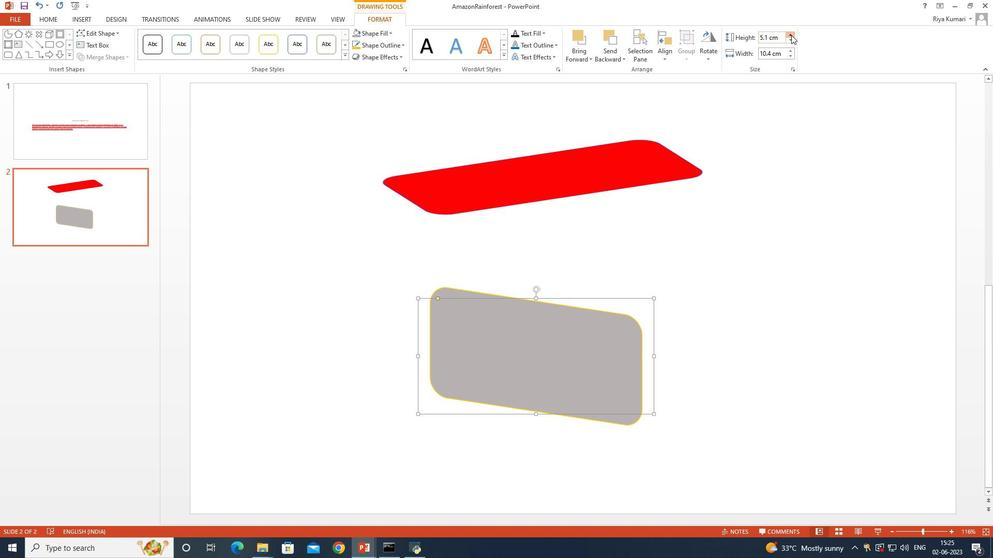 
Action: Mouse pressed left at (791, 35)
Screenshot: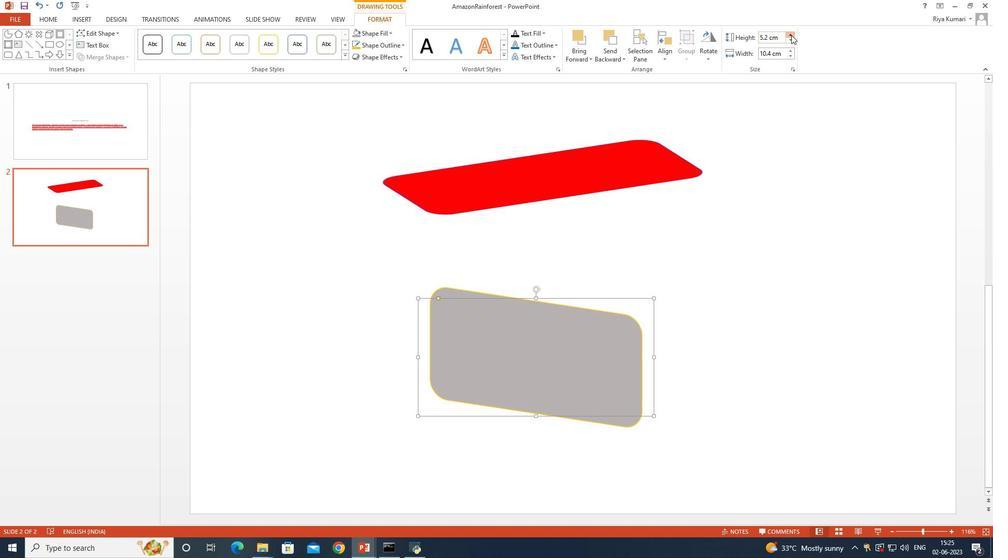 
Action: Mouse pressed left at (791, 35)
Screenshot: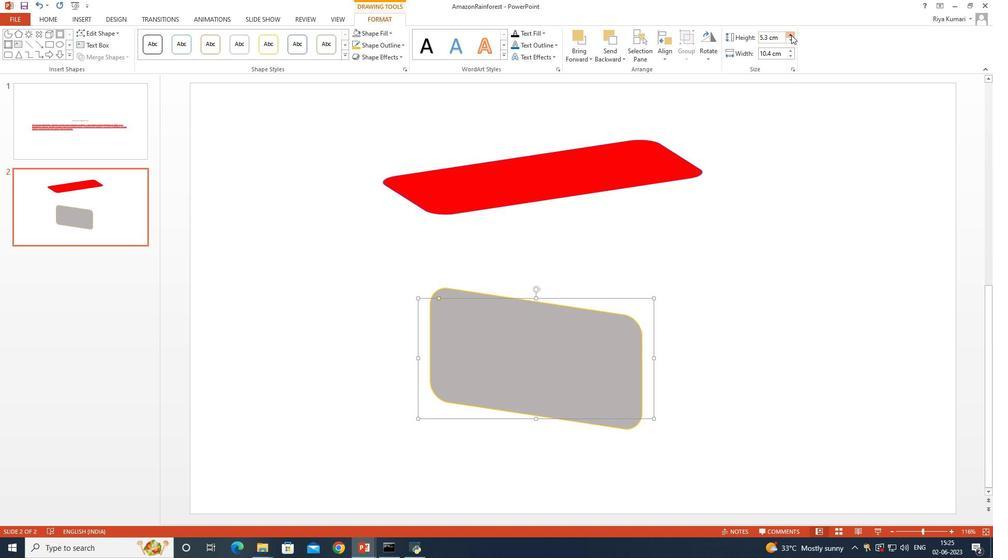 
Action: Mouse pressed left at (791, 35)
Screenshot: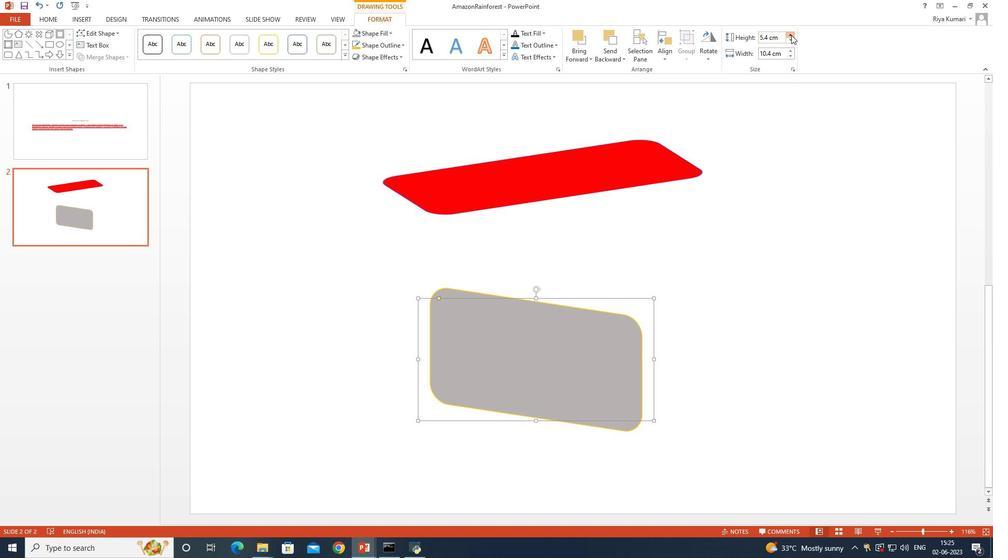 
Action: Mouse pressed left at (791, 35)
Screenshot: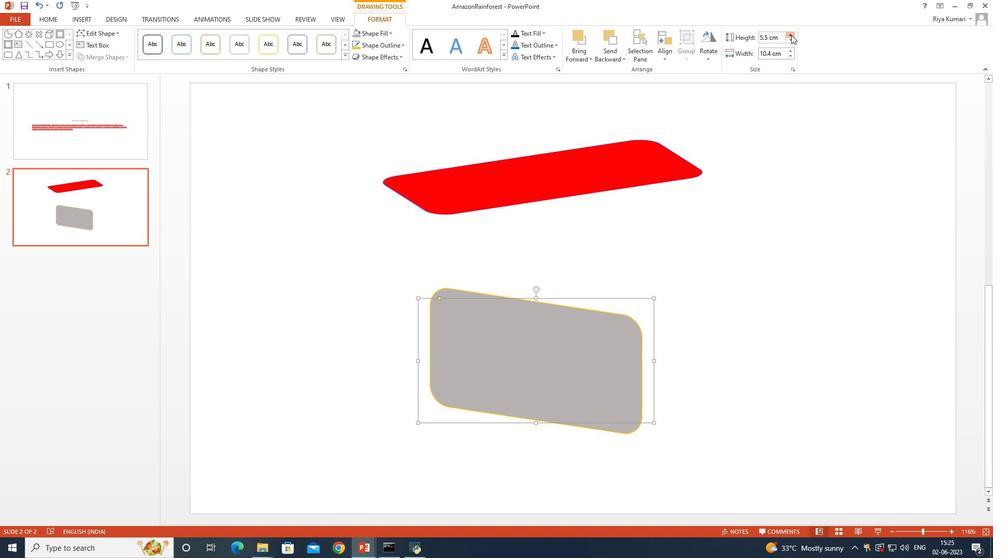 
Action: Mouse pressed left at (791, 35)
Screenshot: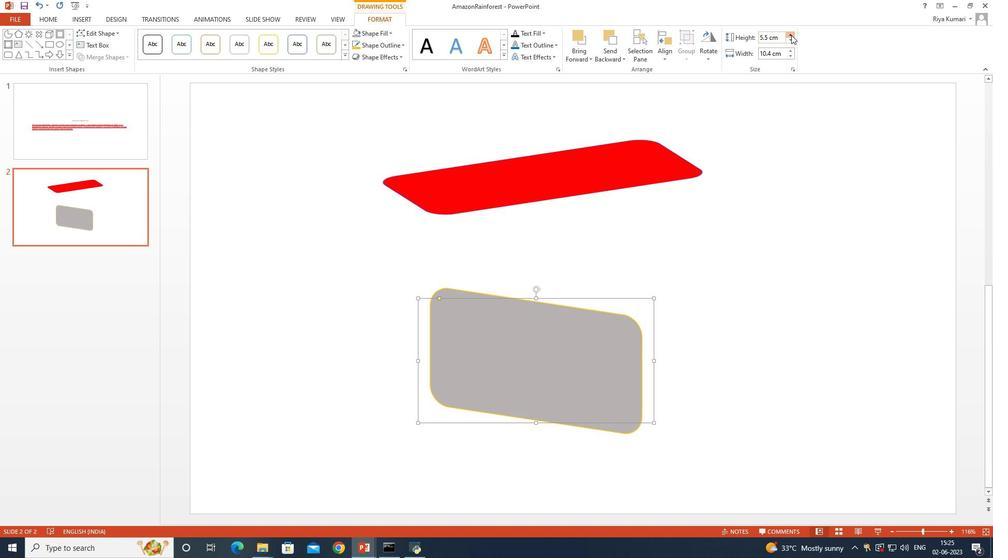 
Action: Mouse pressed left at (791, 35)
Screenshot: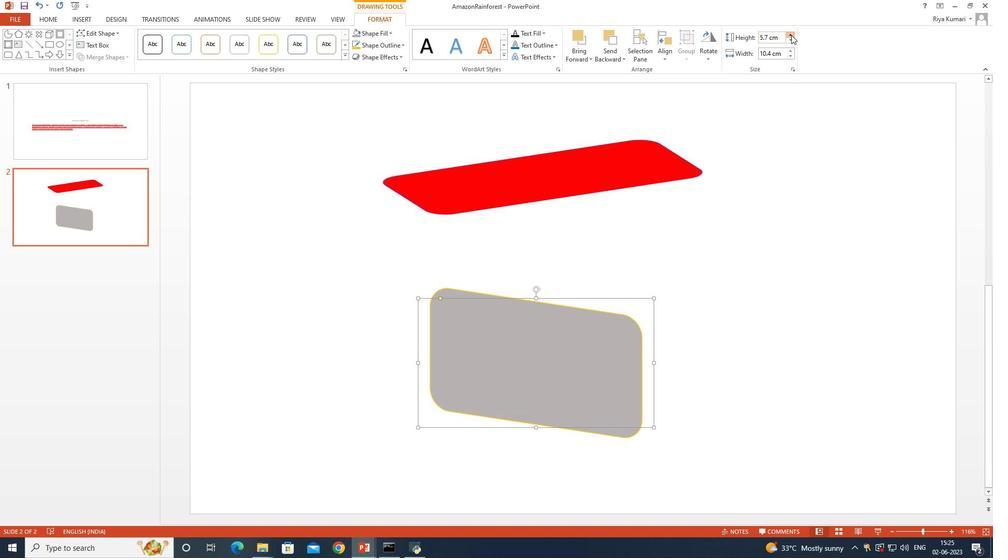 
Action: Mouse pressed left at (791, 35)
Screenshot: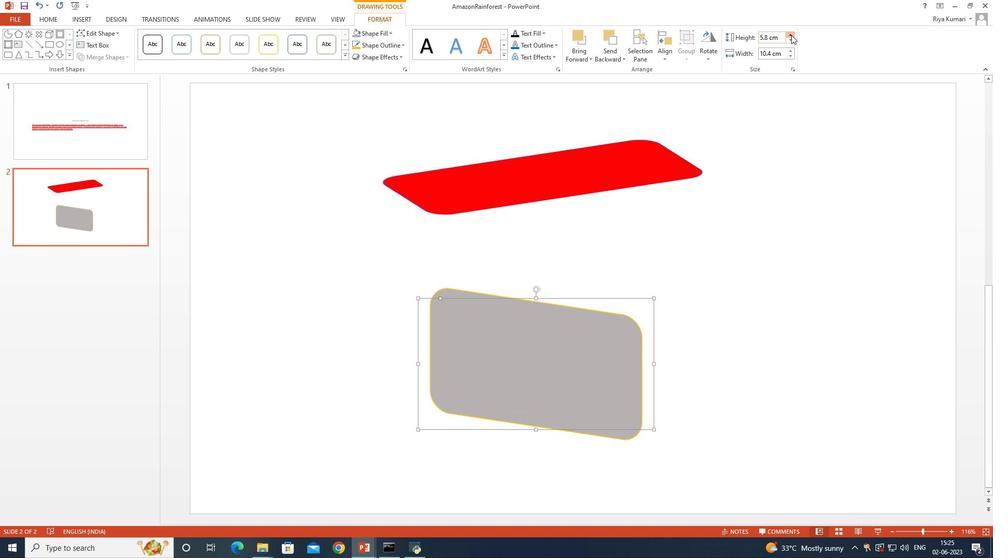 
Action: Mouse pressed left at (791, 35)
Screenshot: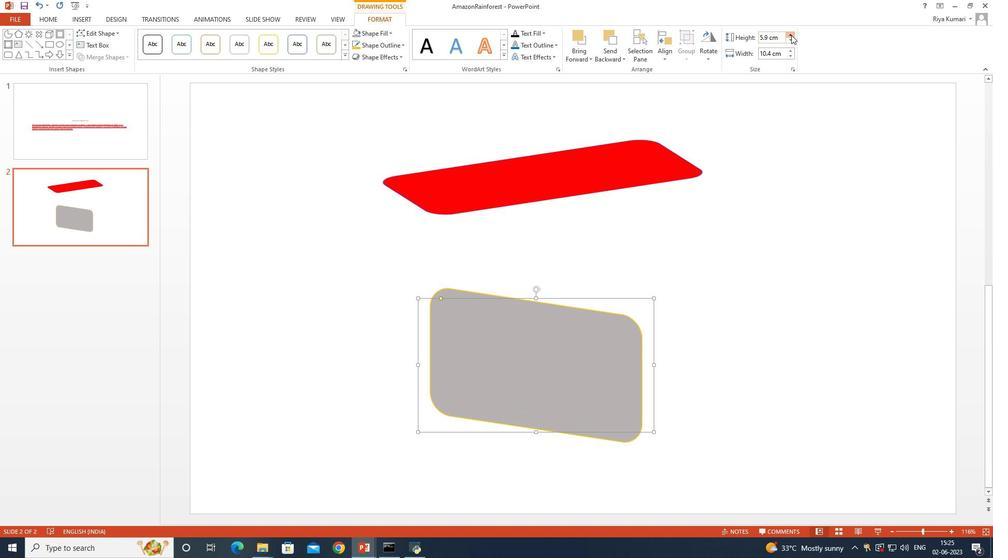 
Action: Mouse pressed left at (791, 35)
Screenshot: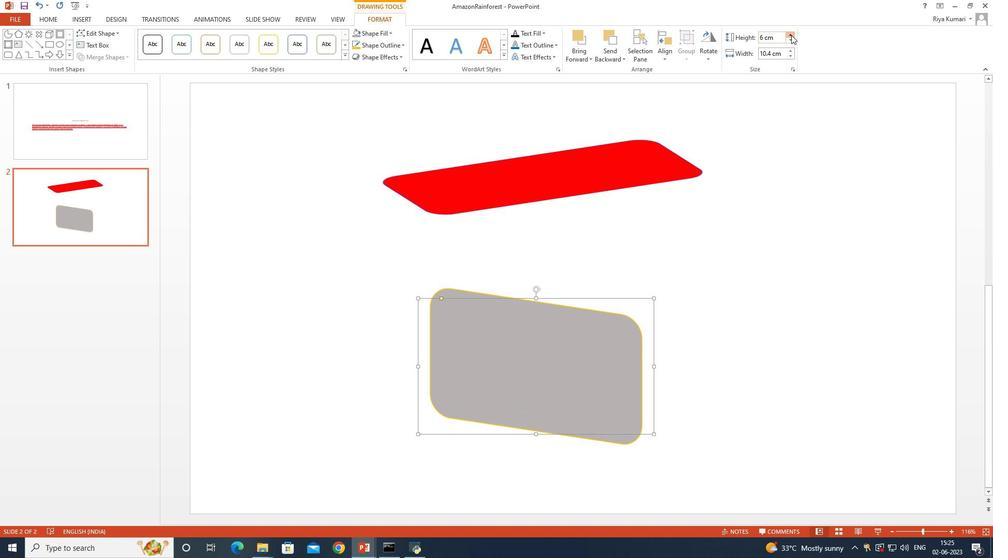 
Action: Mouse pressed left at (791, 35)
Screenshot: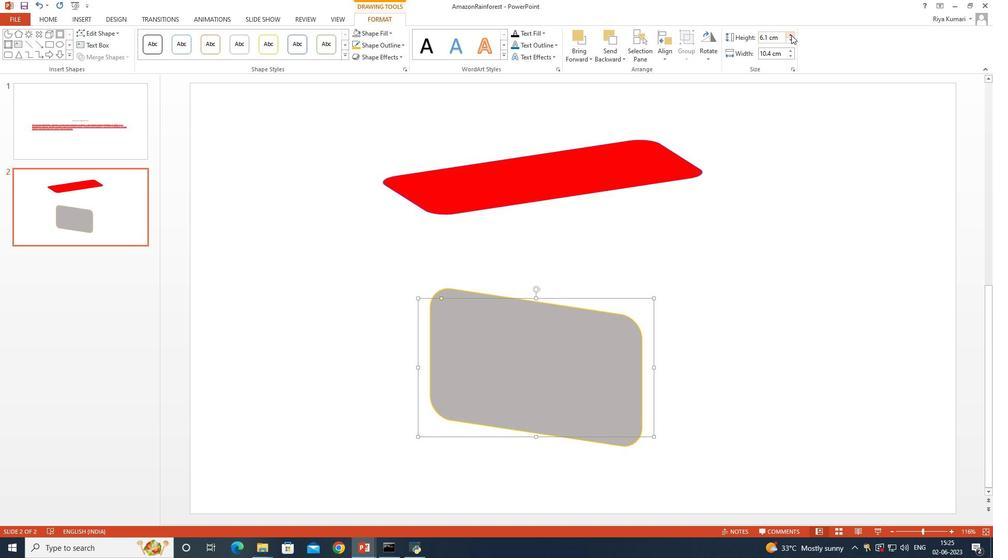 
Action: Mouse pressed left at (791, 35)
Screenshot: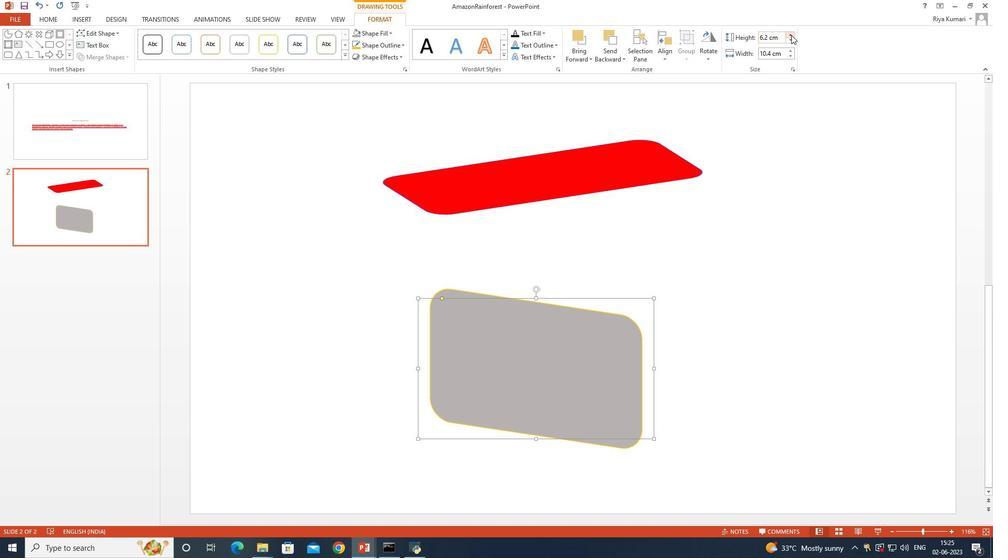 
Action: Mouse pressed left at (791, 35)
Screenshot: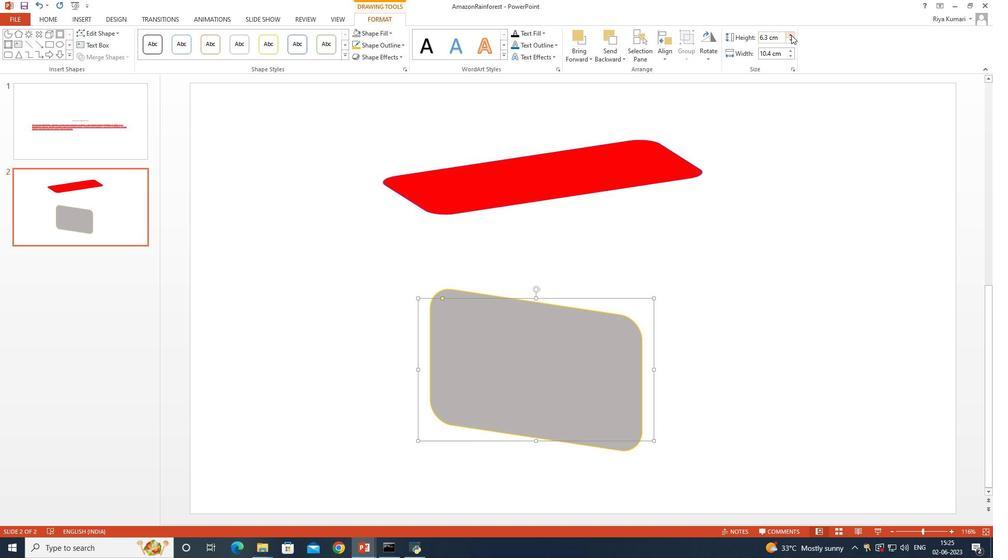 
Action: Mouse pressed left at (791, 35)
Screenshot: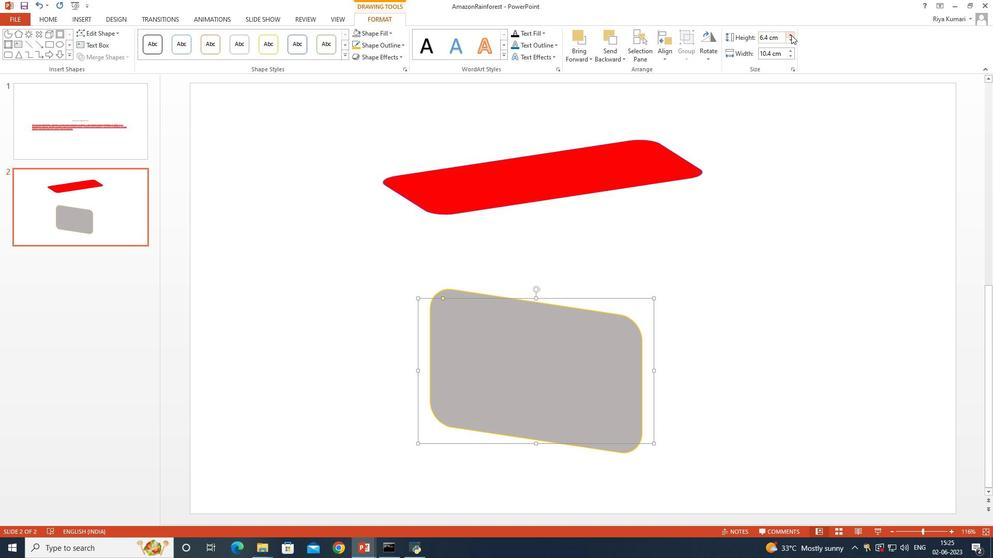 
Action: Mouse moved to (735, 199)
Screenshot: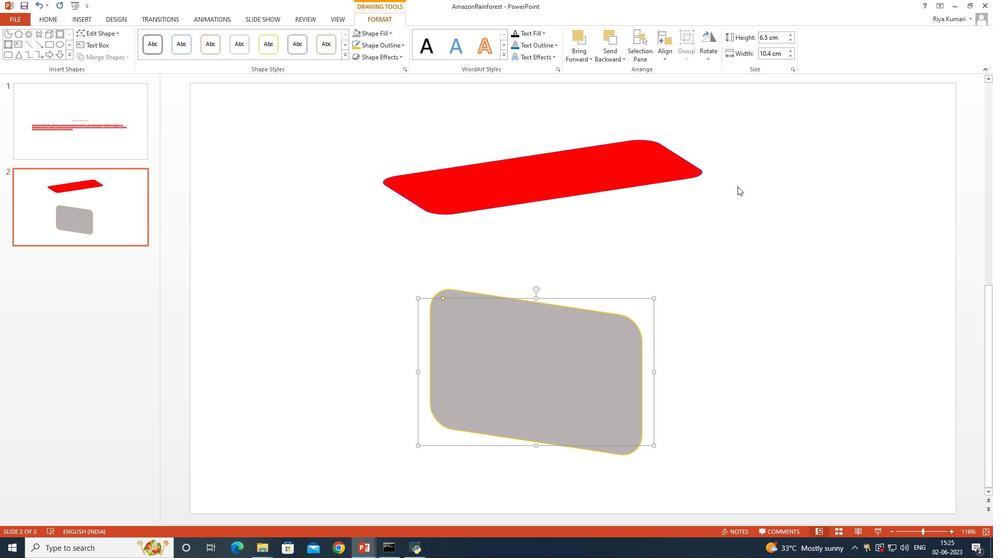 
Action: Mouse pressed left at (735, 199)
Screenshot: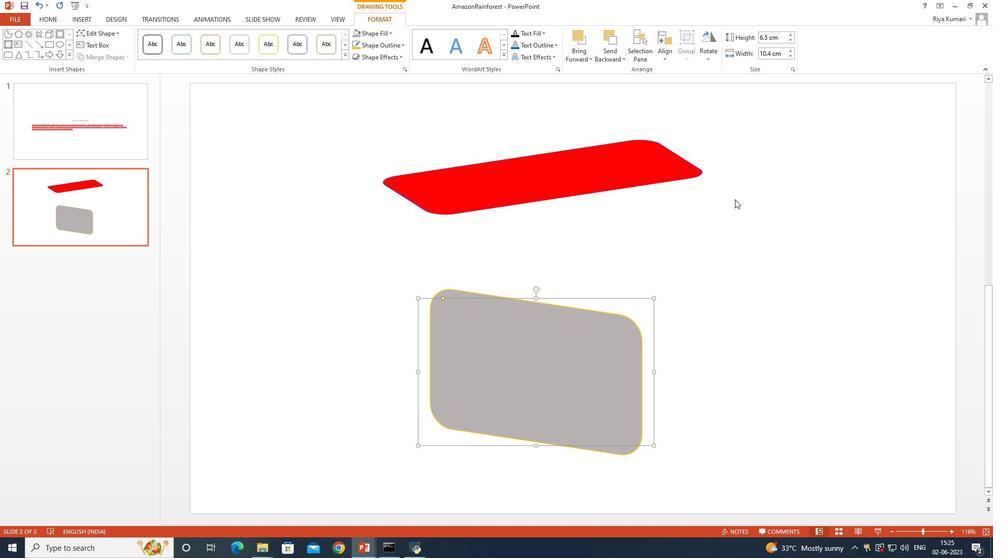
Action: Mouse moved to (827, 199)
Screenshot: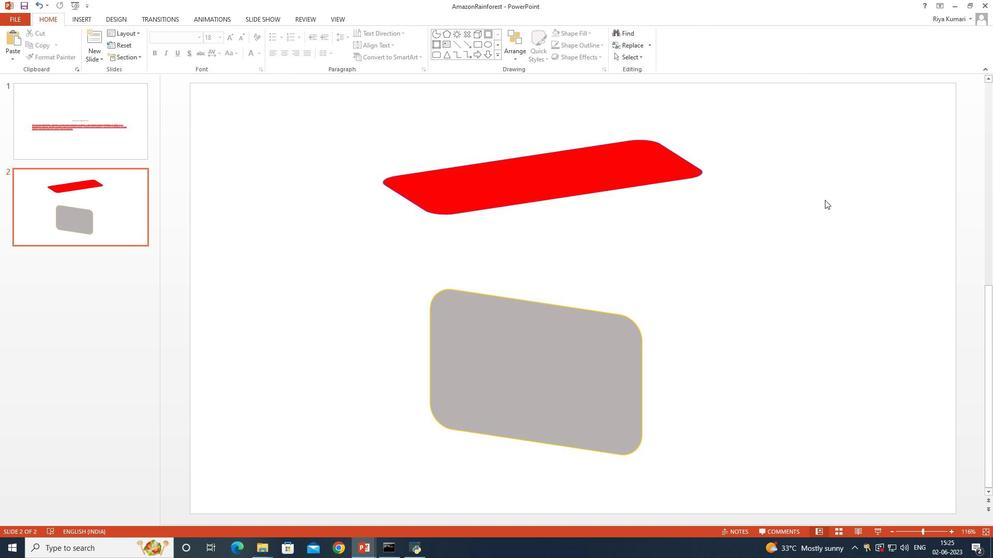 
